 Task: Find connections with filter location Arjona with filter topic #staysafewith filter profile language Potuguese with filter current company Google with filter school Odisha University of Technology and Research with filter industry Public Assistance Programs with filter service category Business Law with filter keywords title Delivery Driver
Action: Mouse moved to (658, 90)
Screenshot: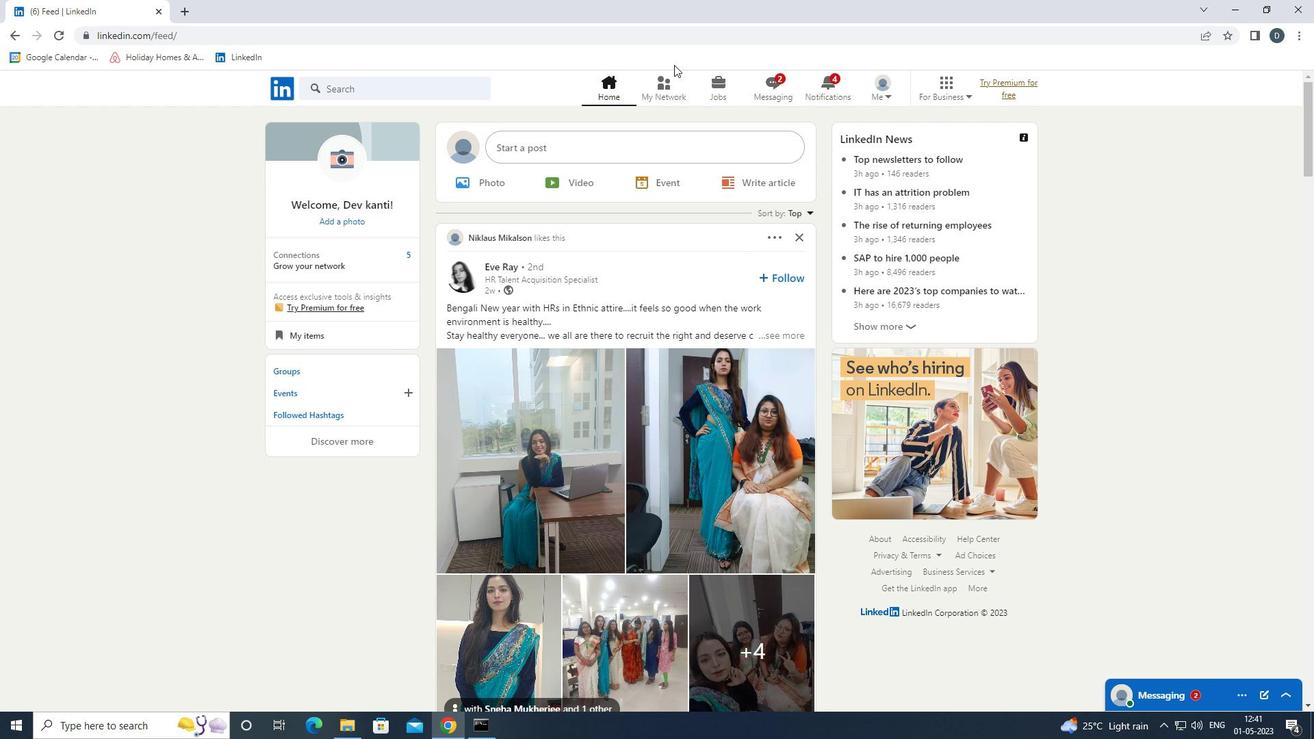 
Action: Mouse pressed left at (658, 90)
Screenshot: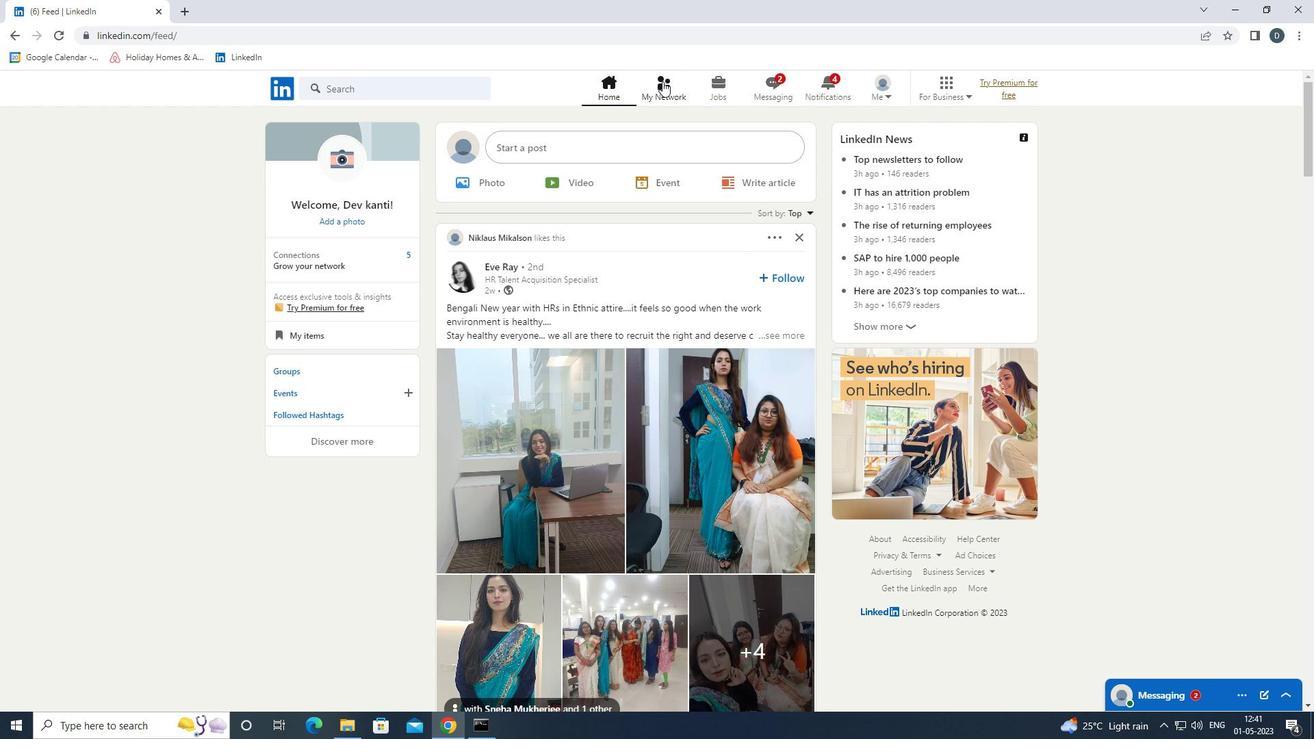 
Action: Mouse moved to (448, 163)
Screenshot: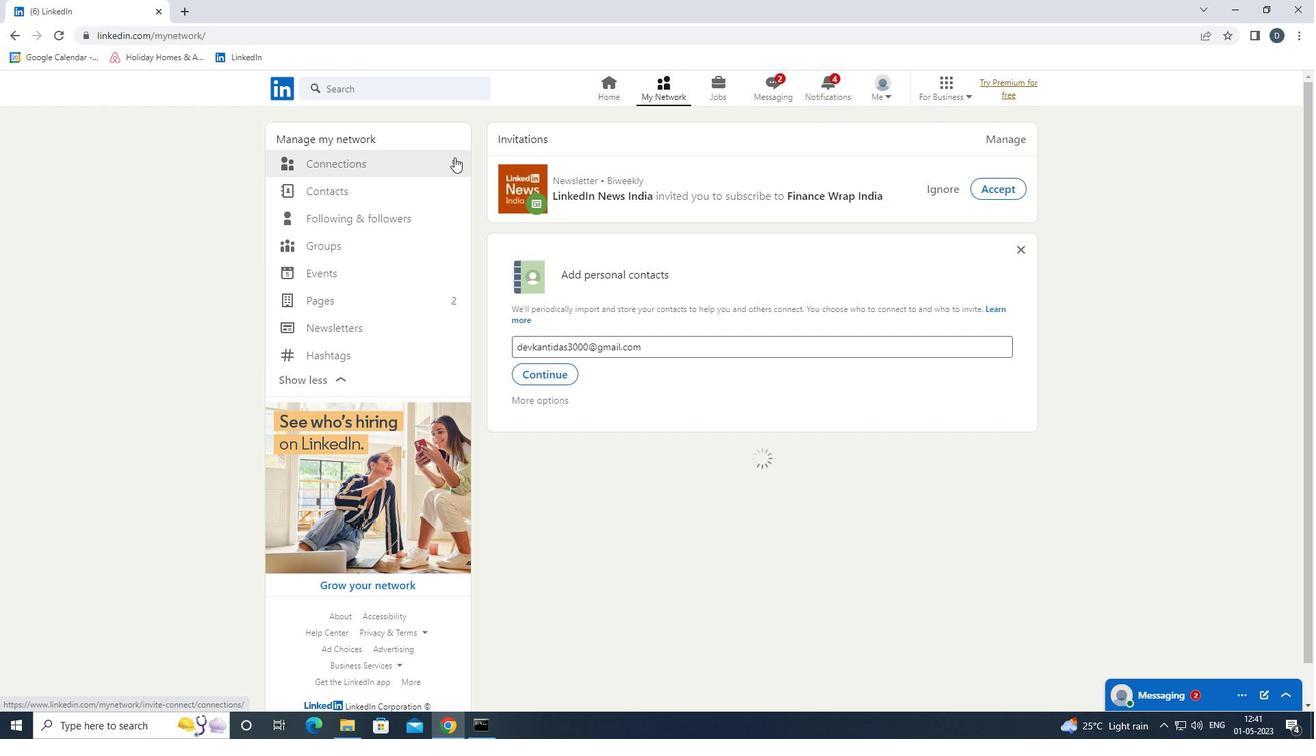 
Action: Mouse pressed left at (448, 163)
Screenshot: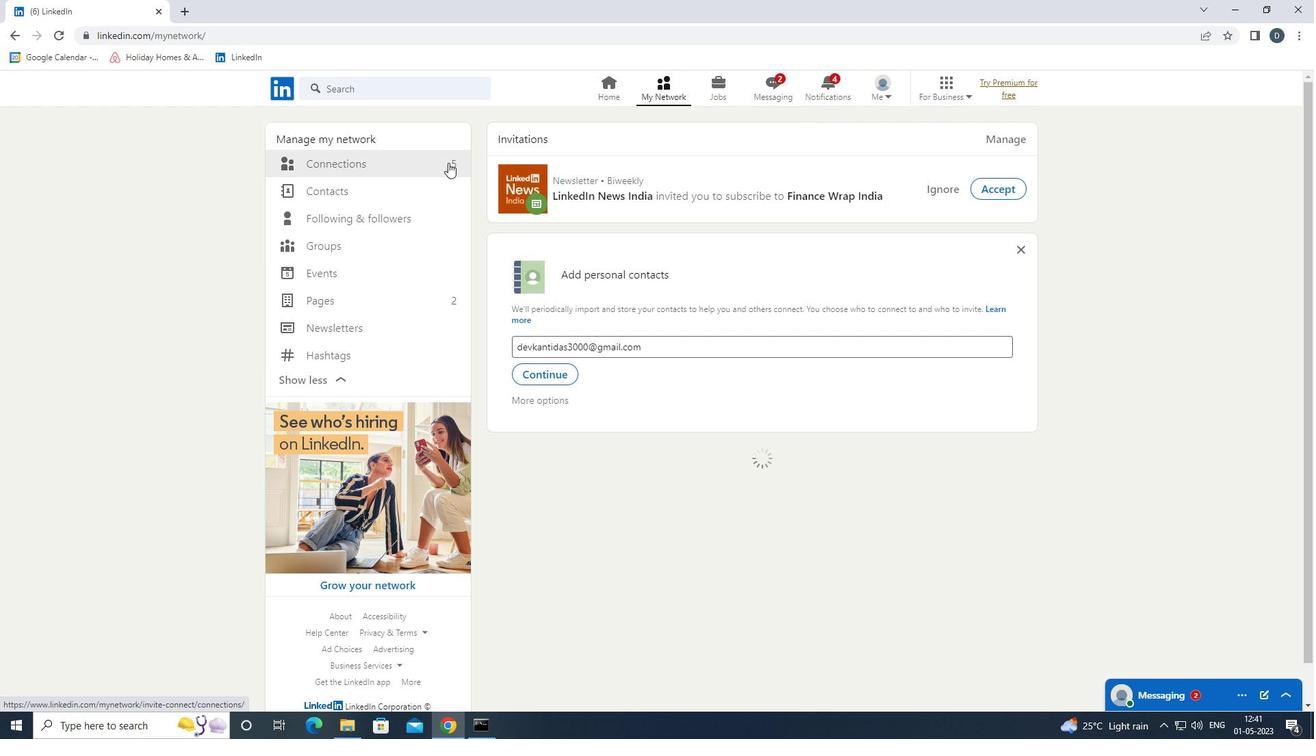 
Action: Mouse moved to (728, 163)
Screenshot: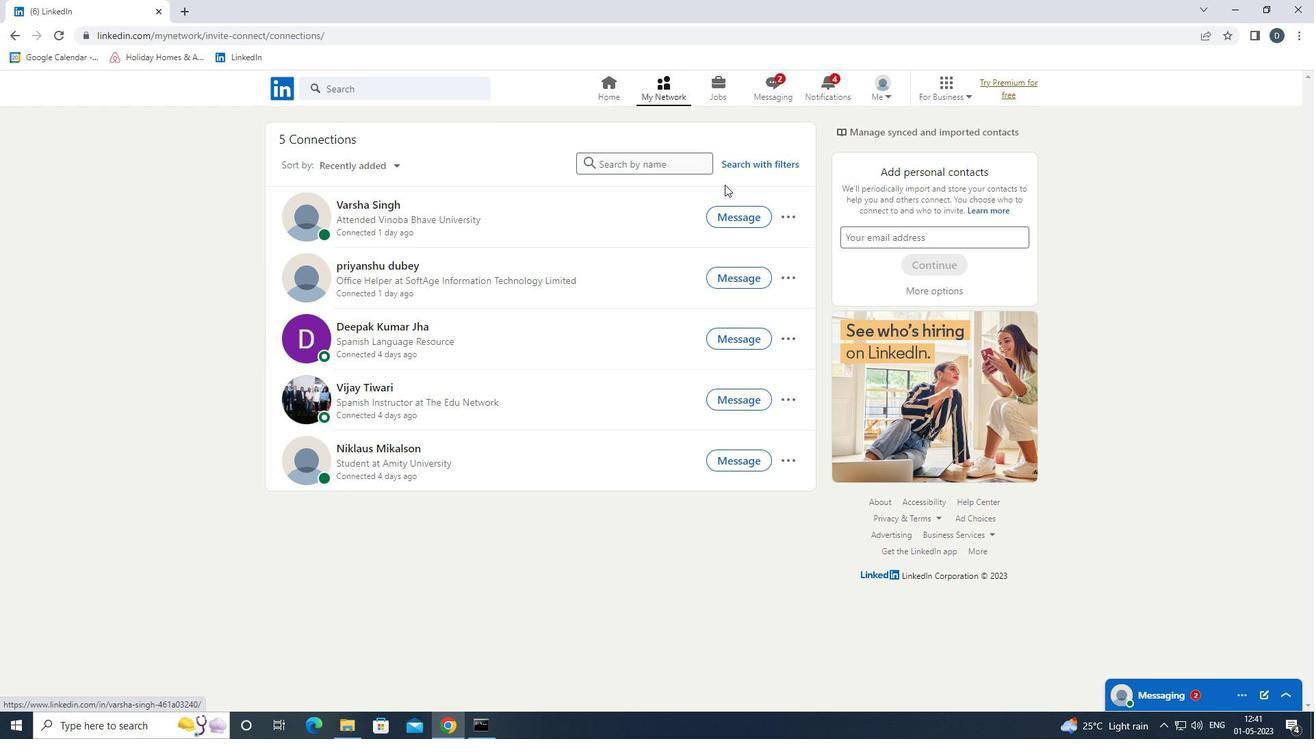 
Action: Mouse pressed left at (728, 163)
Screenshot: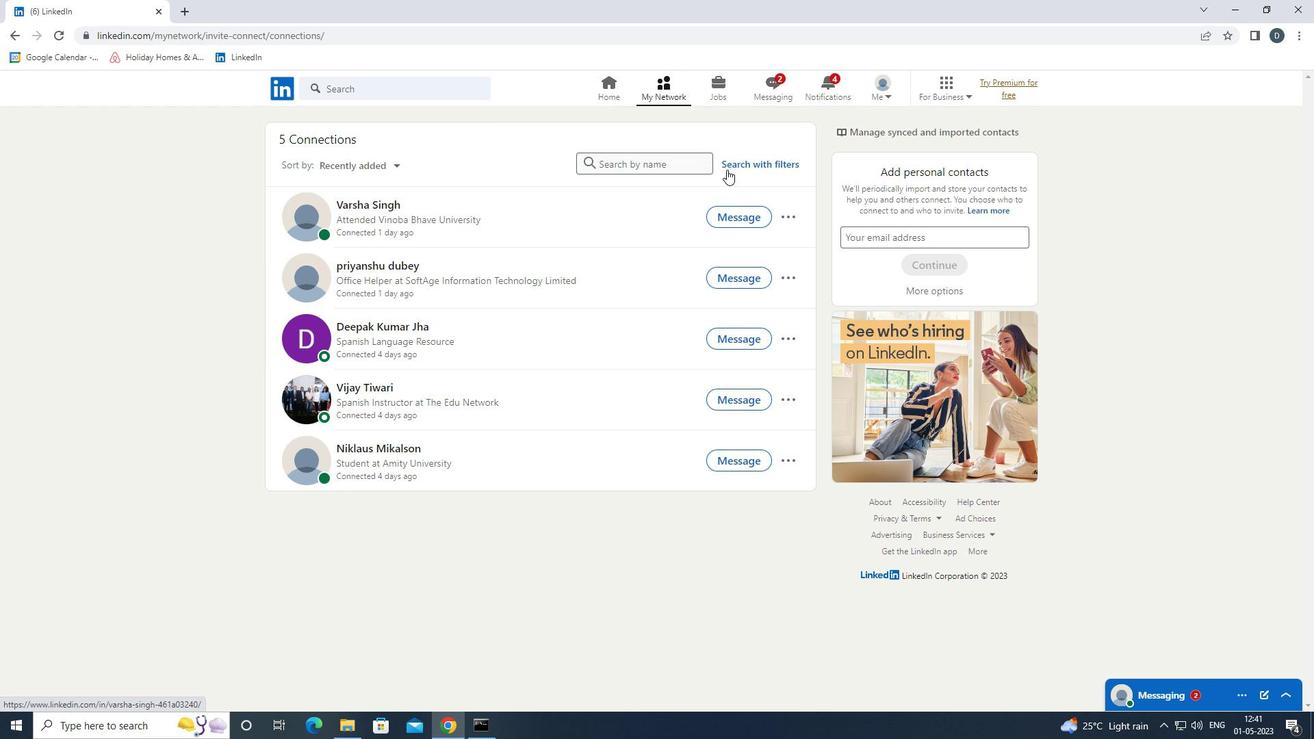 
Action: Mouse moved to (699, 126)
Screenshot: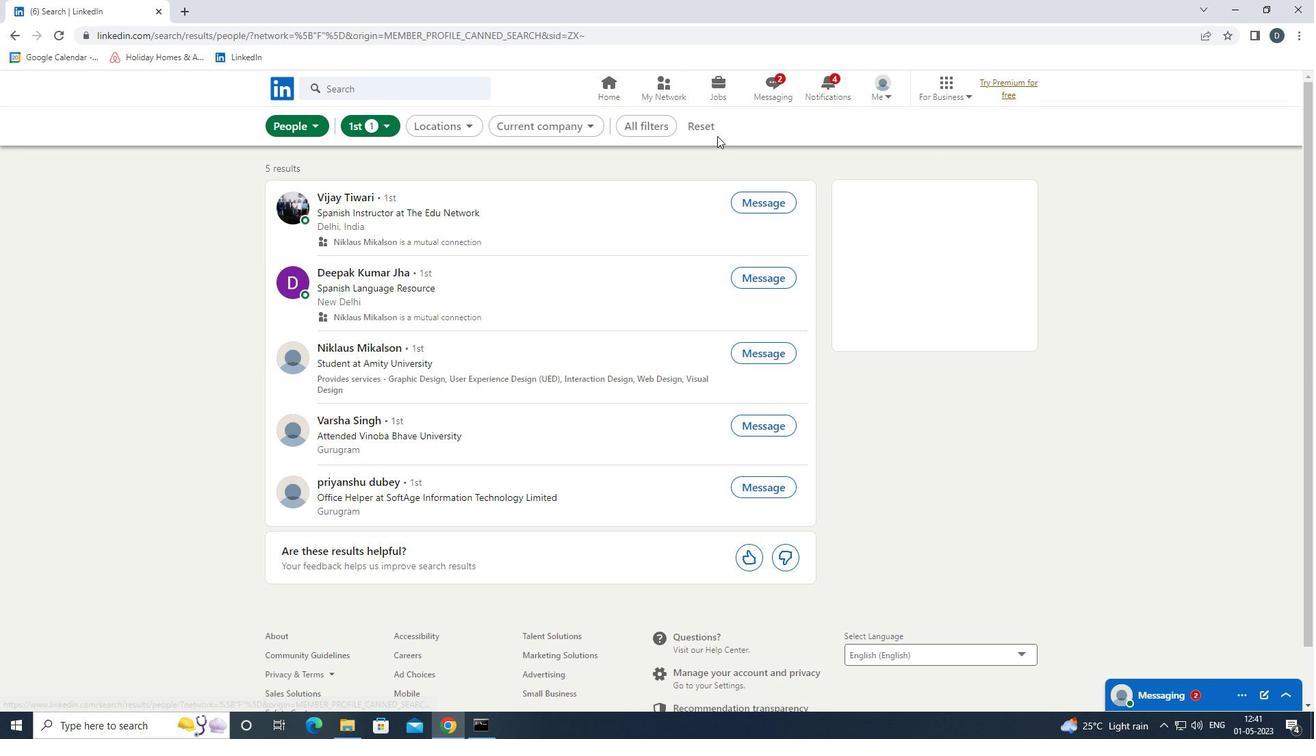 
Action: Mouse pressed left at (699, 126)
Screenshot: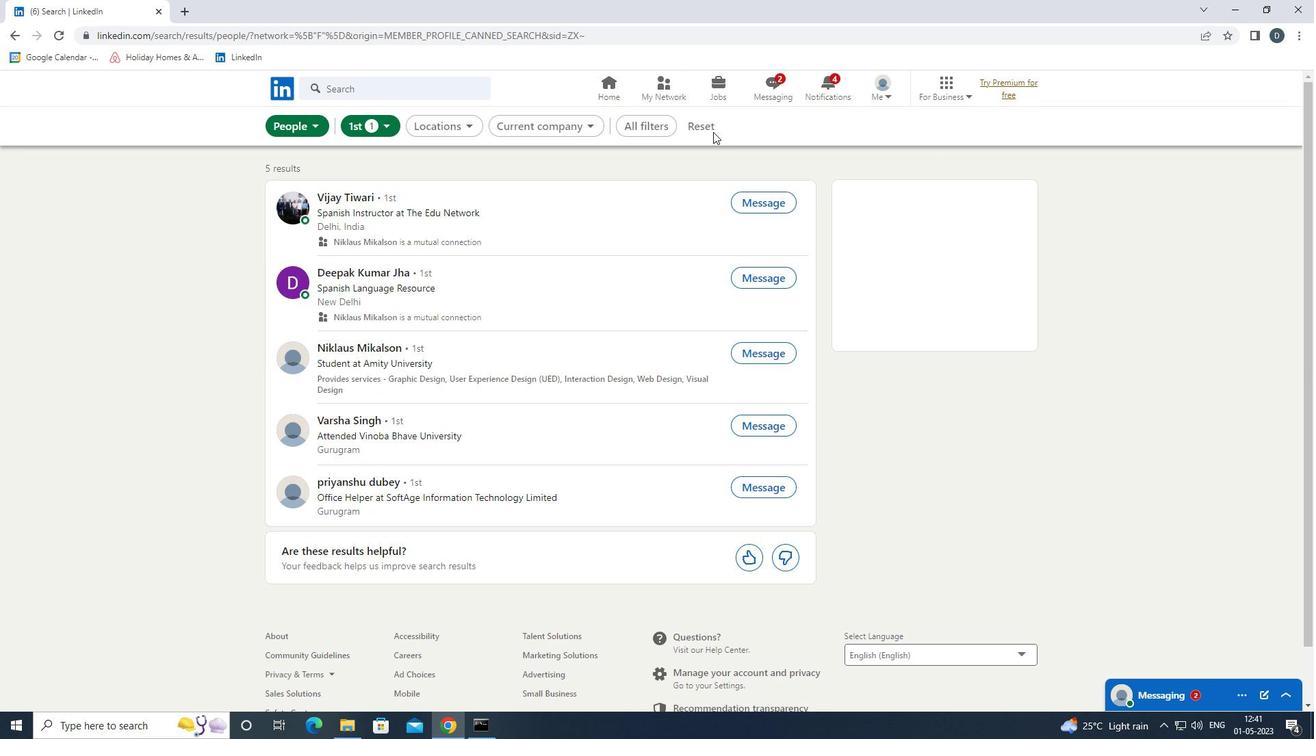
Action: Mouse moved to (683, 124)
Screenshot: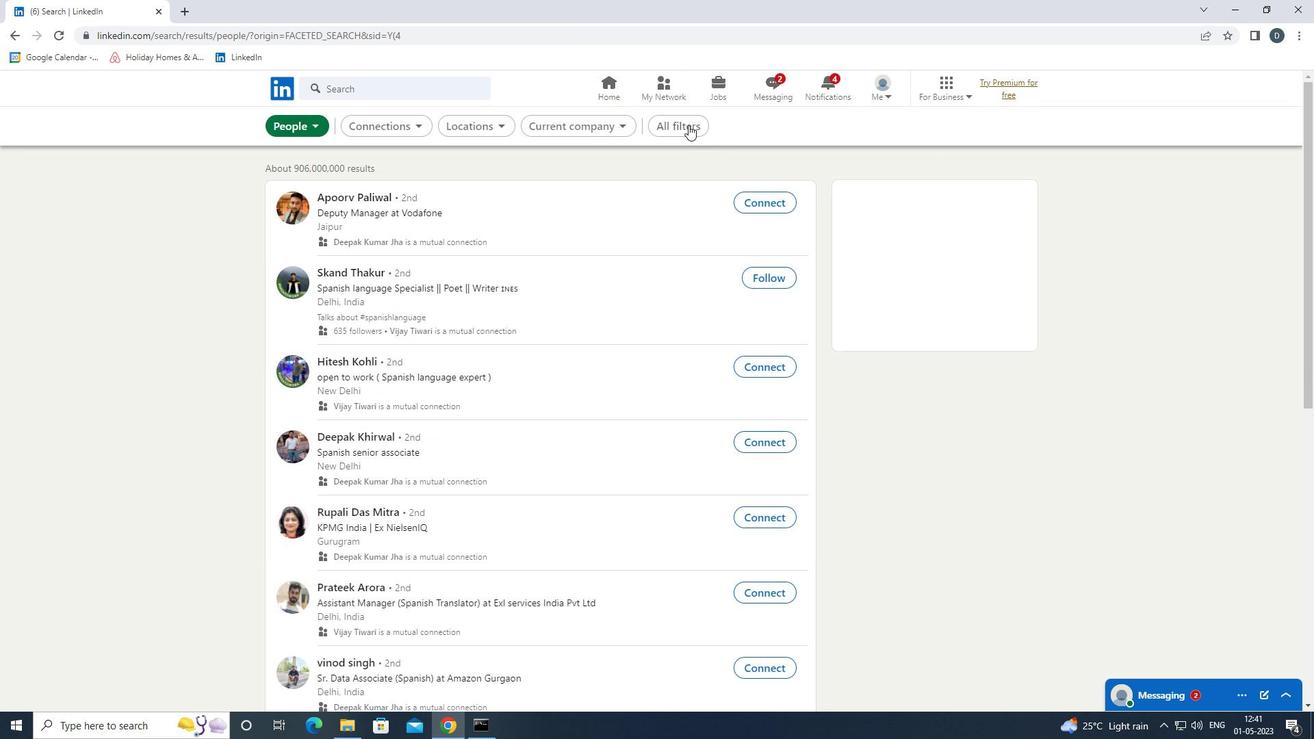 
Action: Mouse pressed left at (683, 124)
Screenshot: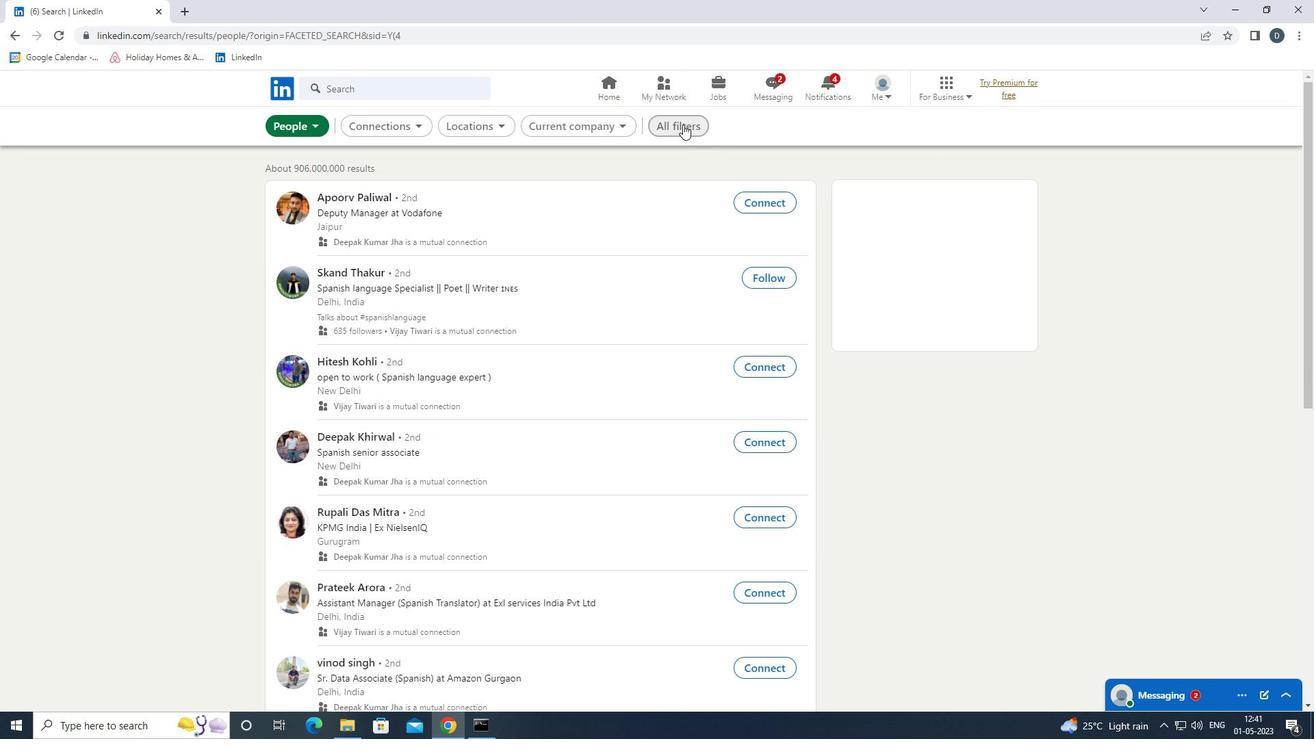 
Action: Mouse moved to (1135, 523)
Screenshot: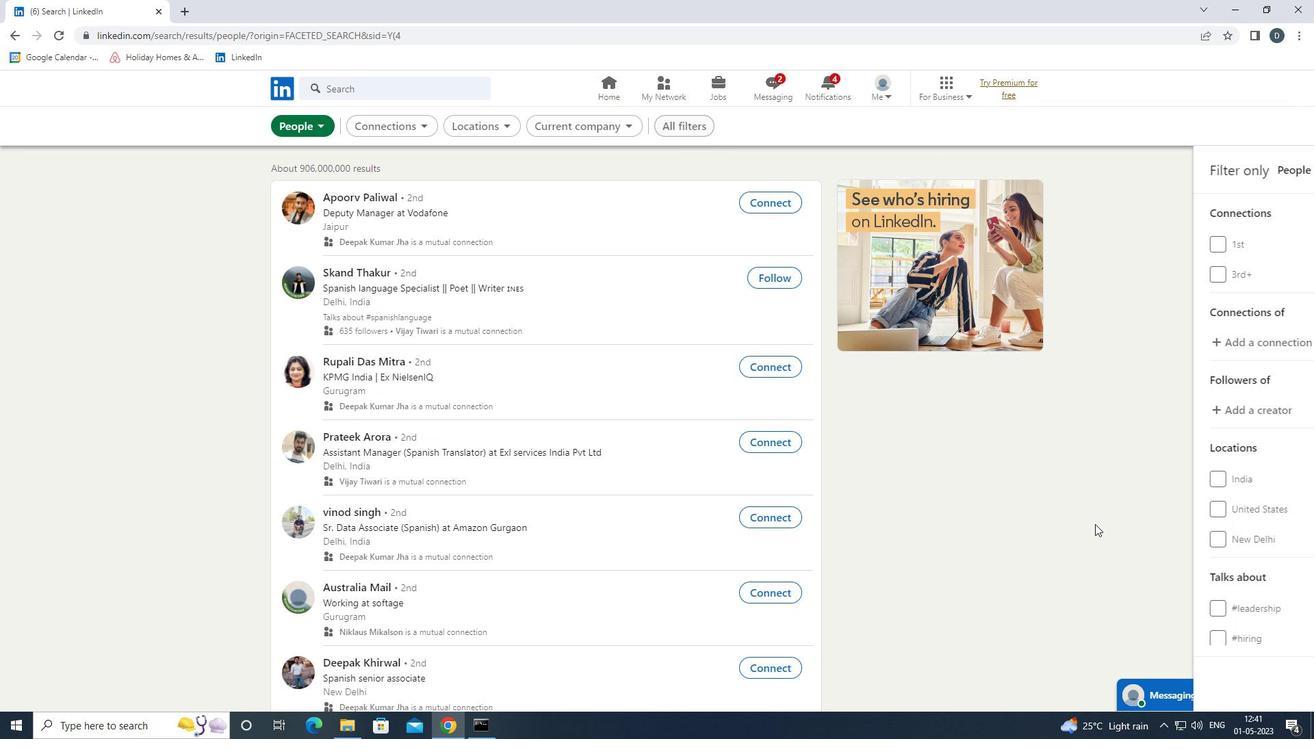 
Action: Mouse scrolled (1135, 523) with delta (0, 0)
Screenshot: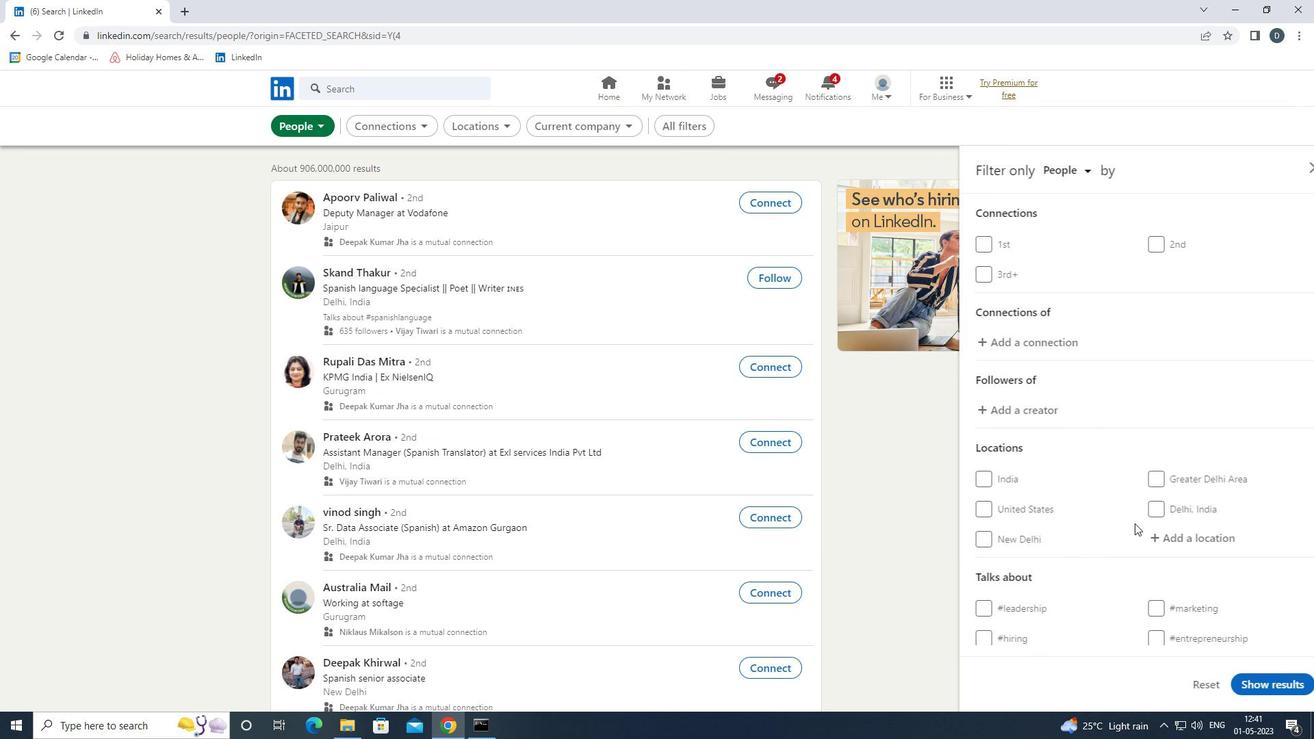 
Action: Mouse scrolled (1135, 523) with delta (0, 0)
Screenshot: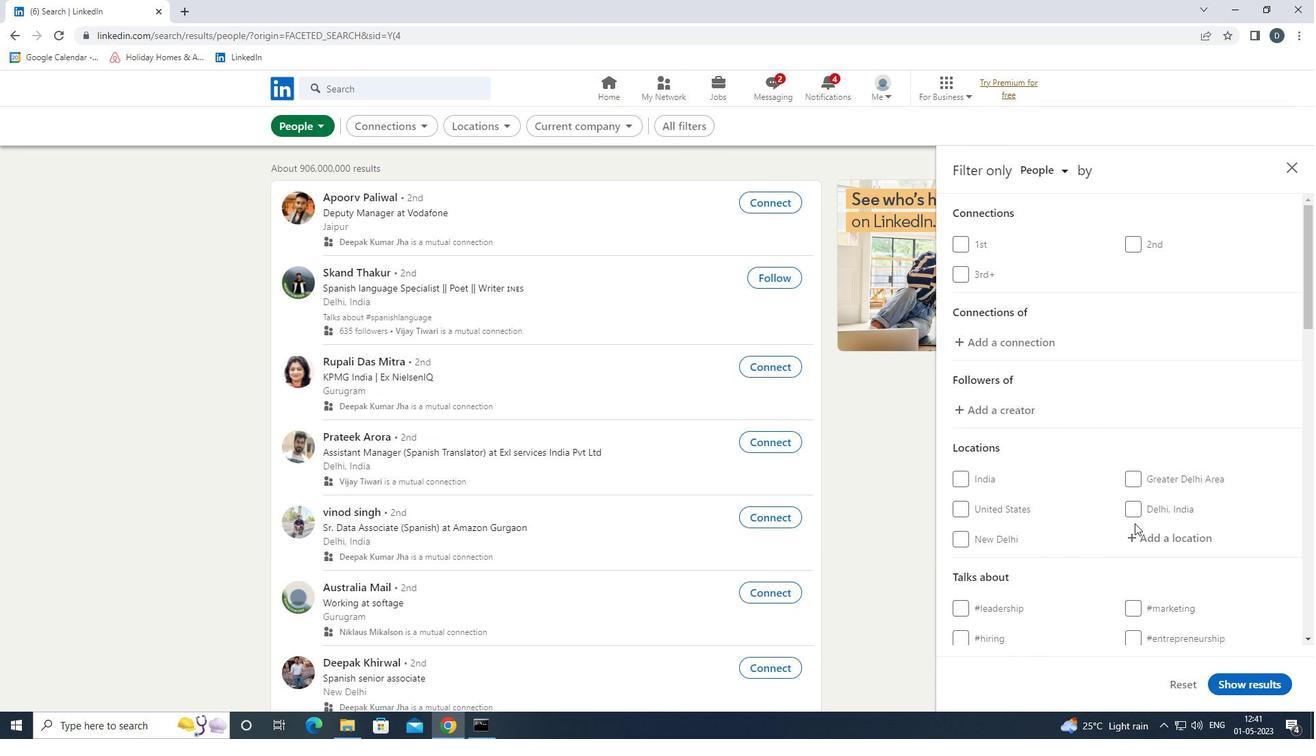 
Action: Mouse moved to (1147, 408)
Screenshot: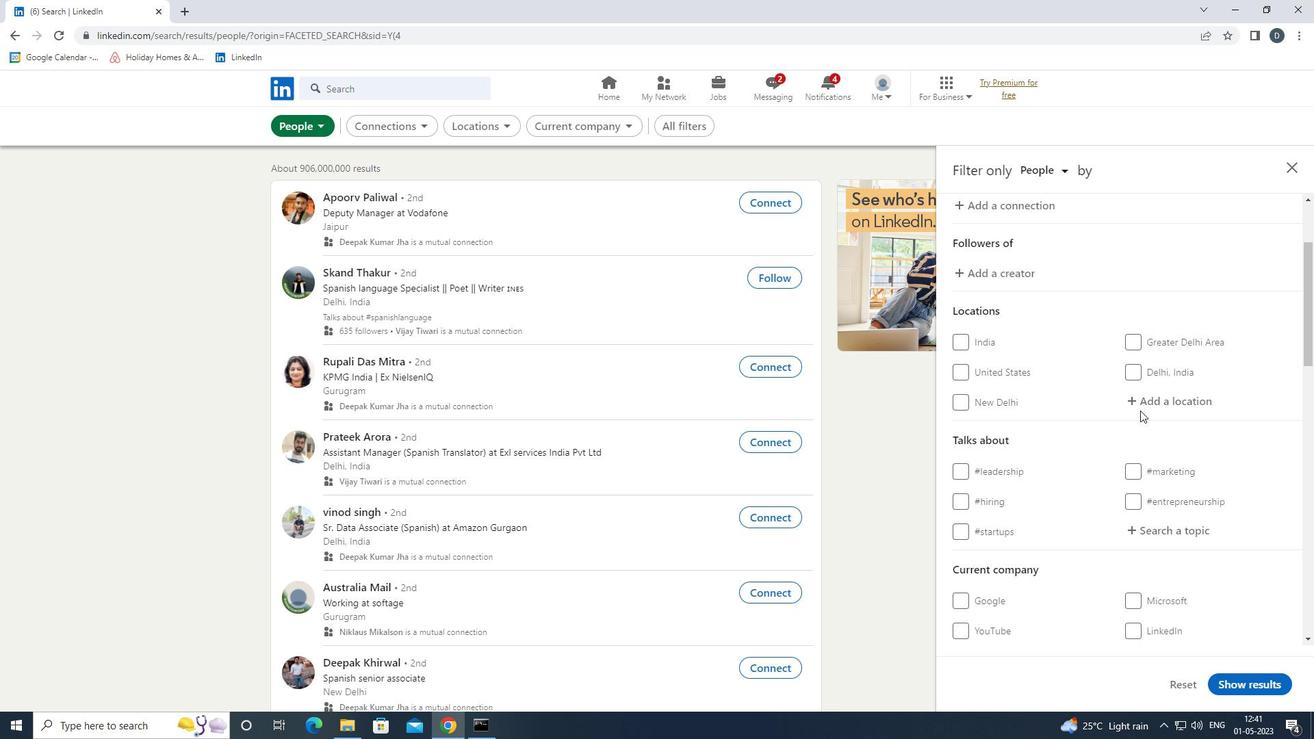 
Action: Mouse pressed left at (1147, 408)
Screenshot: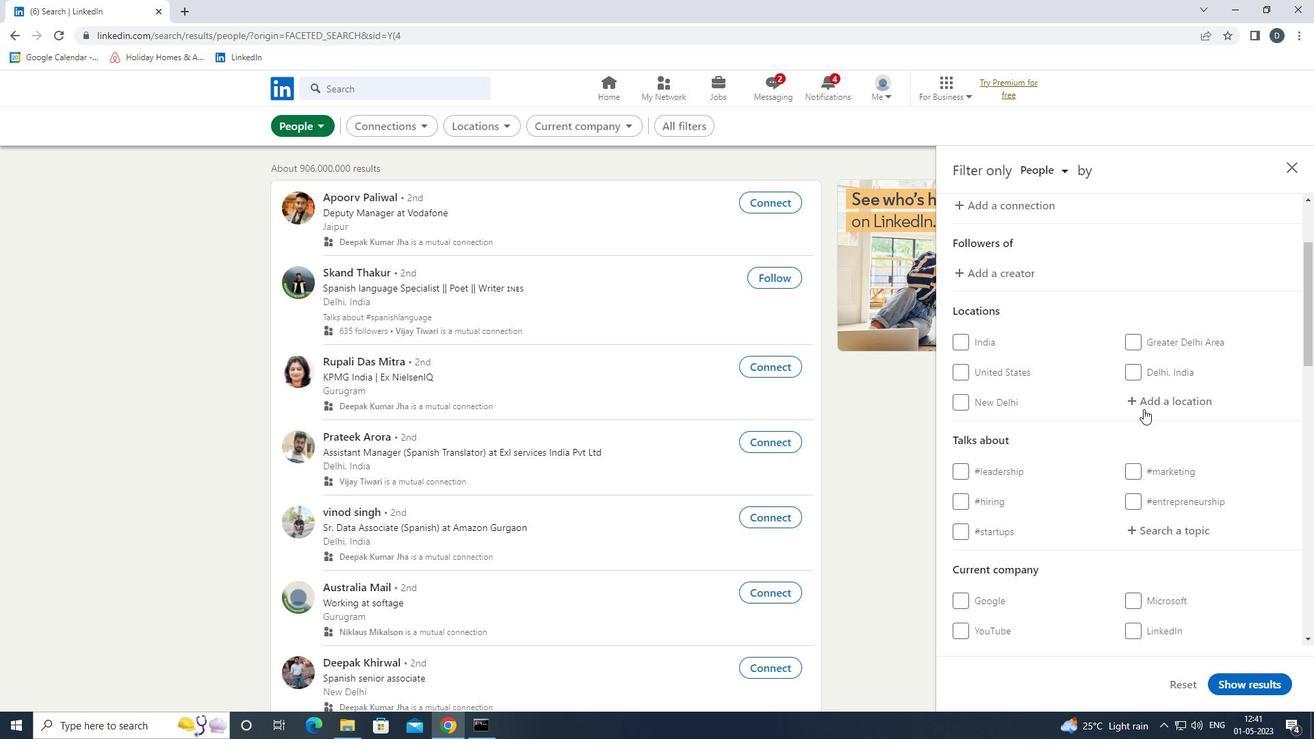 
Action: Mouse moved to (400, 595)
Screenshot: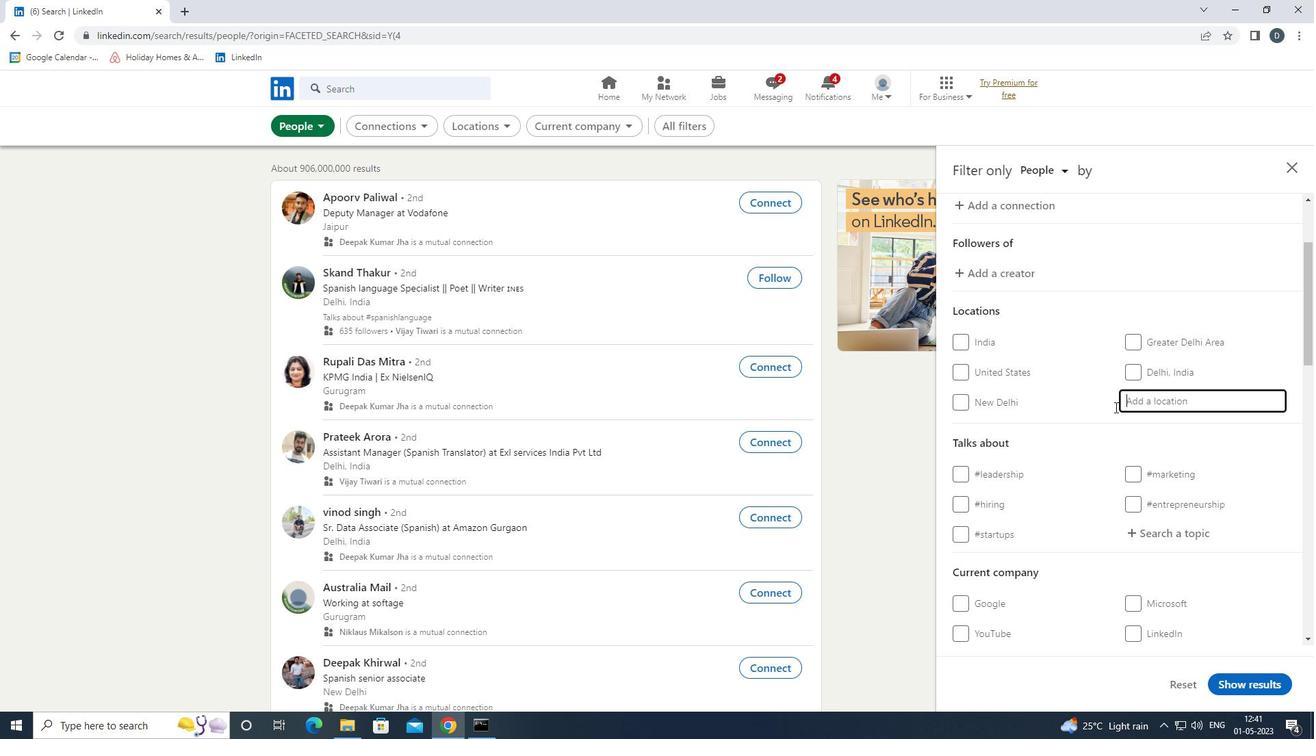 
Action: Key pressed <Key.shift>ARJONA<Key.enter>
Screenshot: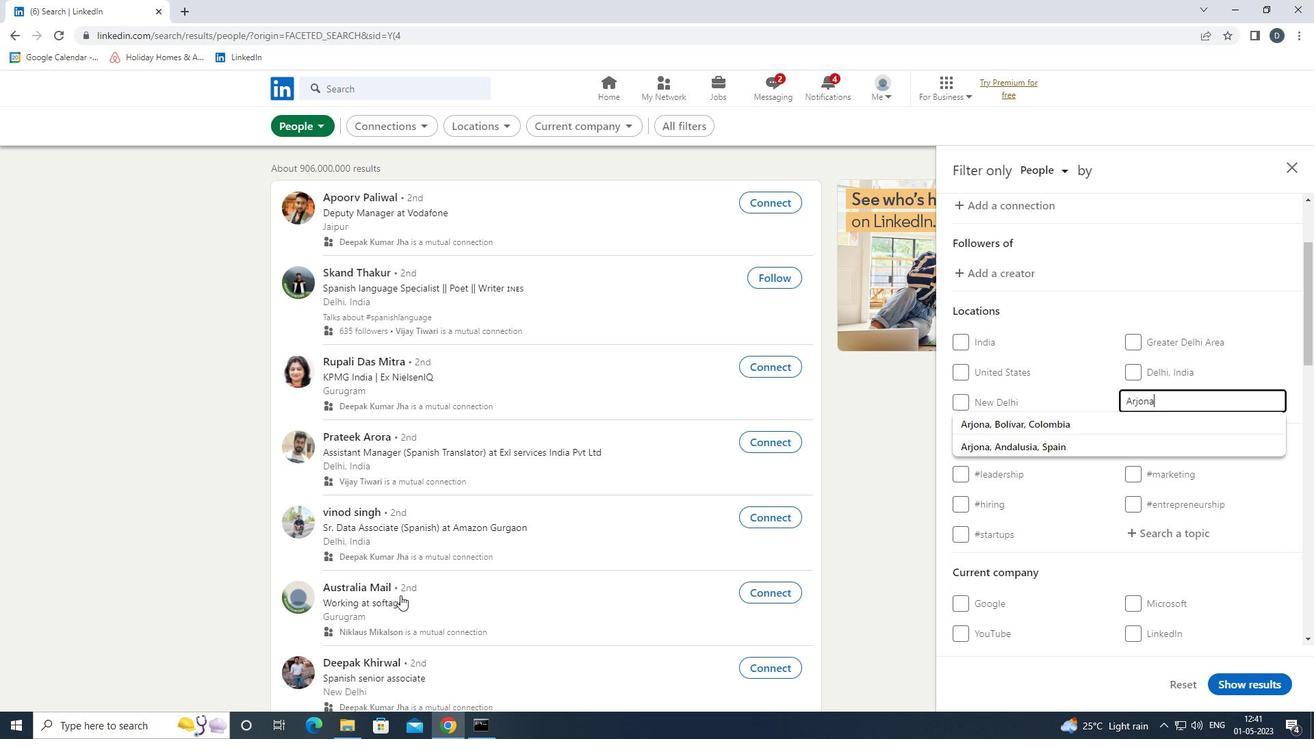 
Action: Mouse moved to (420, 591)
Screenshot: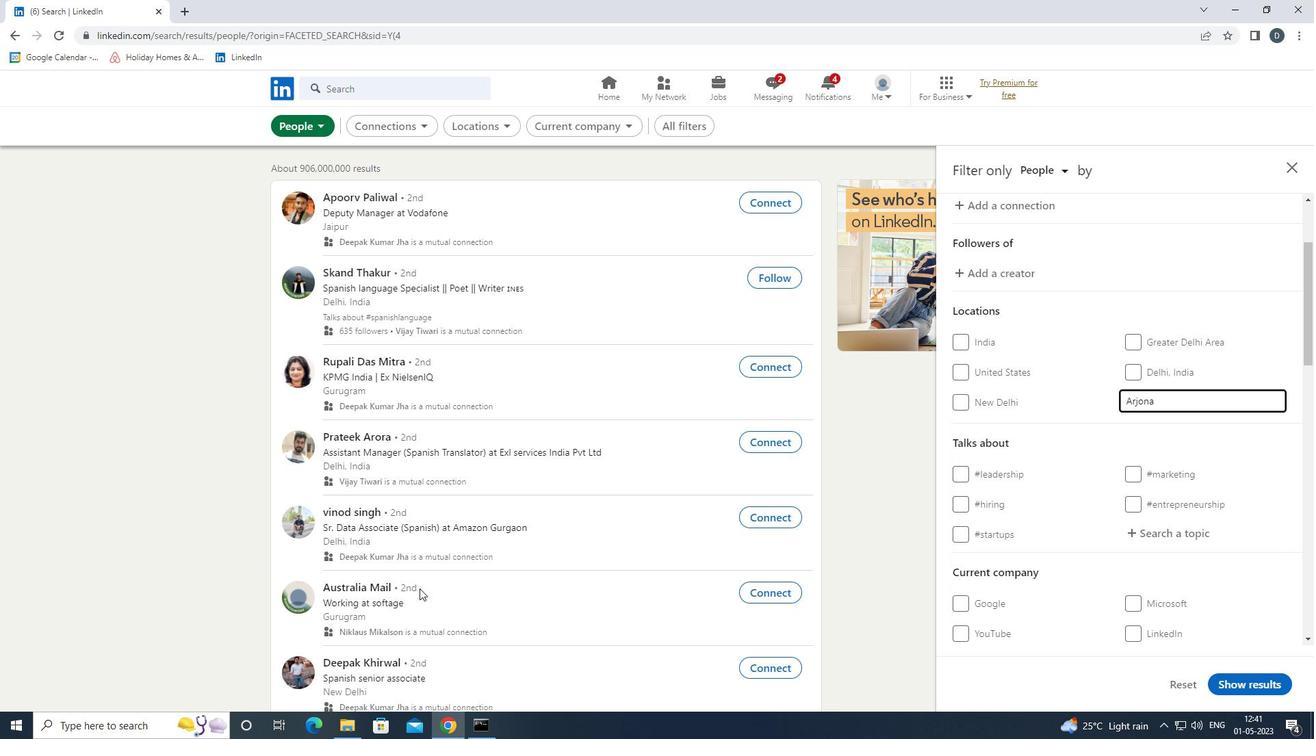 
Action: Mouse scrolled (420, 590) with delta (0, 0)
Screenshot: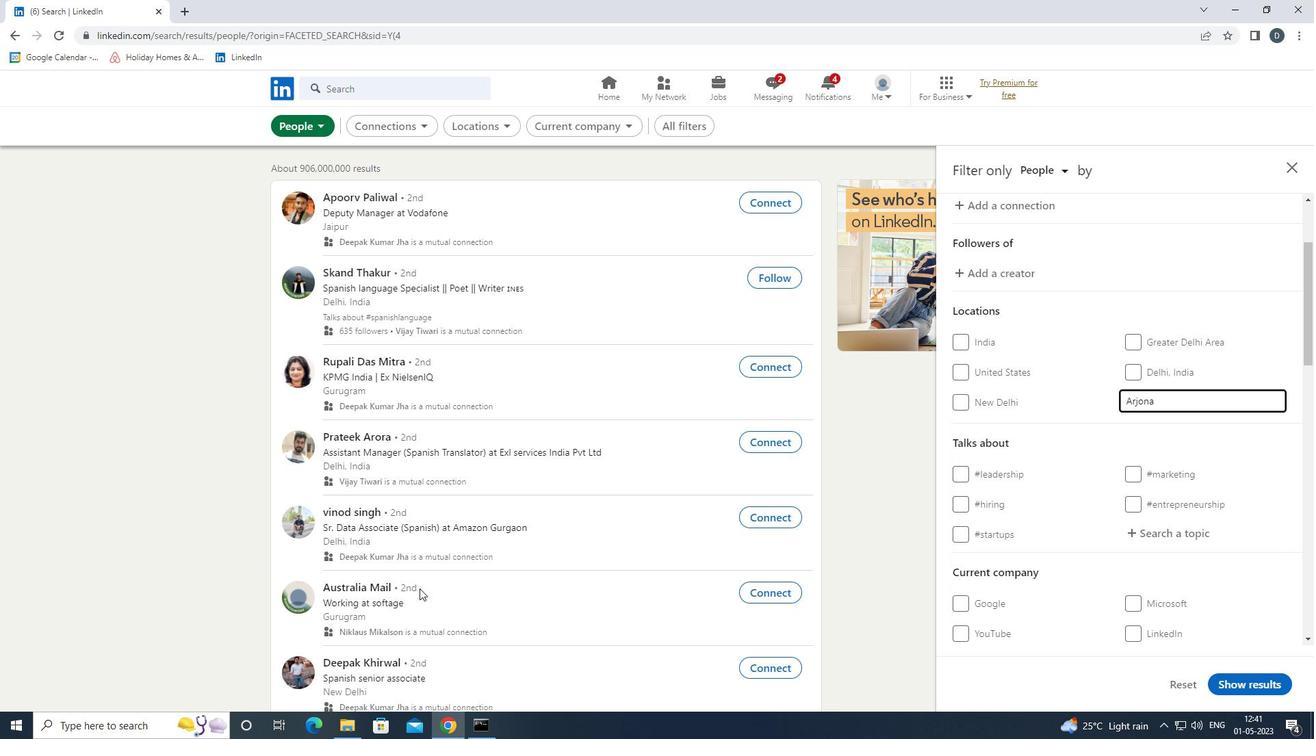 
Action: Mouse moved to (420, 592)
Screenshot: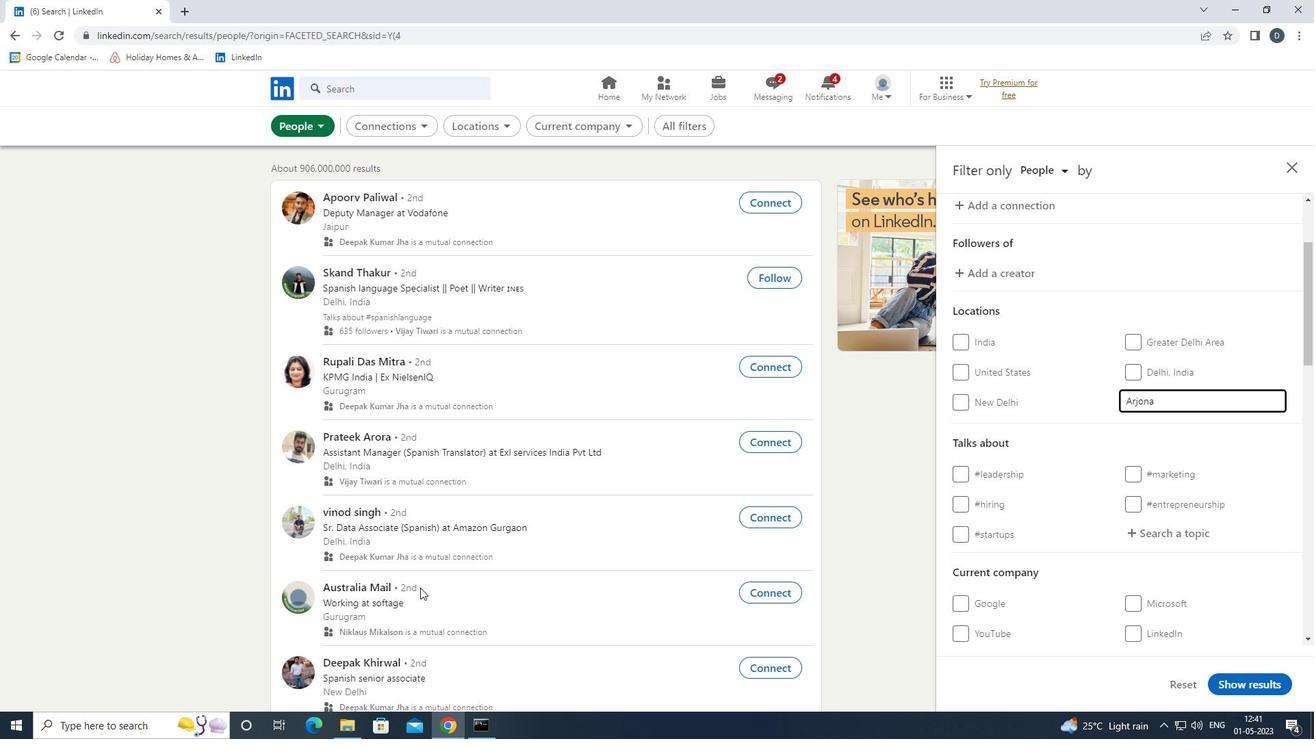 
Action: Mouse scrolled (420, 591) with delta (0, 0)
Screenshot: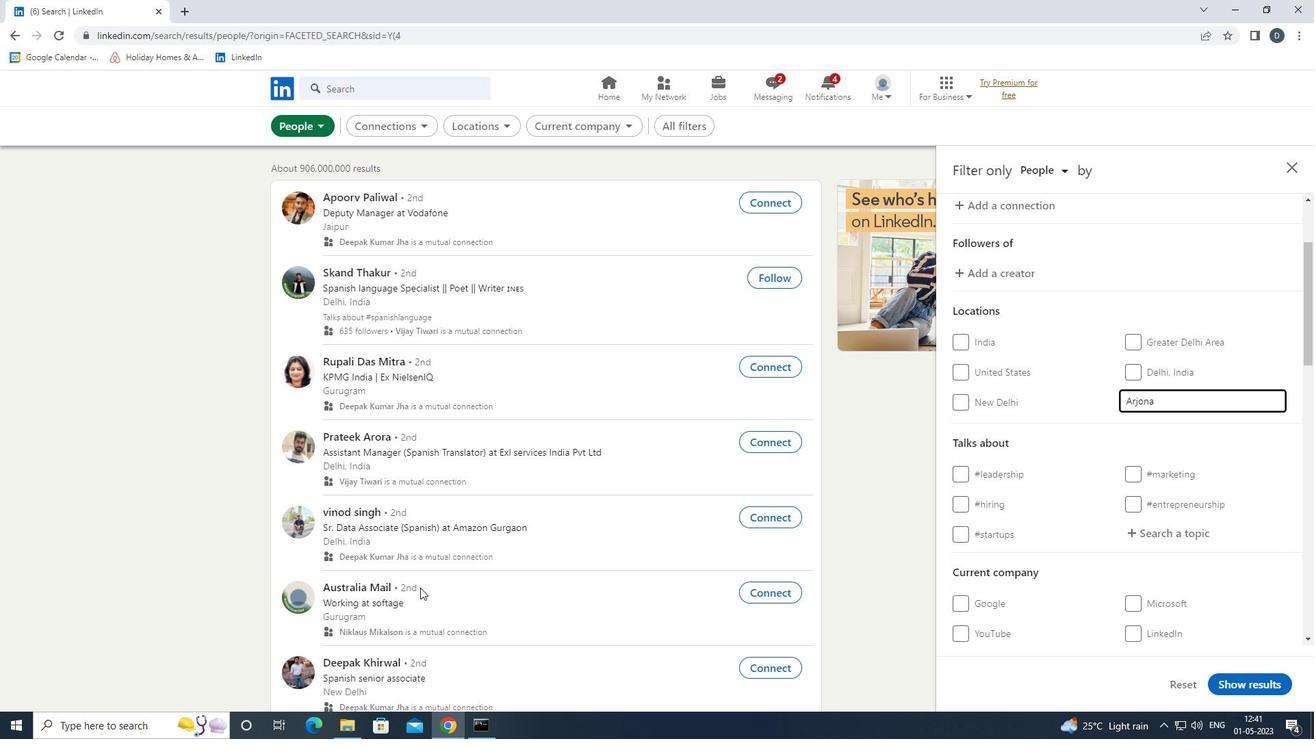 
Action: Mouse scrolled (420, 591) with delta (0, 0)
Screenshot: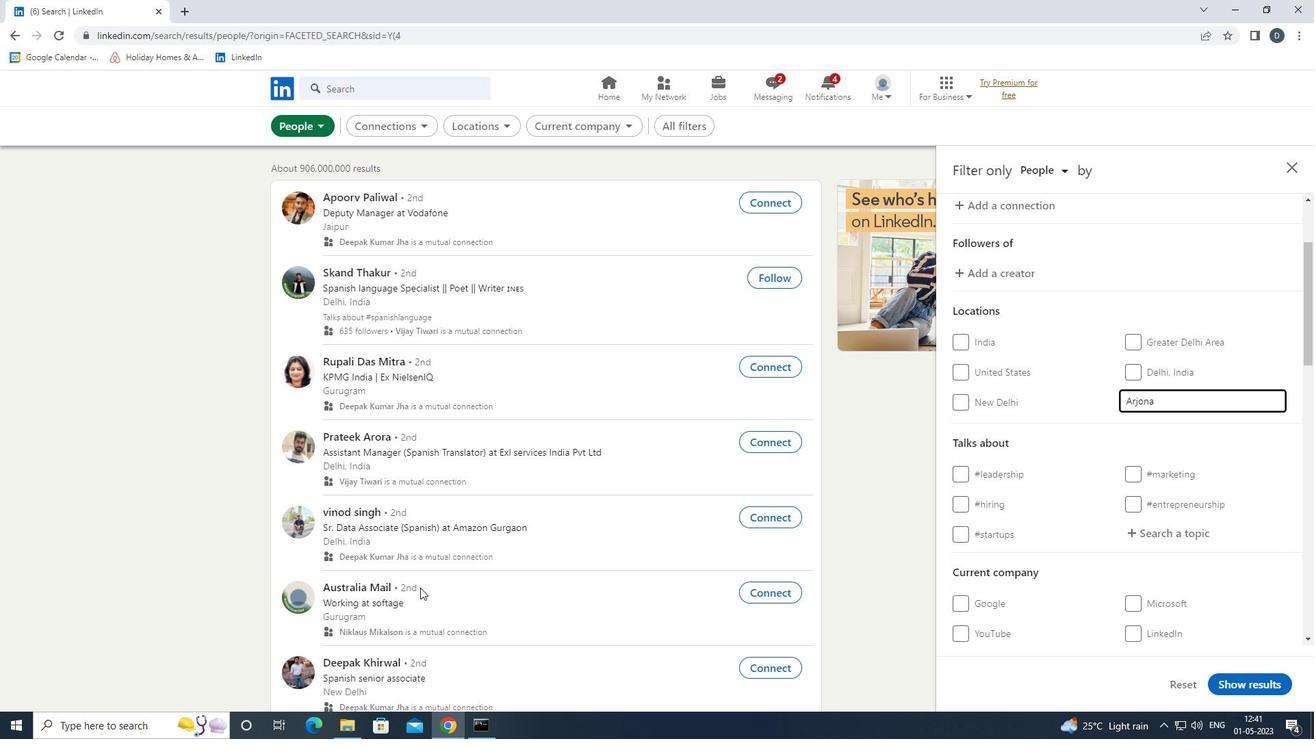 
Action: Mouse moved to (1245, 423)
Screenshot: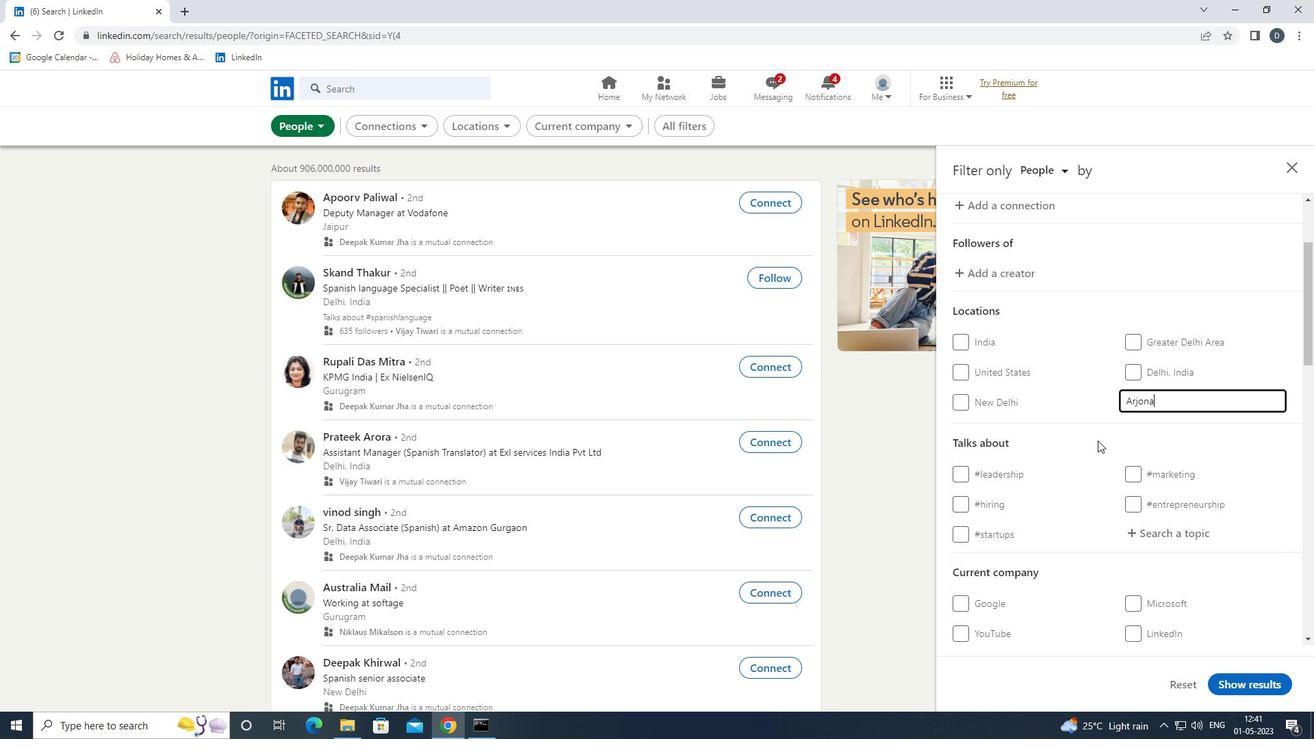 
Action: Mouse scrolled (1245, 423) with delta (0, 0)
Screenshot: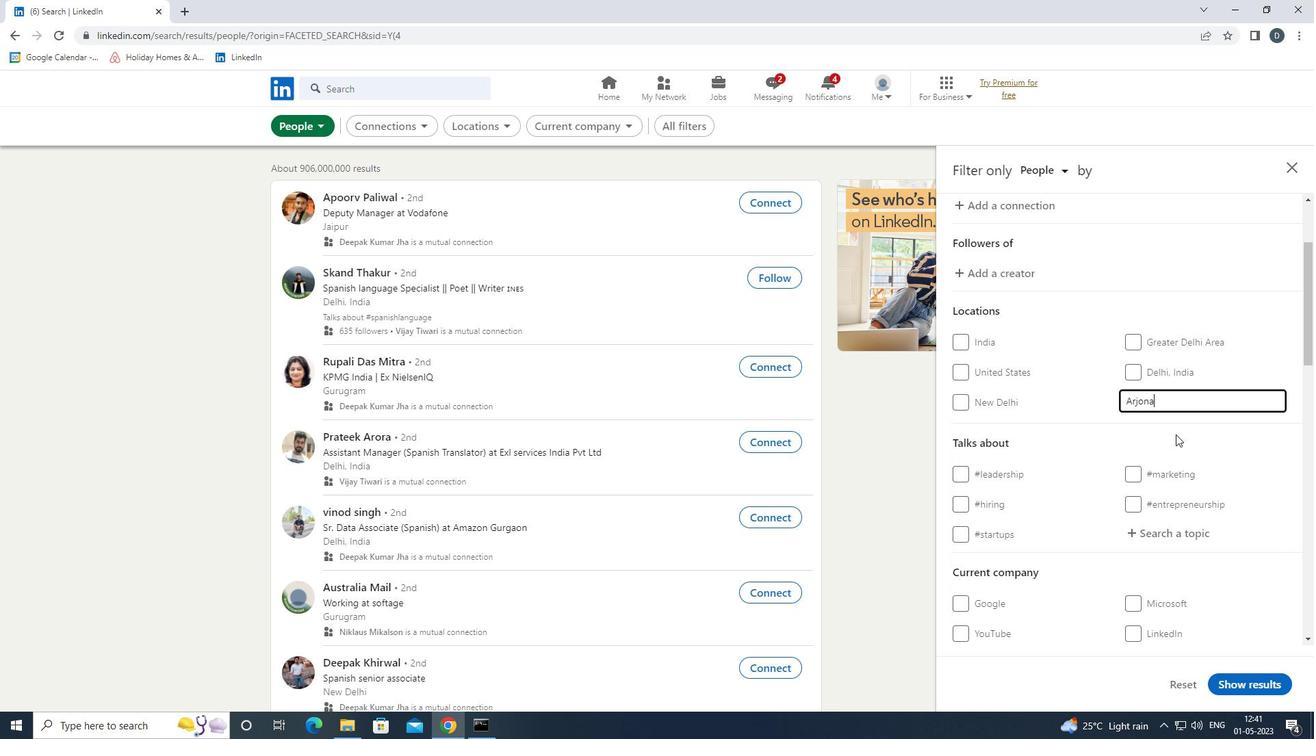 
Action: Mouse moved to (1244, 423)
Screenshot: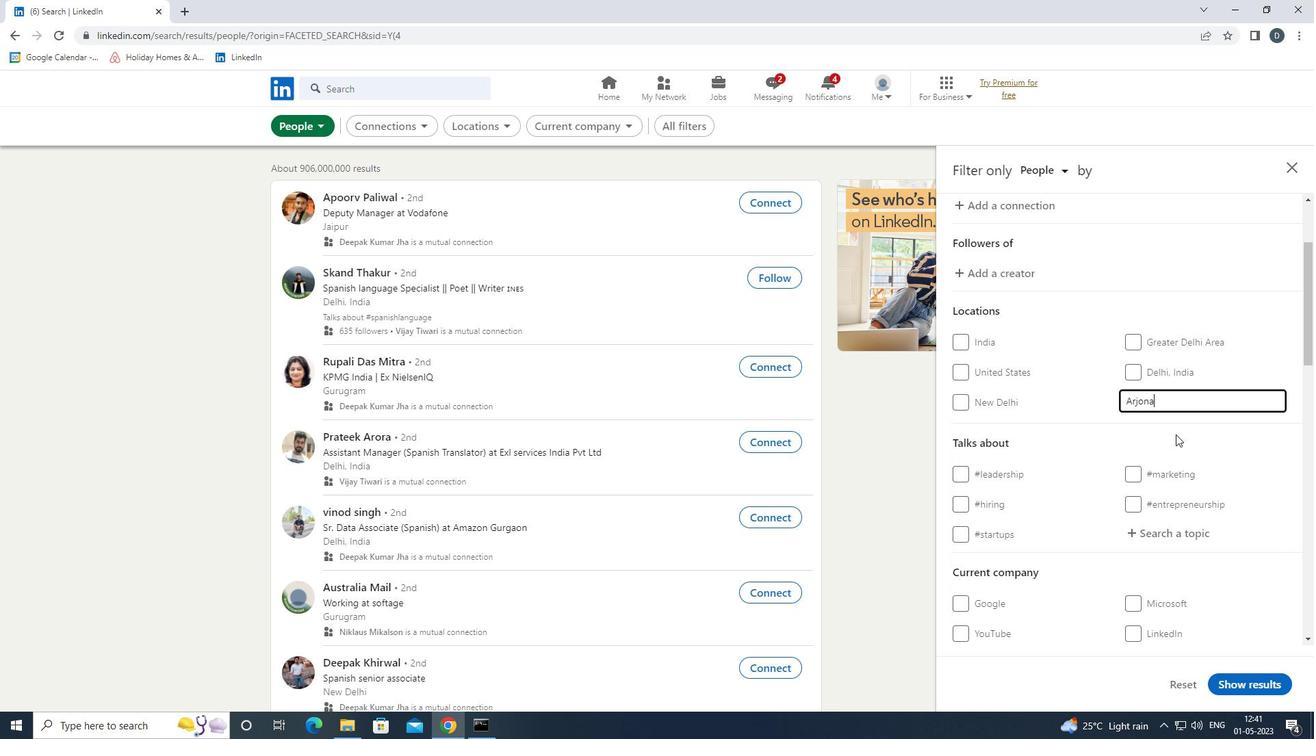 
Action: Mouse scrolled (1244, 423) with delta (0, 0)
Screenshot: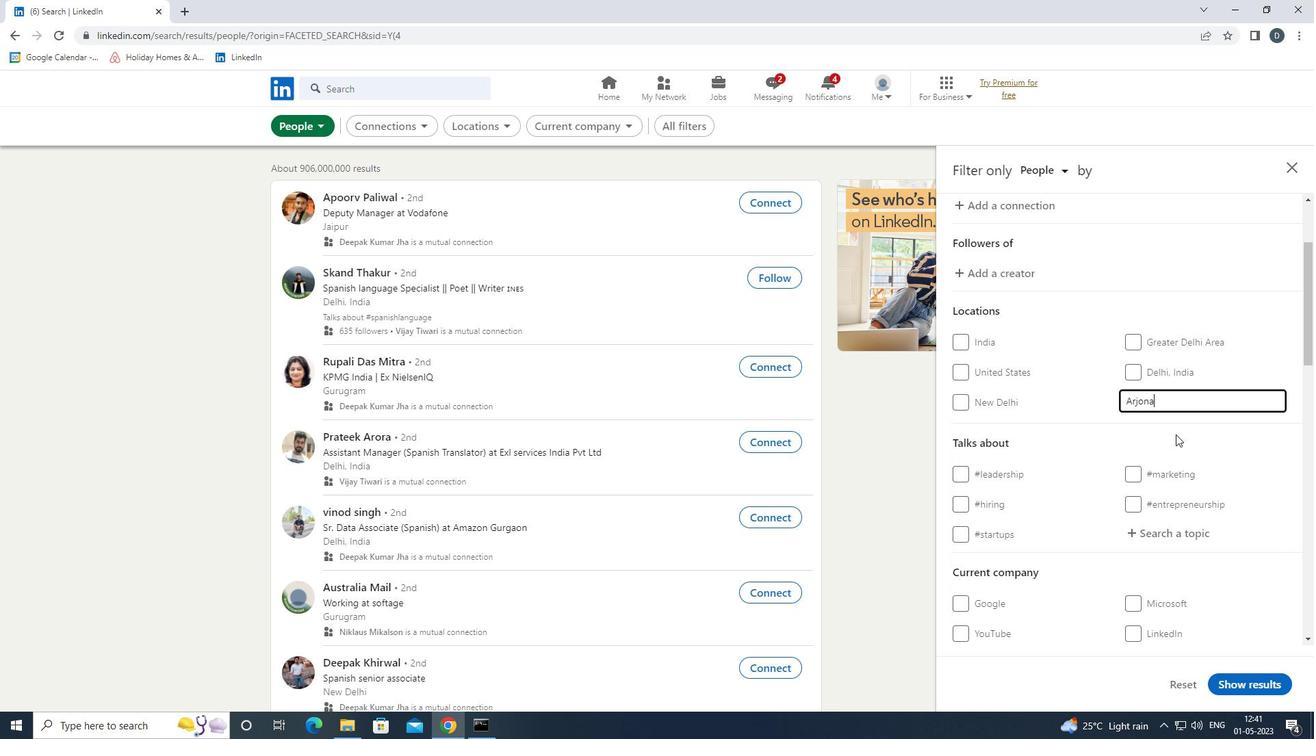 
Action: Mouse moved to (1183, 389)
Screenshot: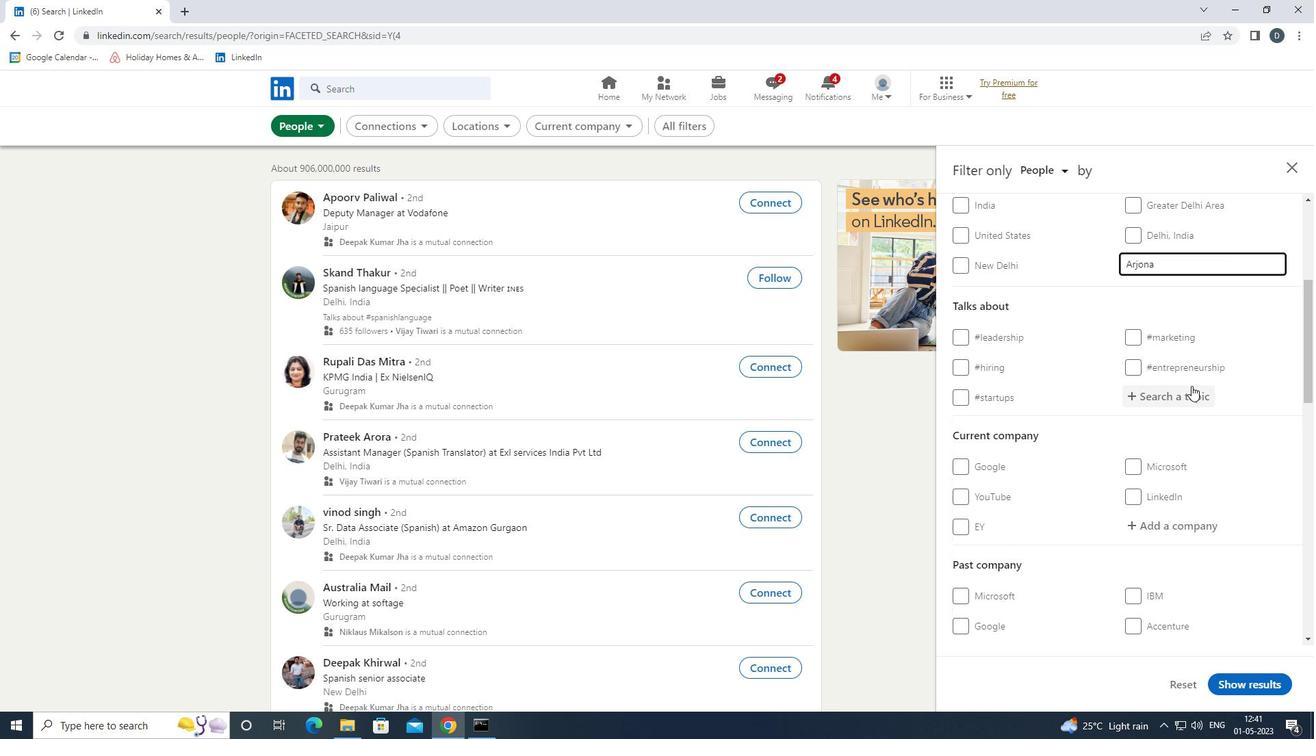 
Action: Mouse pressed left at (1183, 389)
Screenshot: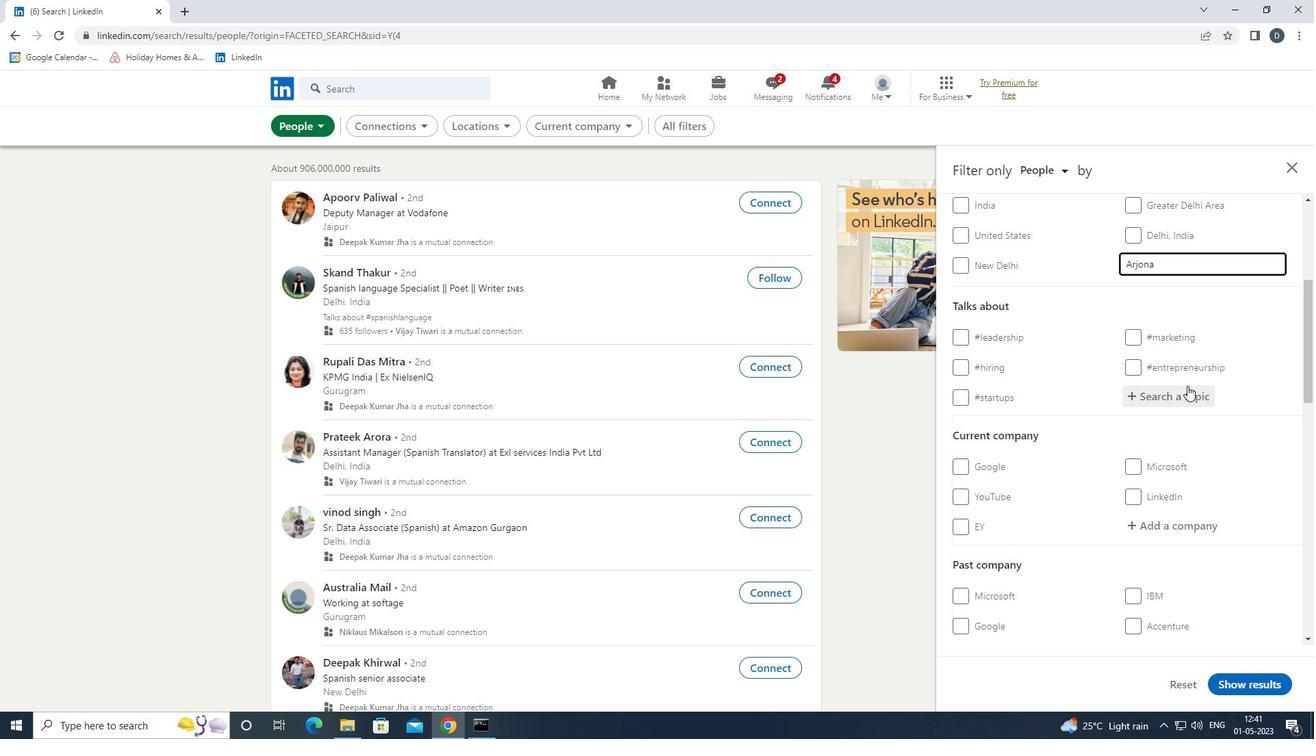 
Action: Mouse moved to (1034, 436)
Screenshot: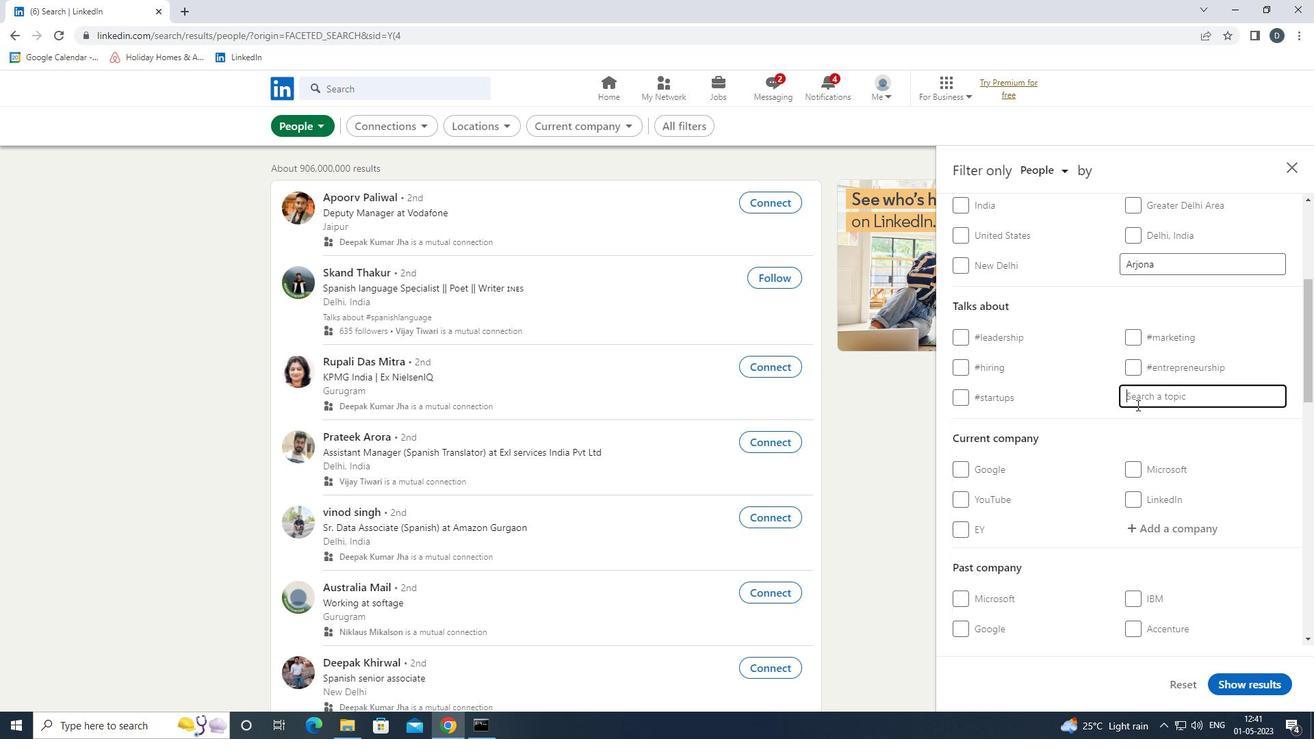 
Action: Key pressed <Key.shift><Key.shift><Key.shift><Key.shift><Key.shift><Key.shift><Key.shift><Key.shift><Key.shift><Key.shift>#STAYSAFE
Screenshot: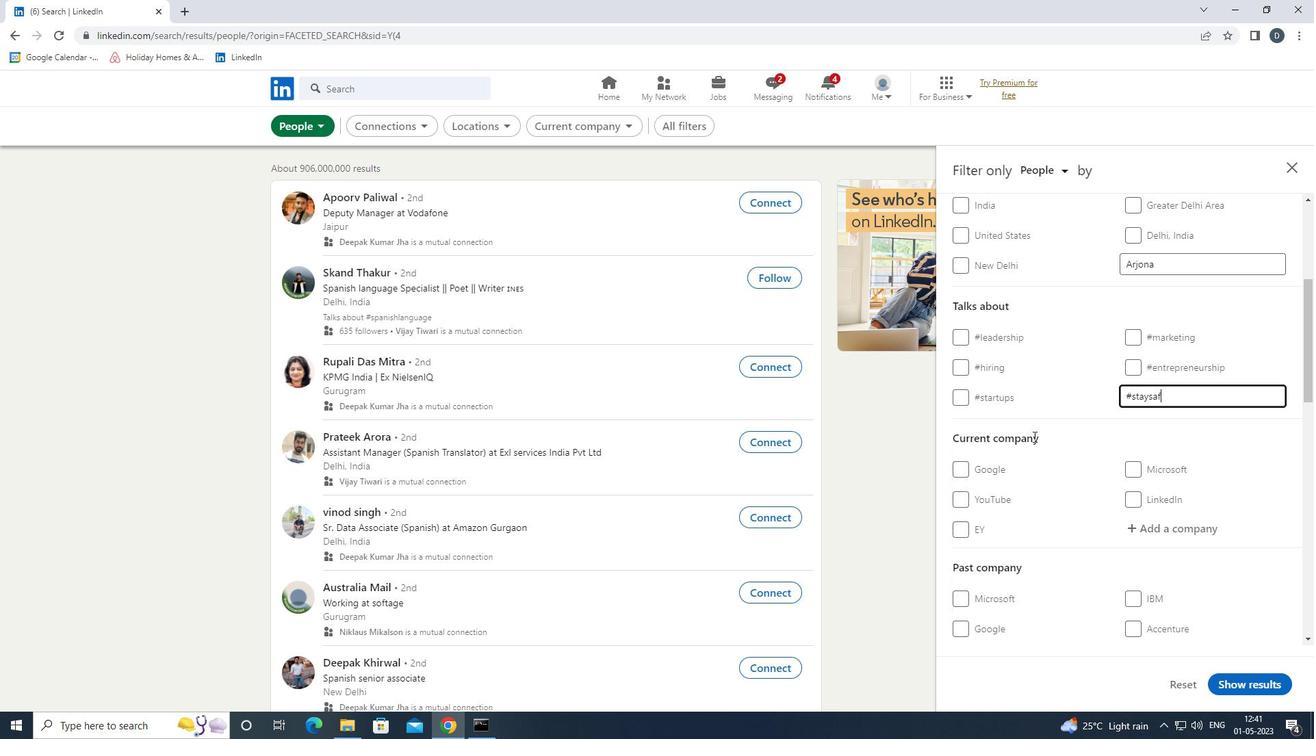 
Action: Mouse moved to (1199, 409)
Screenshot: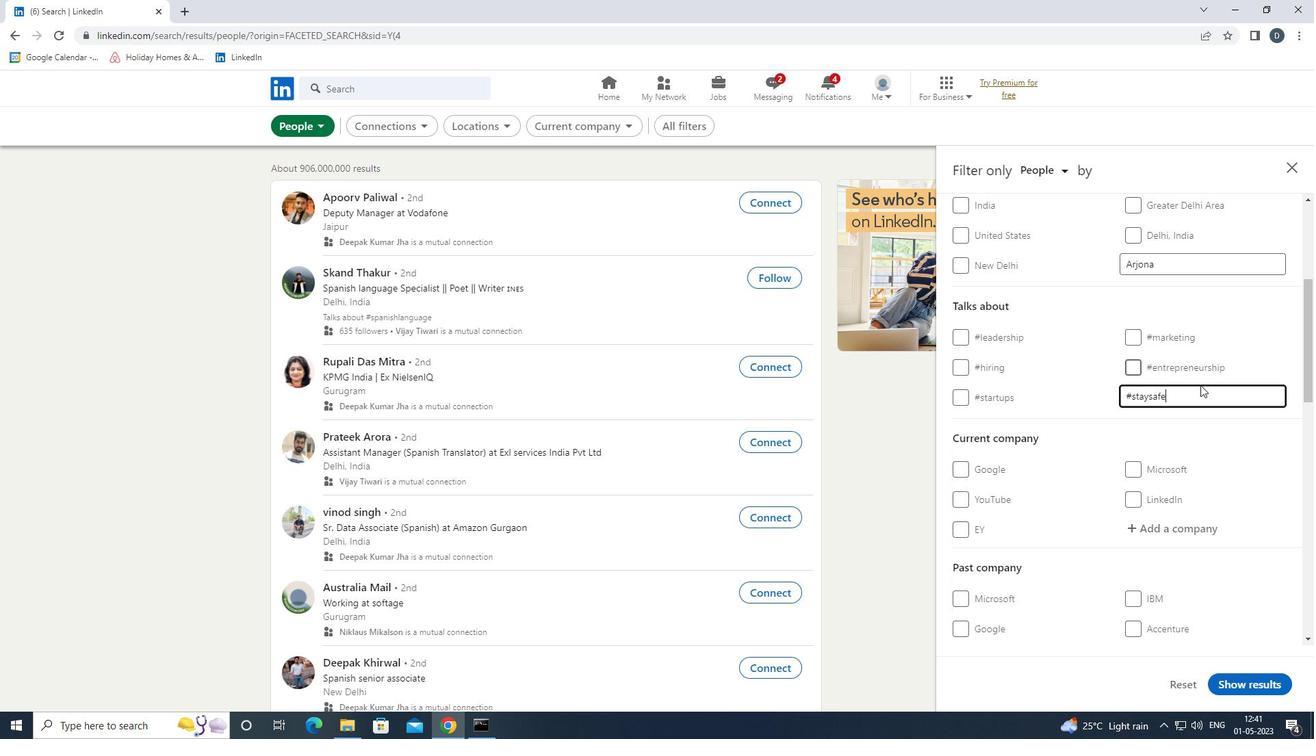
Action: Mouse scrolled (1199, 408) with delta (0, 0)
Screenshot: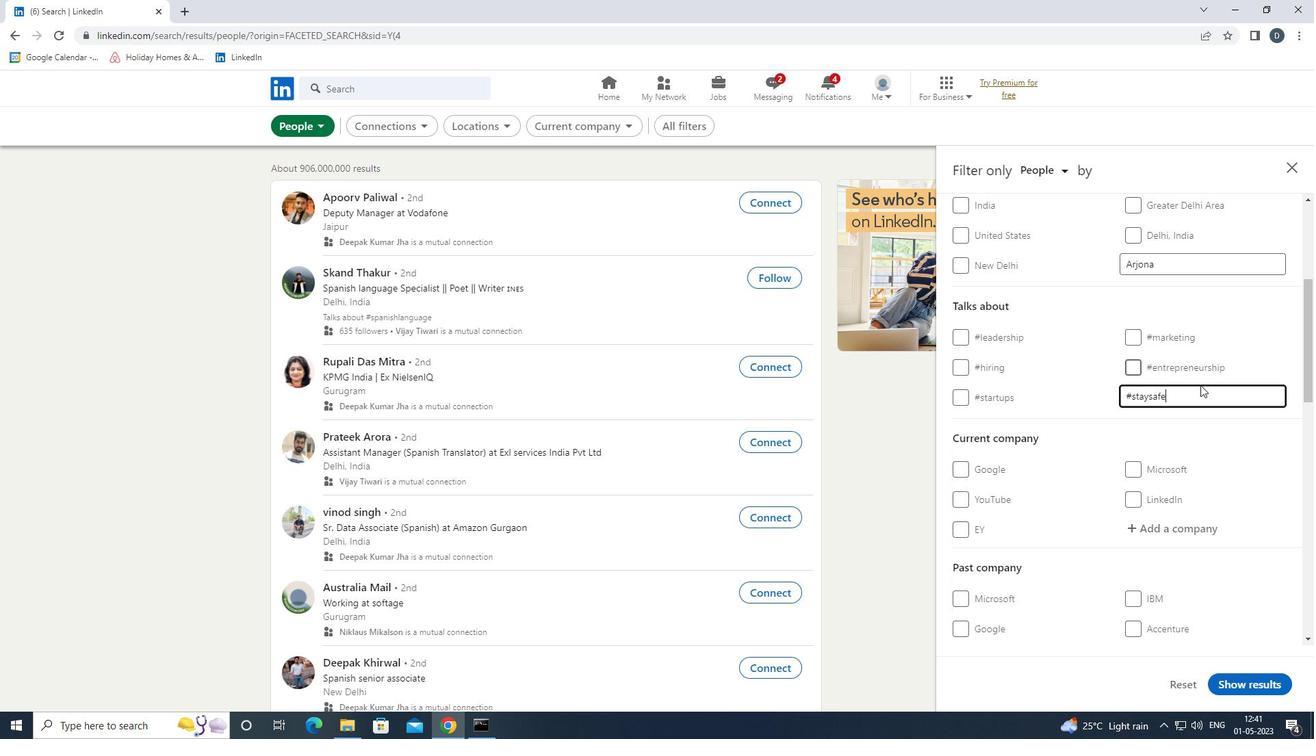 
Action: Mouse moved to (1199, 409)
Screenshot: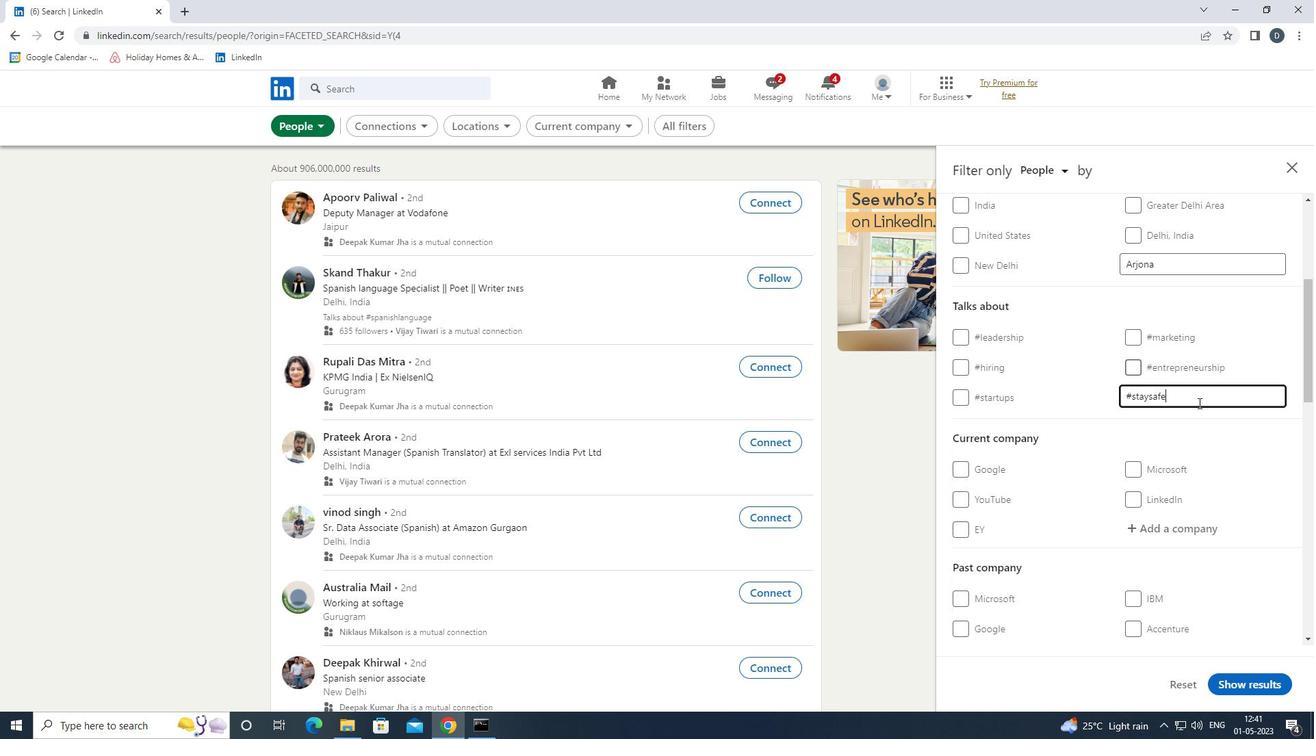 
Action: Mouse scrolled (1199, 408) with delta (0, 0)
Screenshot: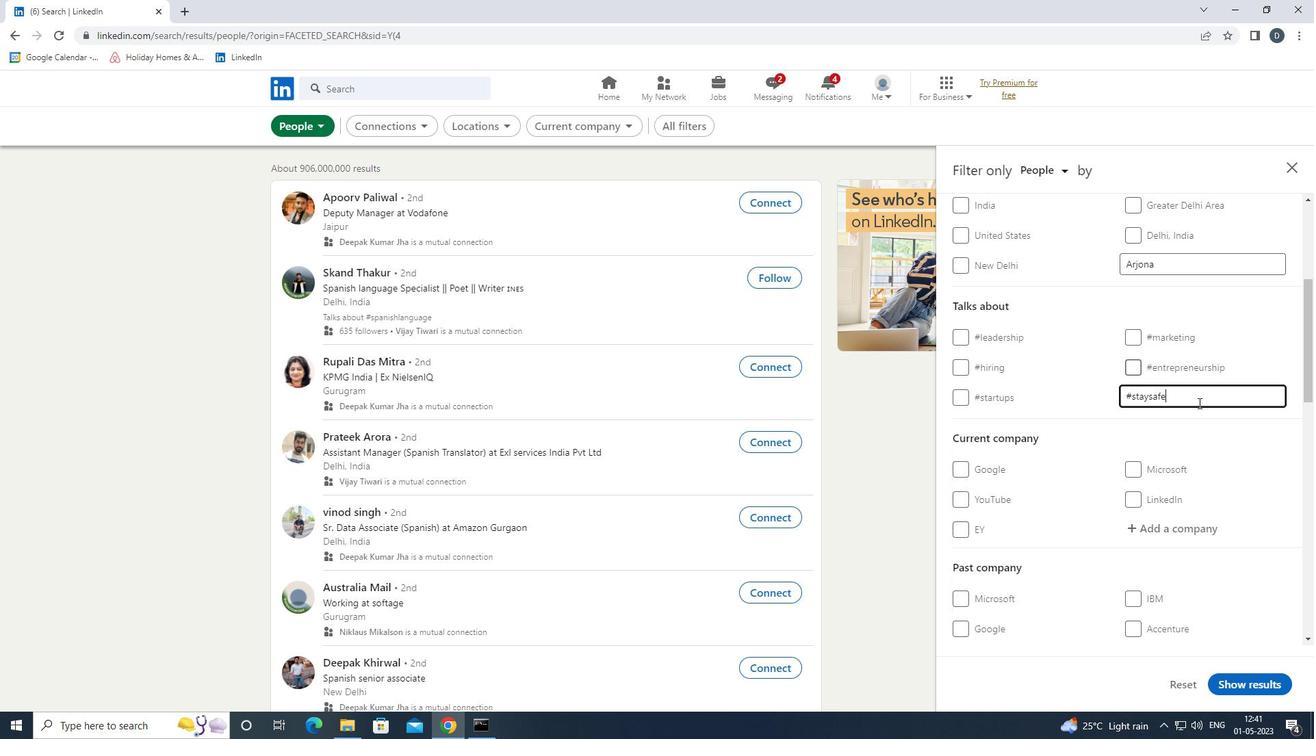 
Action: Mouse moved to (1199, 410)
Screenshot: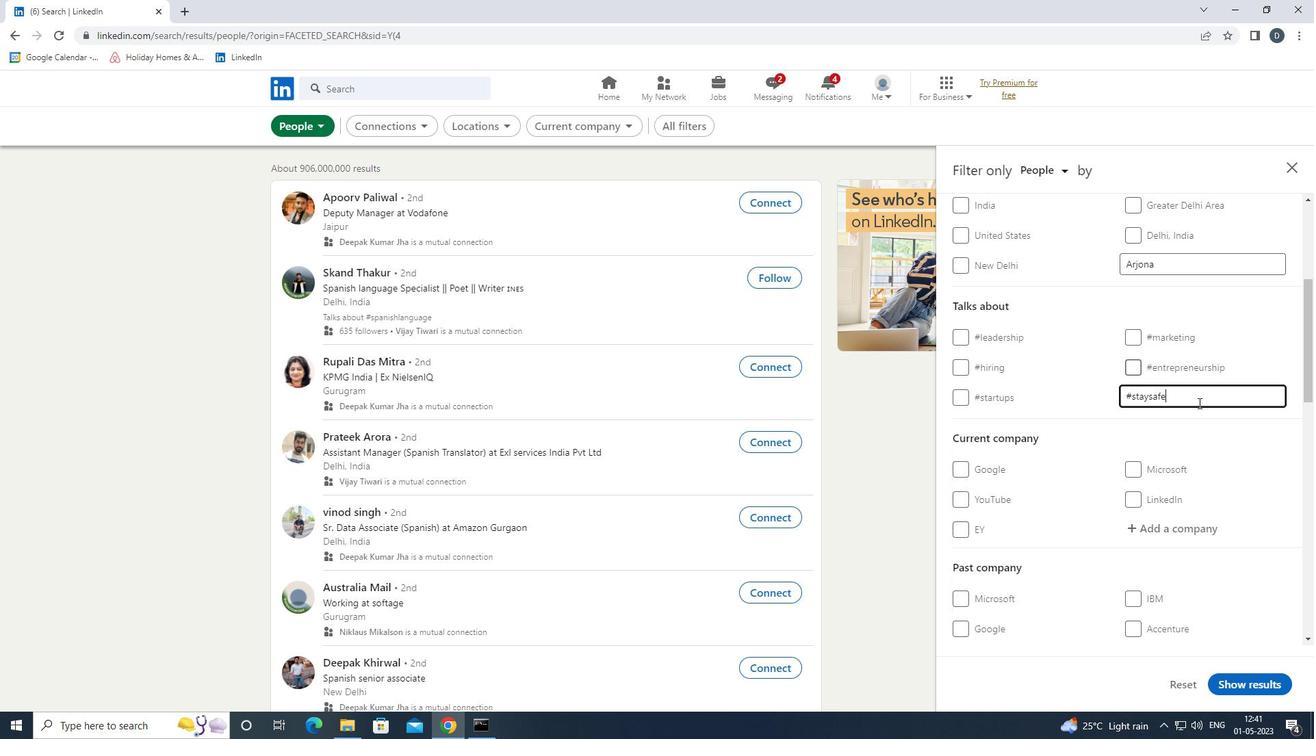 
Action: Mouse scrolled (1199, 409) with delta (0, 0)
Screenshot: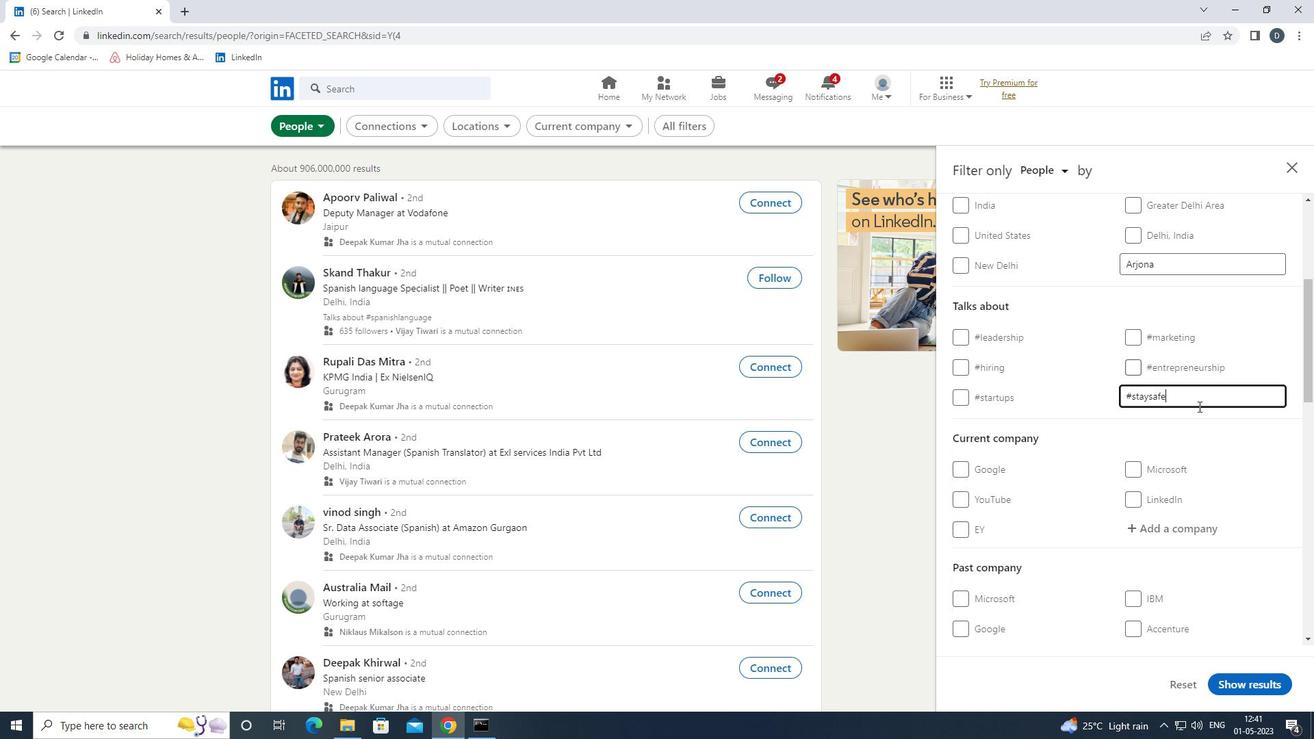 
Action: Mouse moved to (1186, 387)
Screenshot: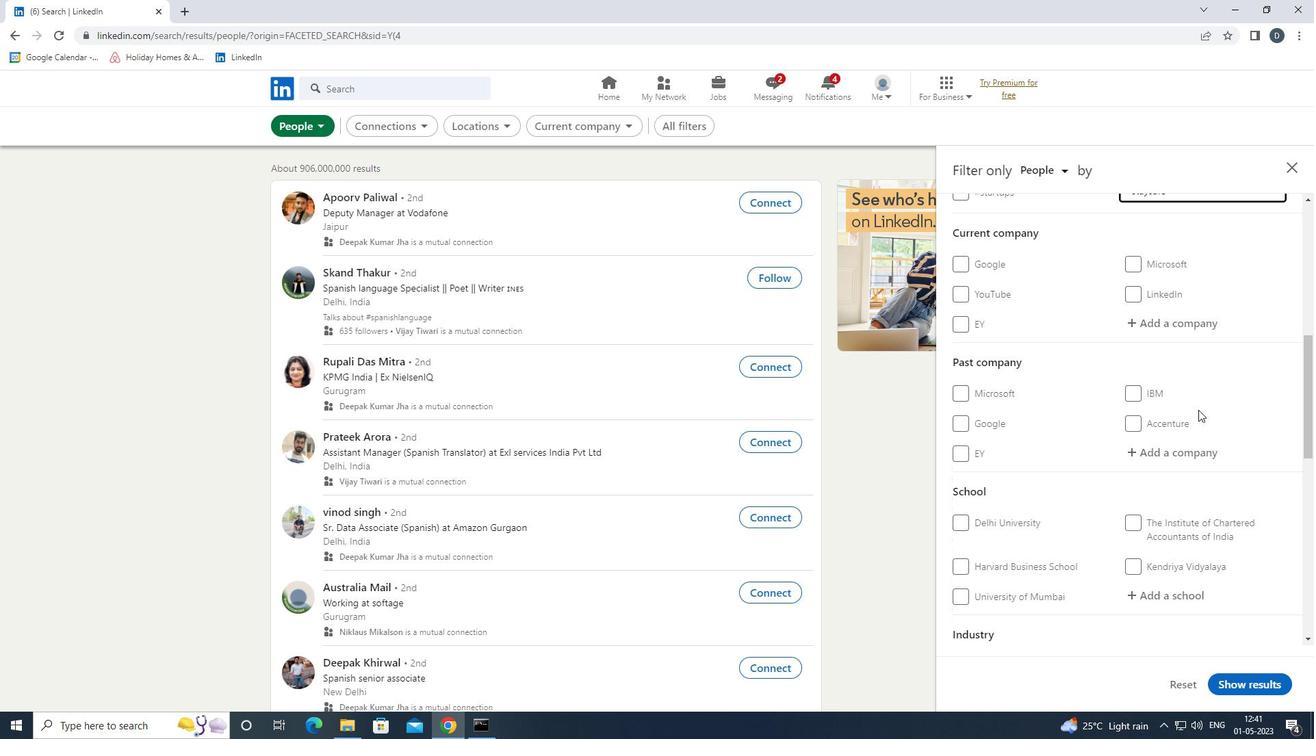 
Action: Mouse scrolled (1186, 386) with delta (0, 0)
Screenshot: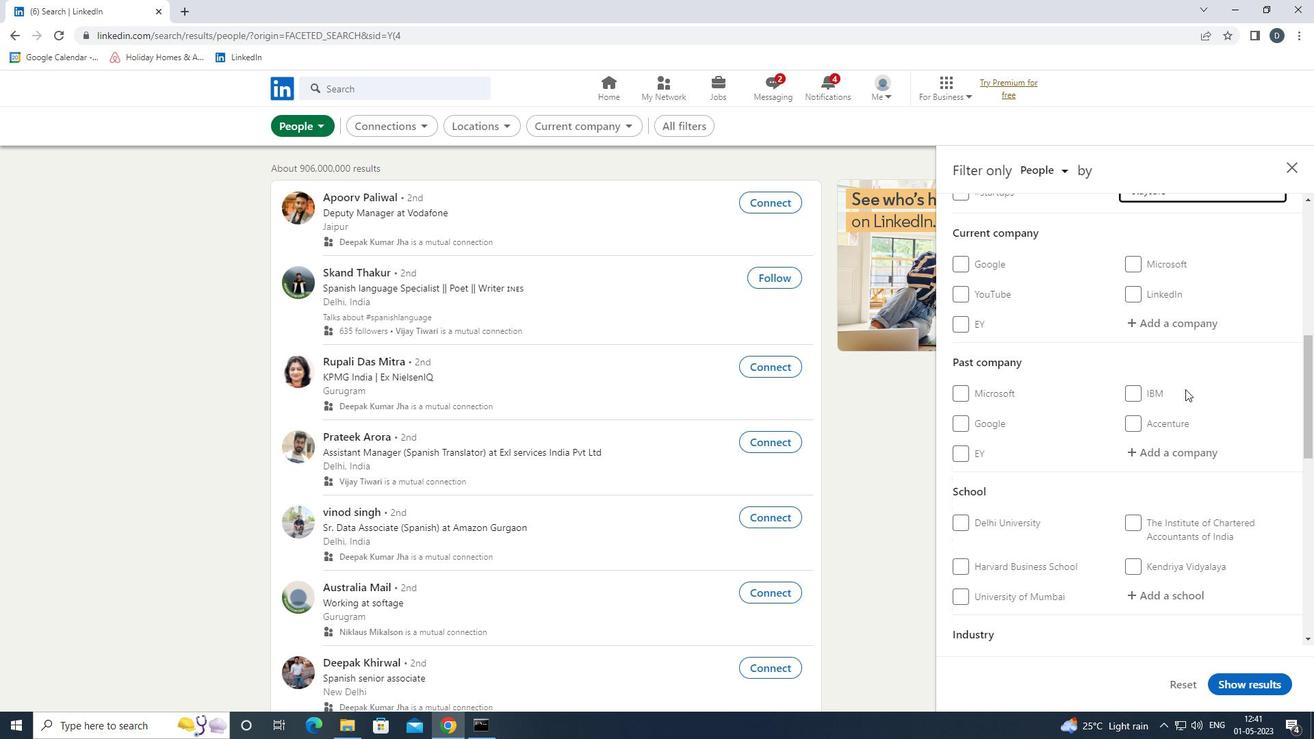 
Action: Mouse scrolled (1186, 386) with delta (0, 0)
Screenshot: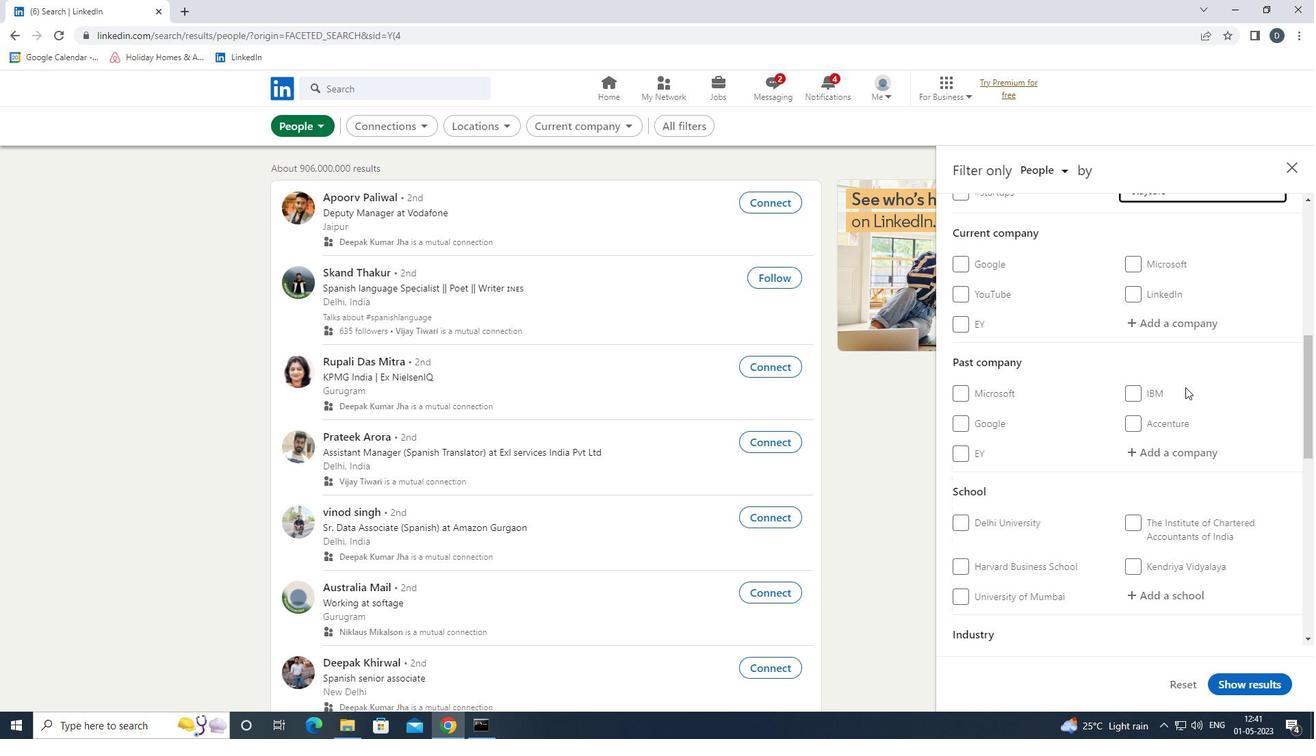 
Action: Mouse scrolled (1186, 386) with delta (0, 0)
Screenshot: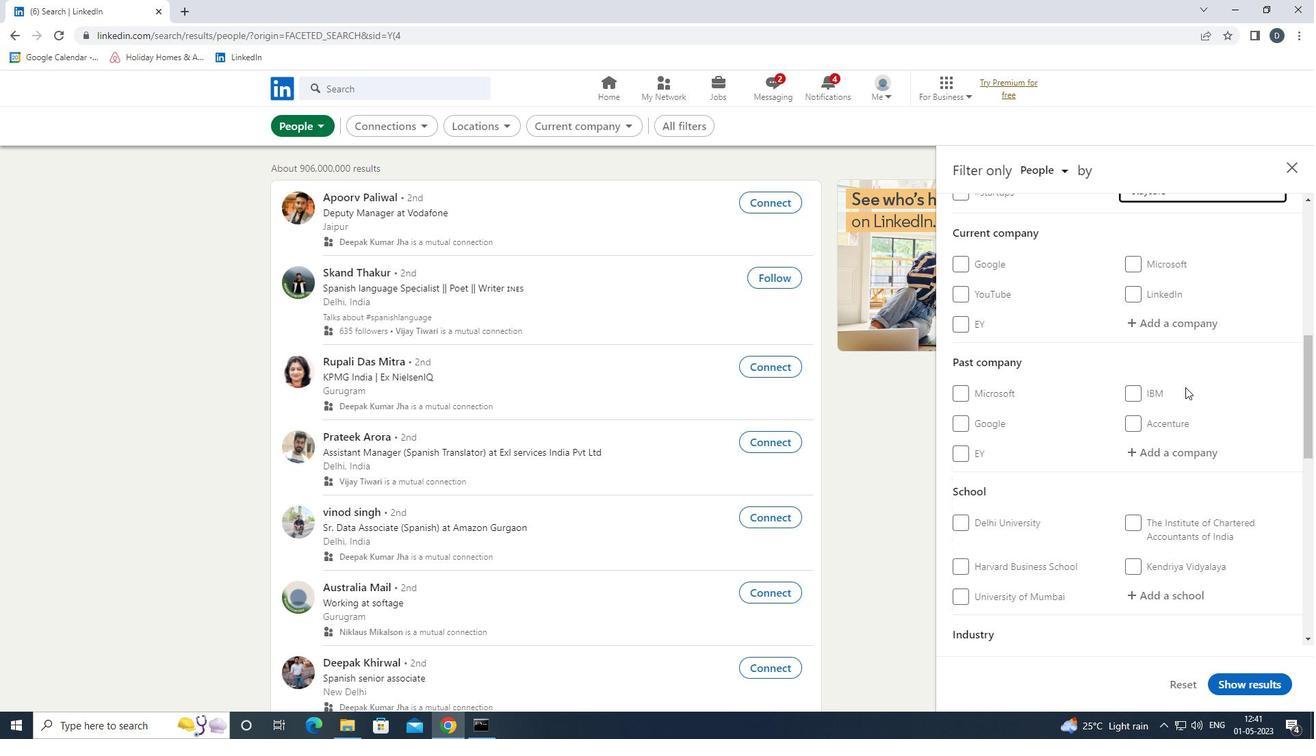 
Action: Mouse scrolled (1186, 386) with delta (0, 0)
Screenshot: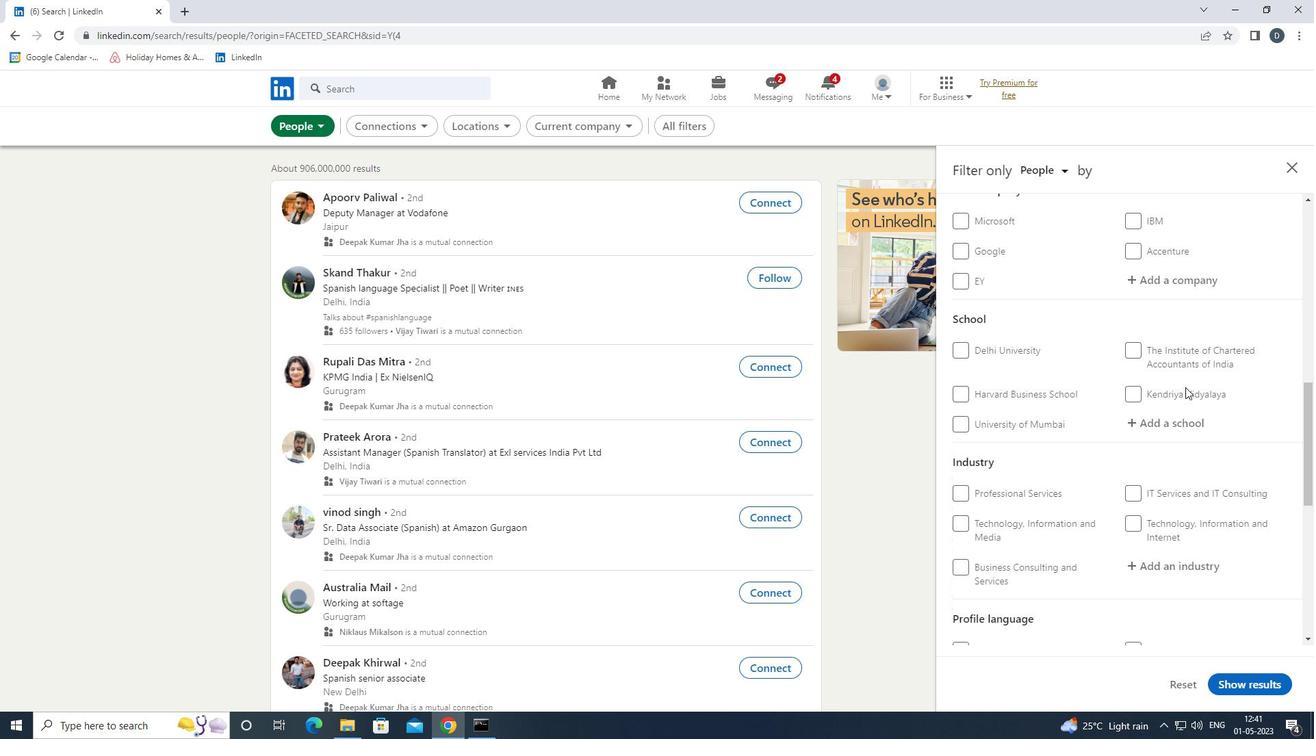 
Action: Mouse scrolled (1186, 386) with delta (0, 0)
Screenshot: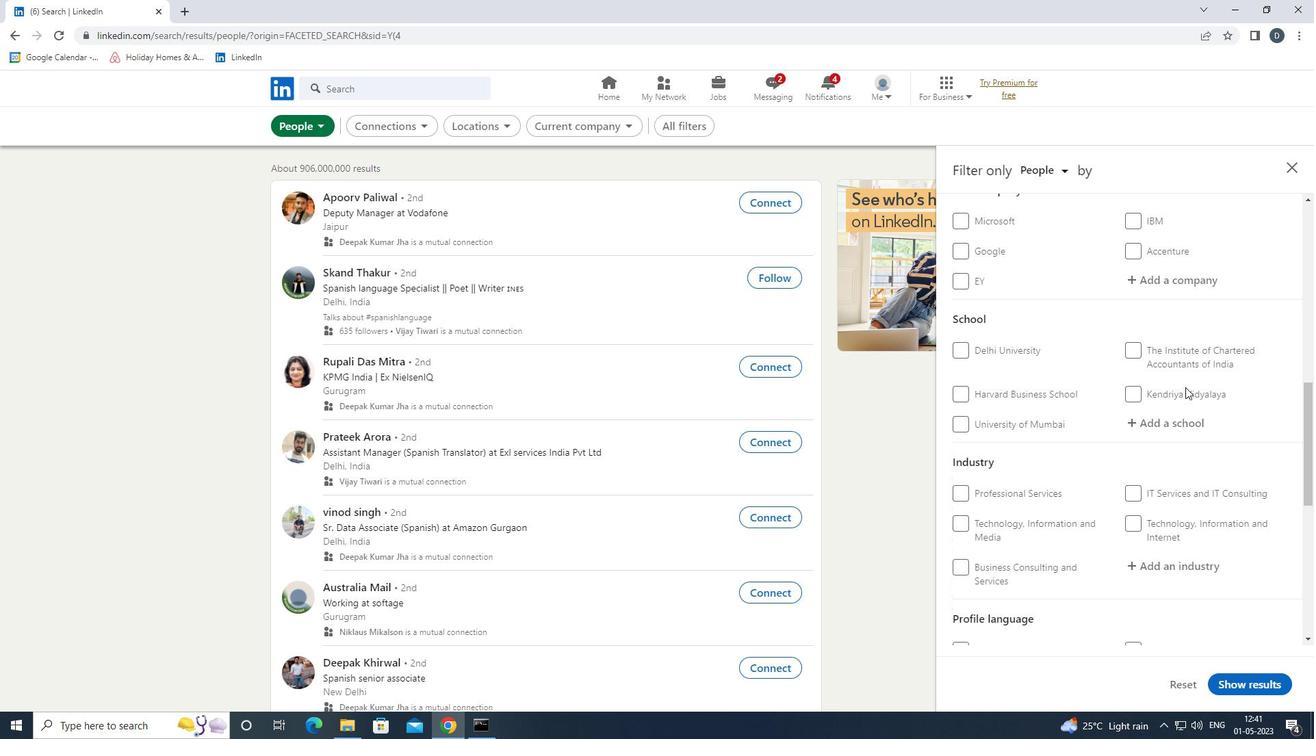 
Action: Mouse scrolled (1186, 386) with delta (0, 0)
Screenshot: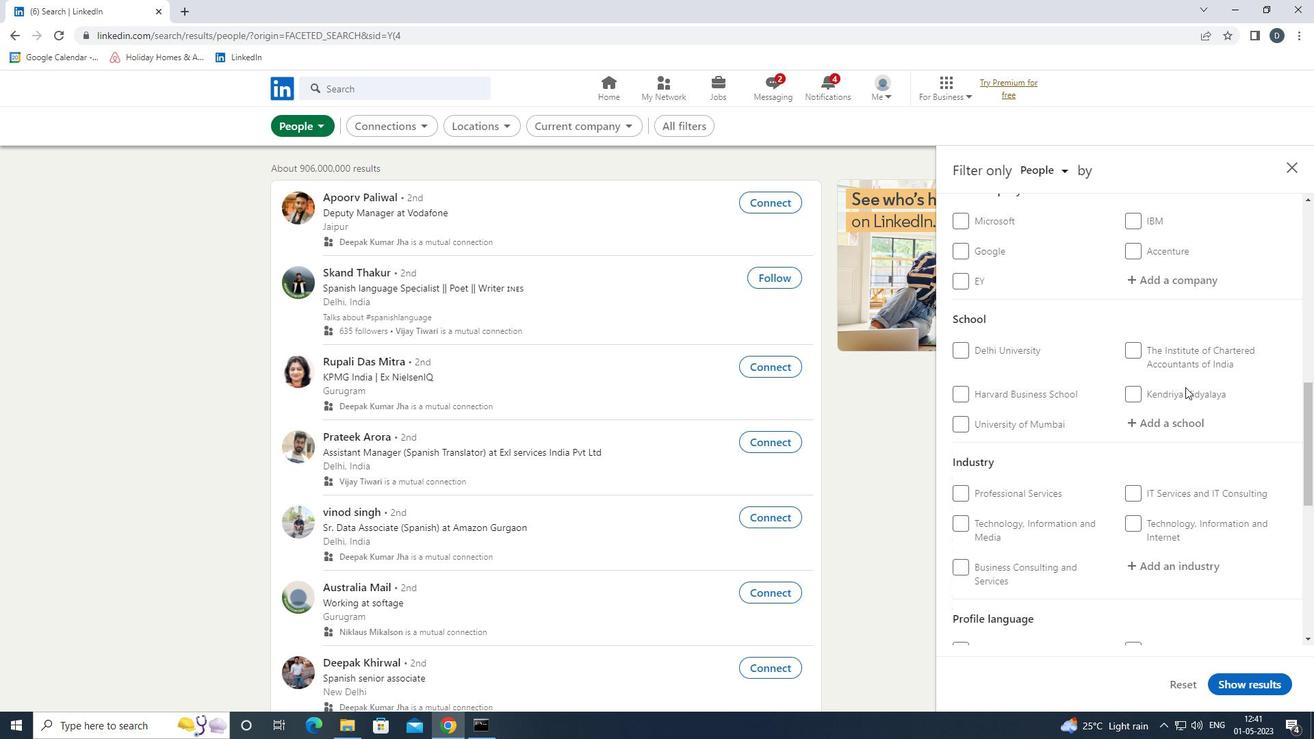 
Action: Mouse scrolled (1186, 386) with delta (0, 0)
Screenshot: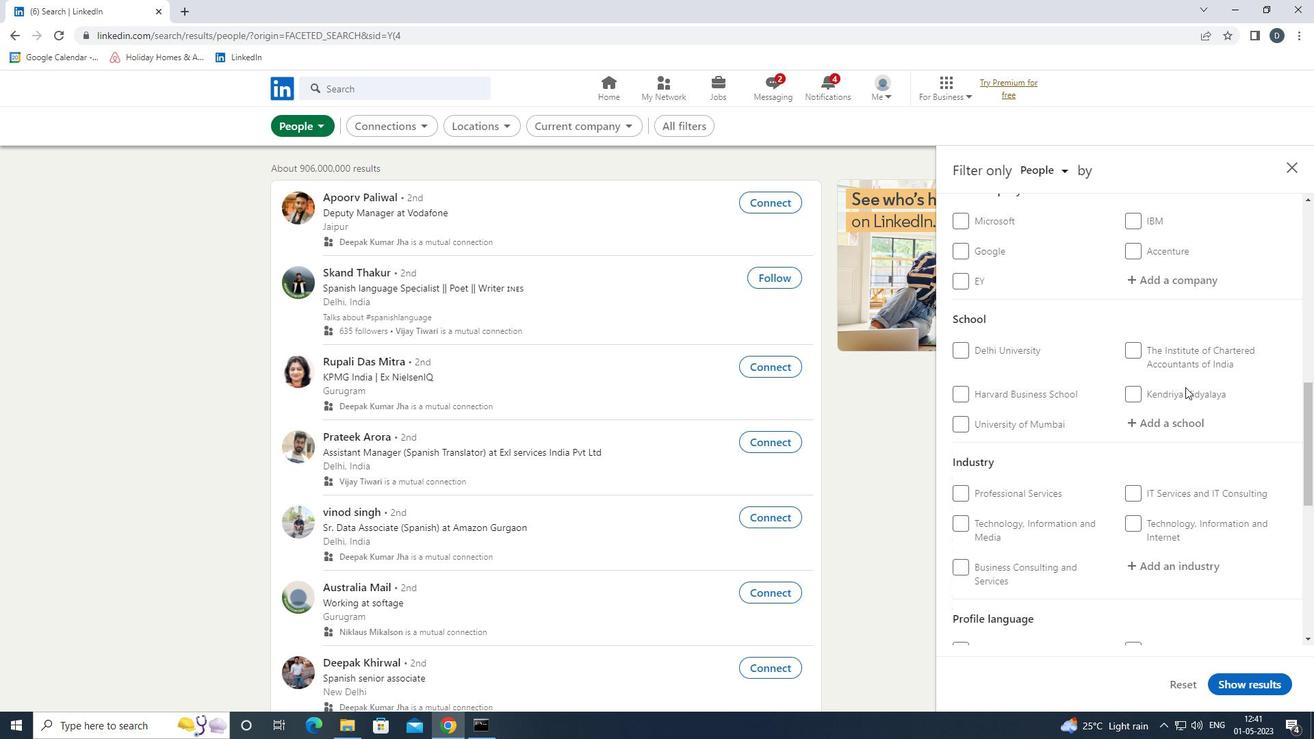
Action: Mouse moved to (1147, 370)
Screenshot: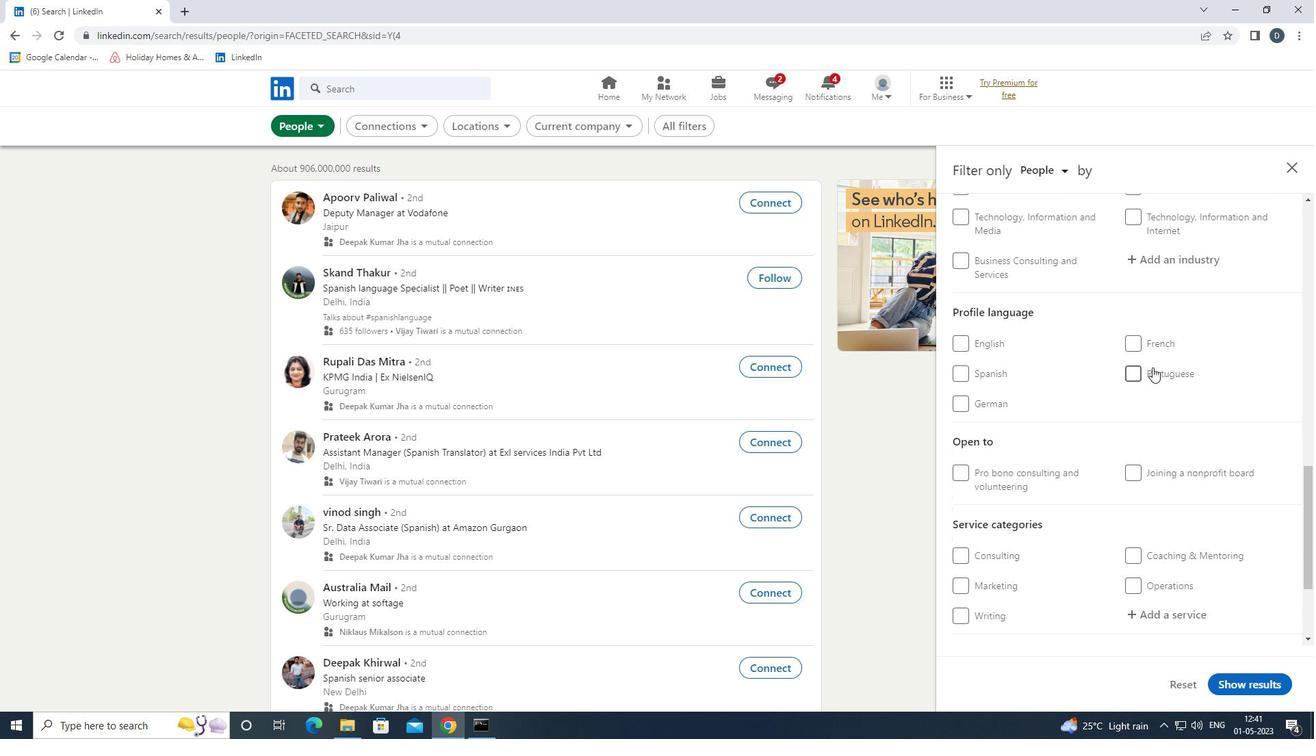 
Action: Mouse pressed left at (1147, 370)
Screenshot: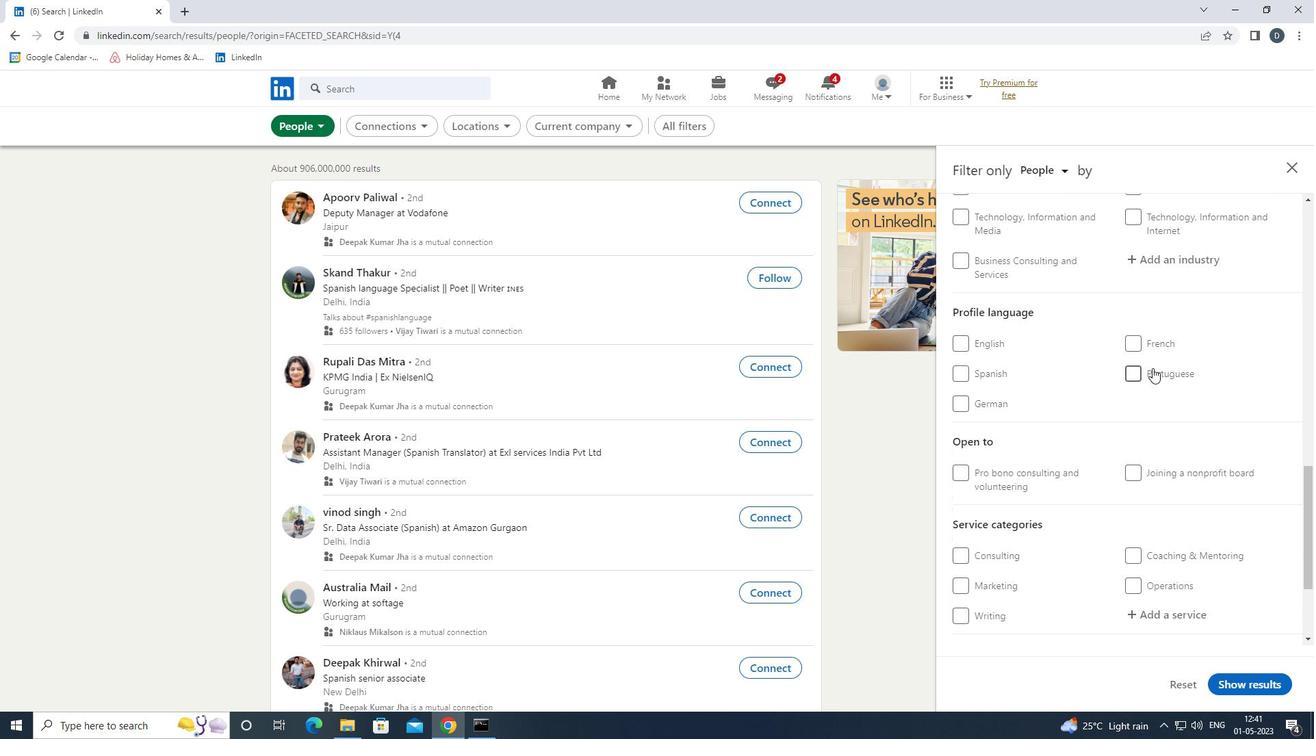 
Action: Mouse scrolled (1147, 371) with delta (0, 0)
Screenshot: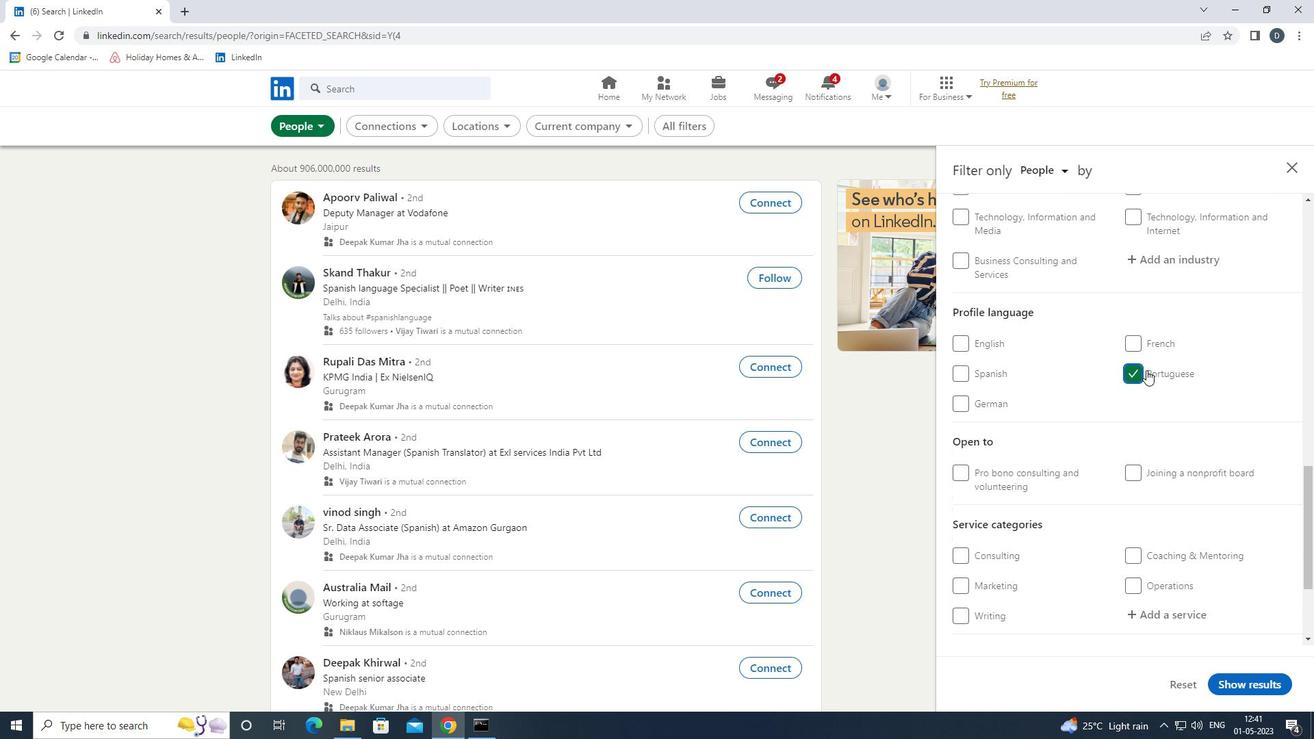 
Action: Mouse scrolled (1147, 371) with delta (0, 0)
Screenshot: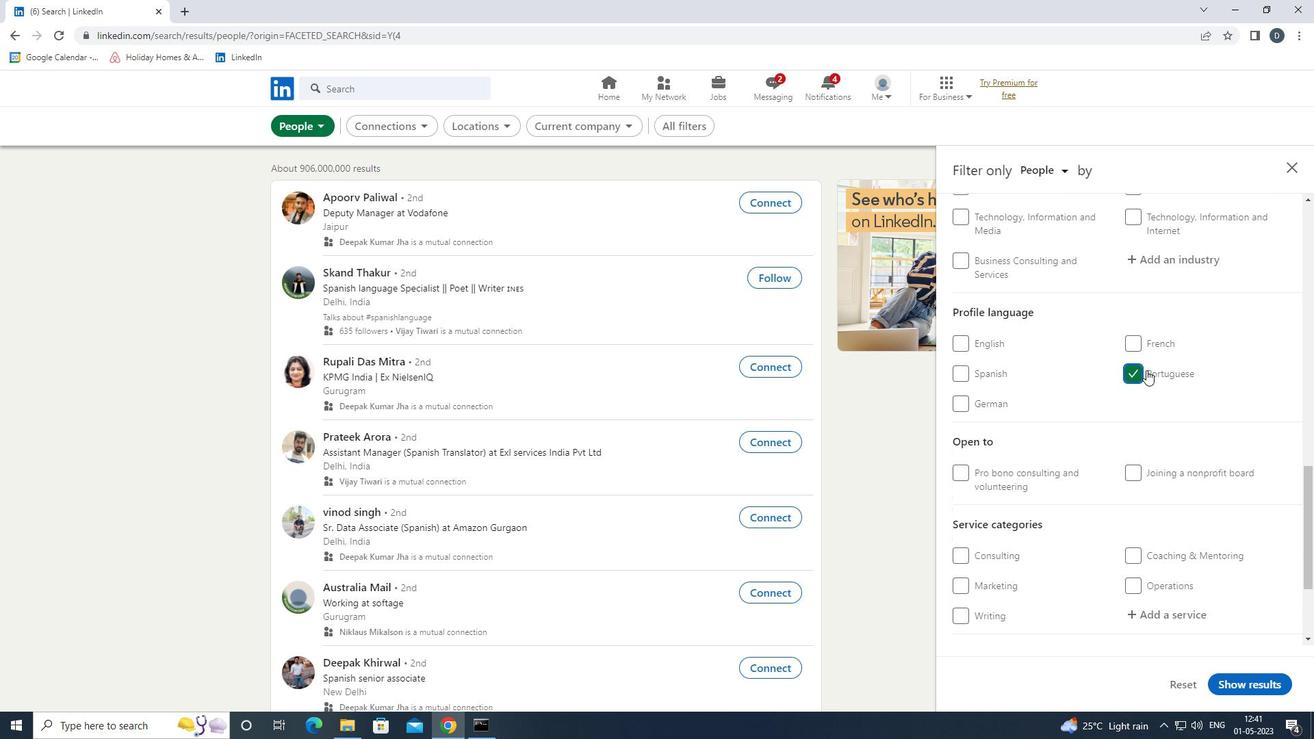 
Action: Mouse scrolled (1147, 371) with delta (0, 0)
Screenshot: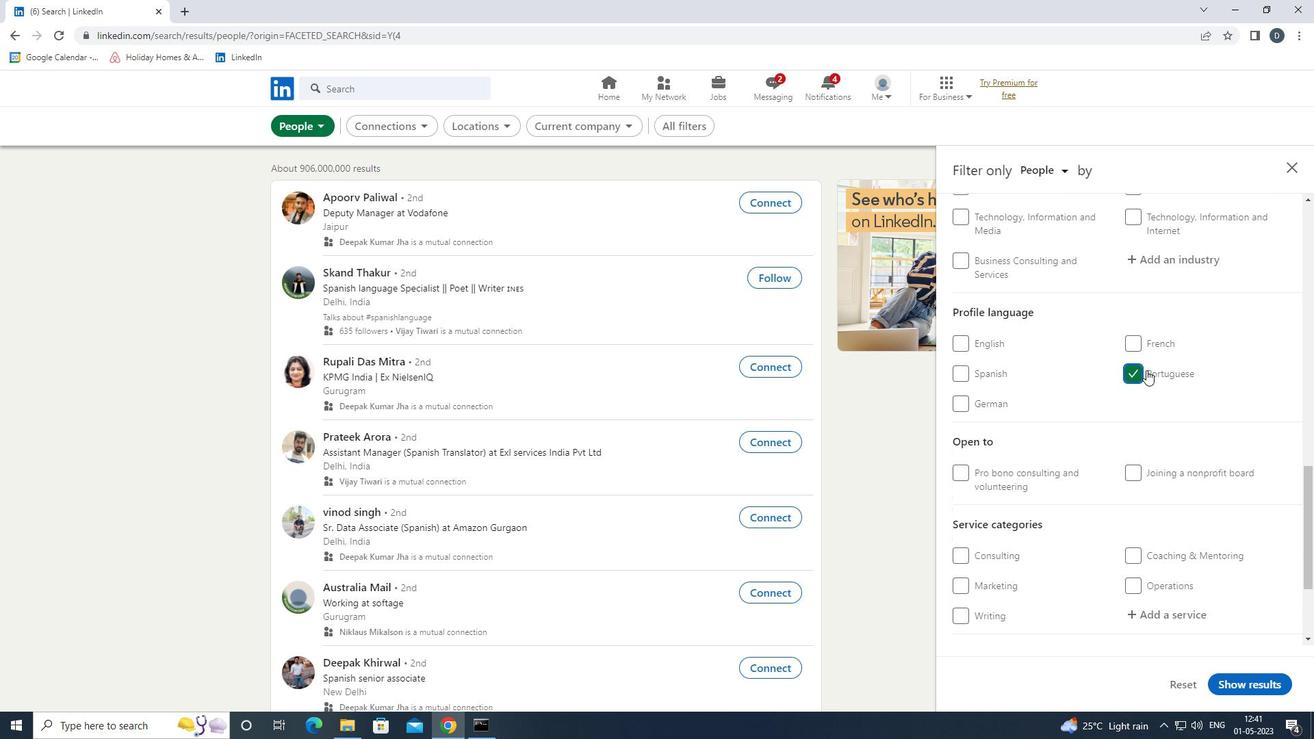 
Action: Mouse moved to (1147, 371)
Screenshot: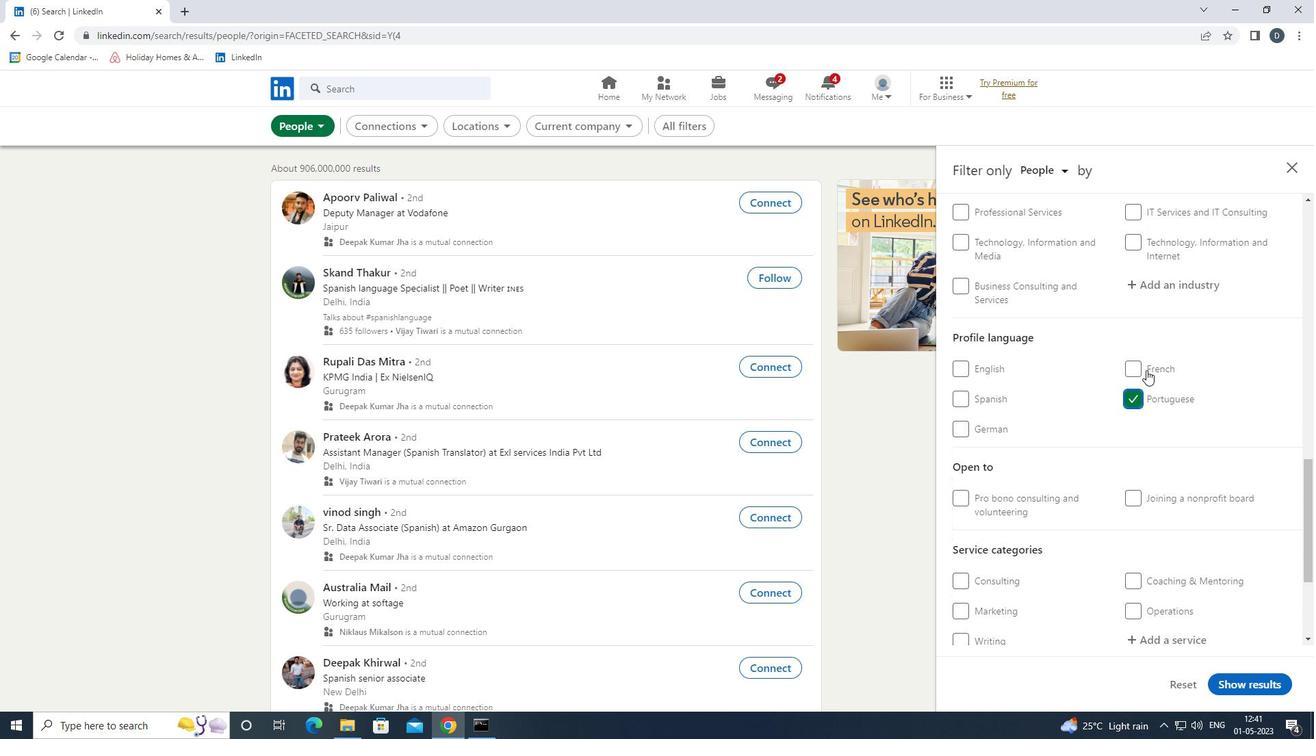 
Action: Mouse scrolled (1147, 372) with delta (0, 0)
Screenshot: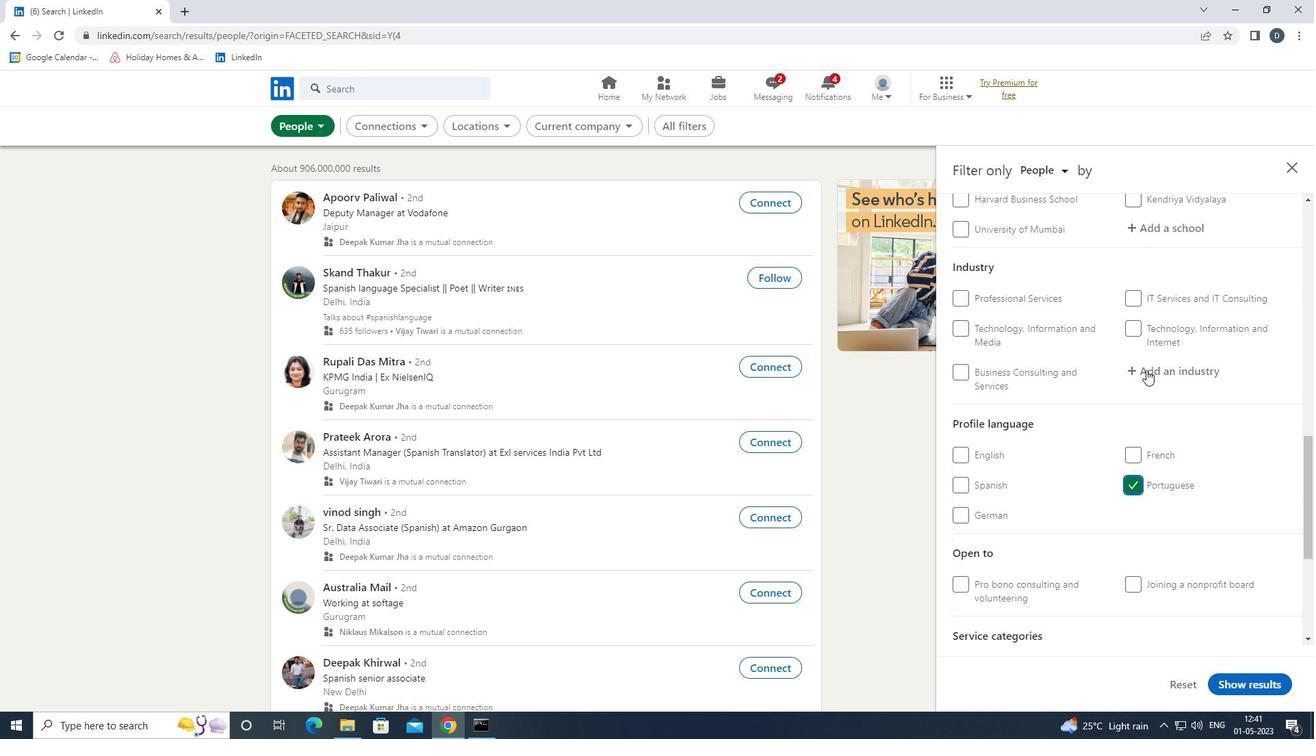 
Action: Mouse scrolled (1147, 372) with delta (0, 0)
Screenshot: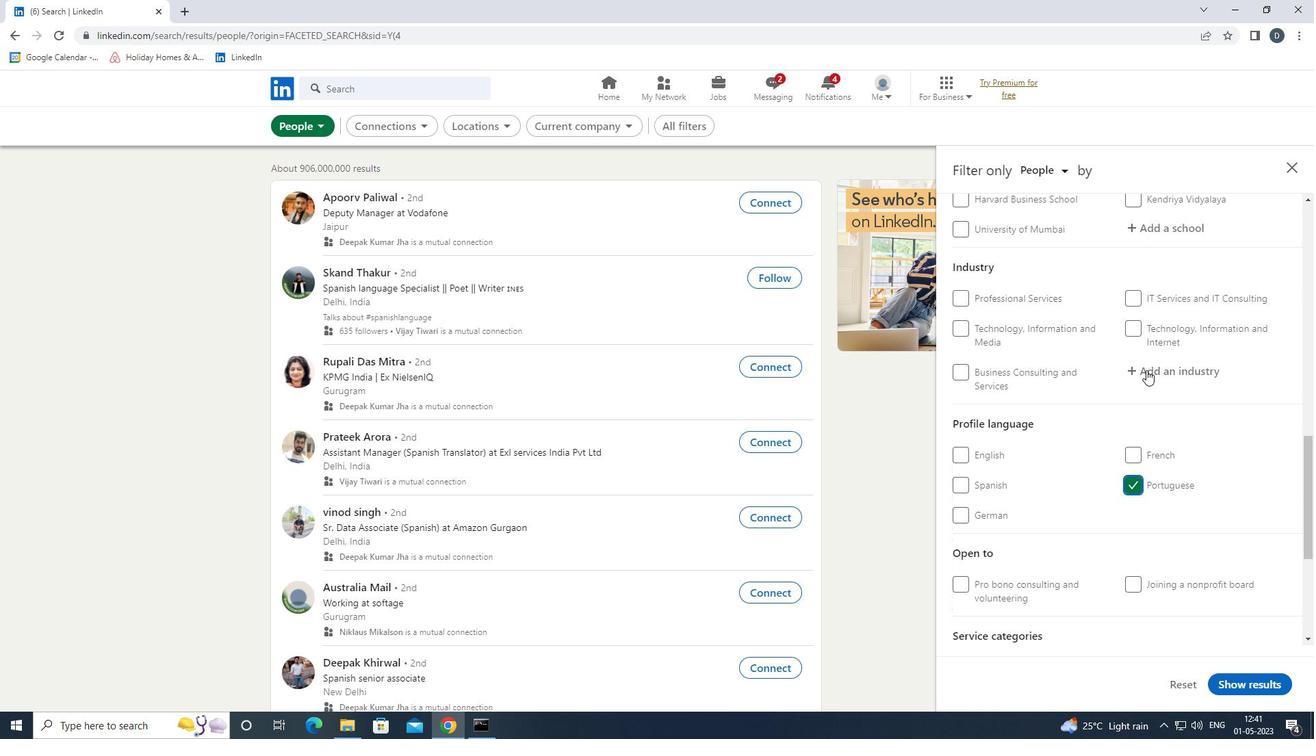 
Action: Mouse moved to (1170, 340)
Screenshot: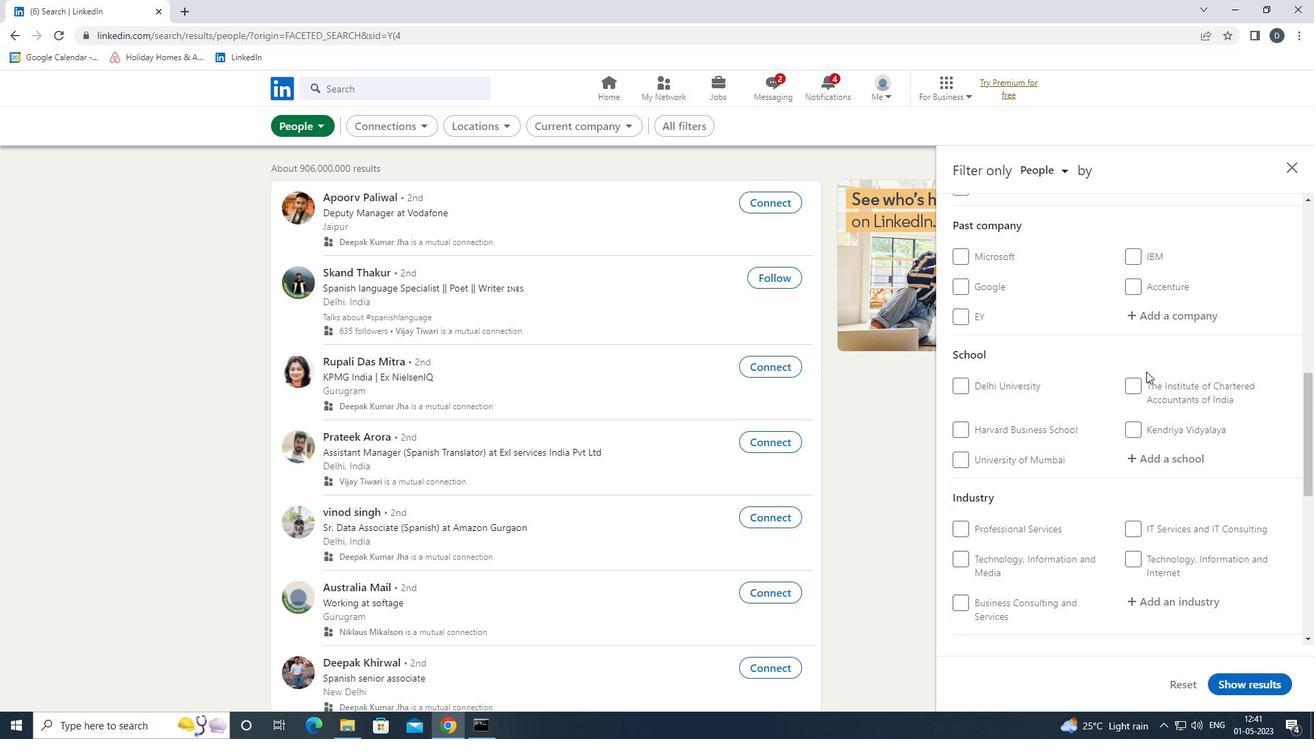 
Action: Mouse scrolled (1170, 341) with delta (0, 0)
Screenshot: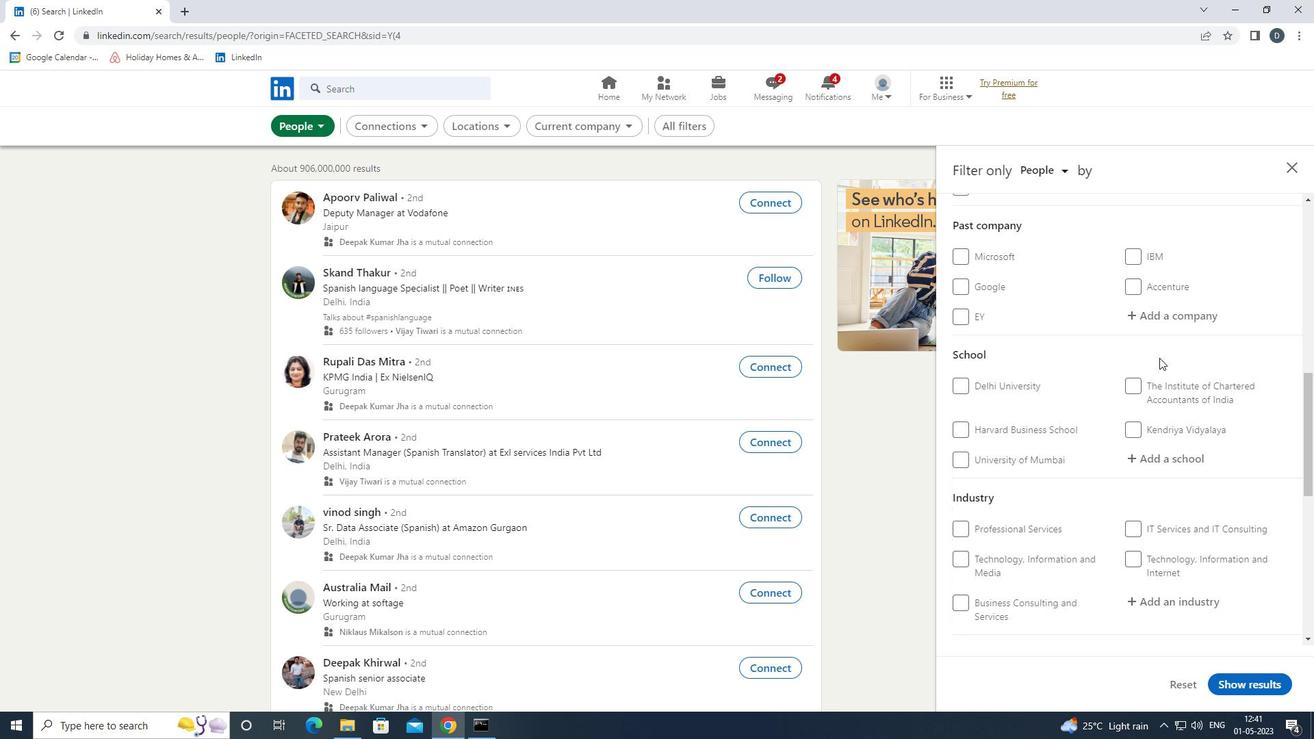 
Action: Mouse moved to (1175, 259)
Screenshot: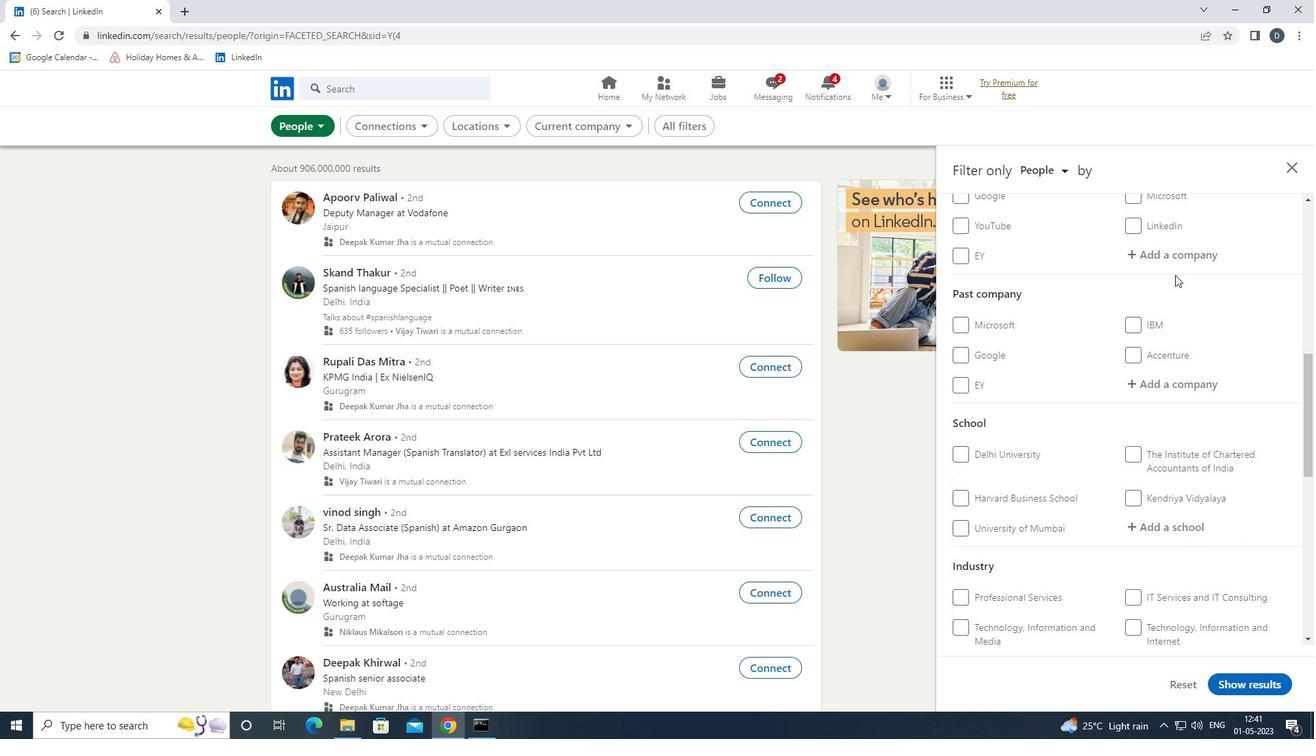 
Action: Mouse pressed left at (1175, 259)
Screenshot: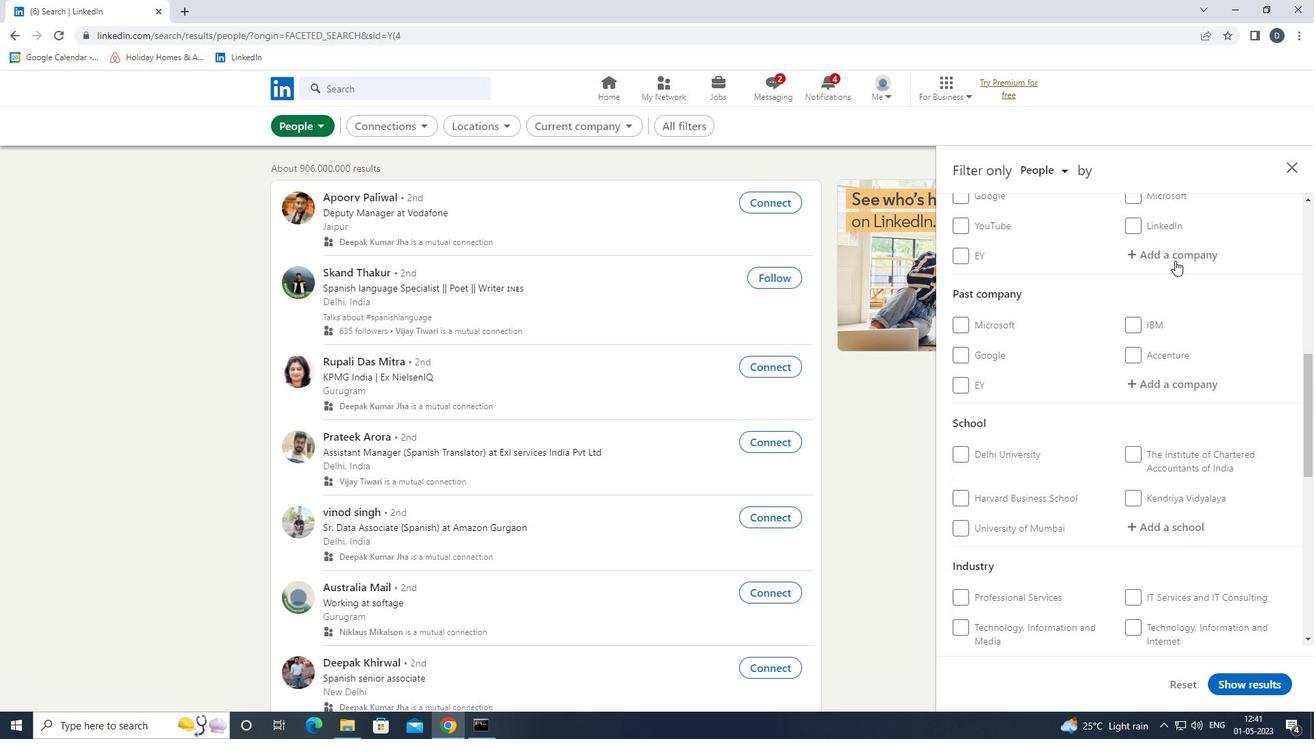 
Action: Mouse moved to (1175, 259)
Screenshot: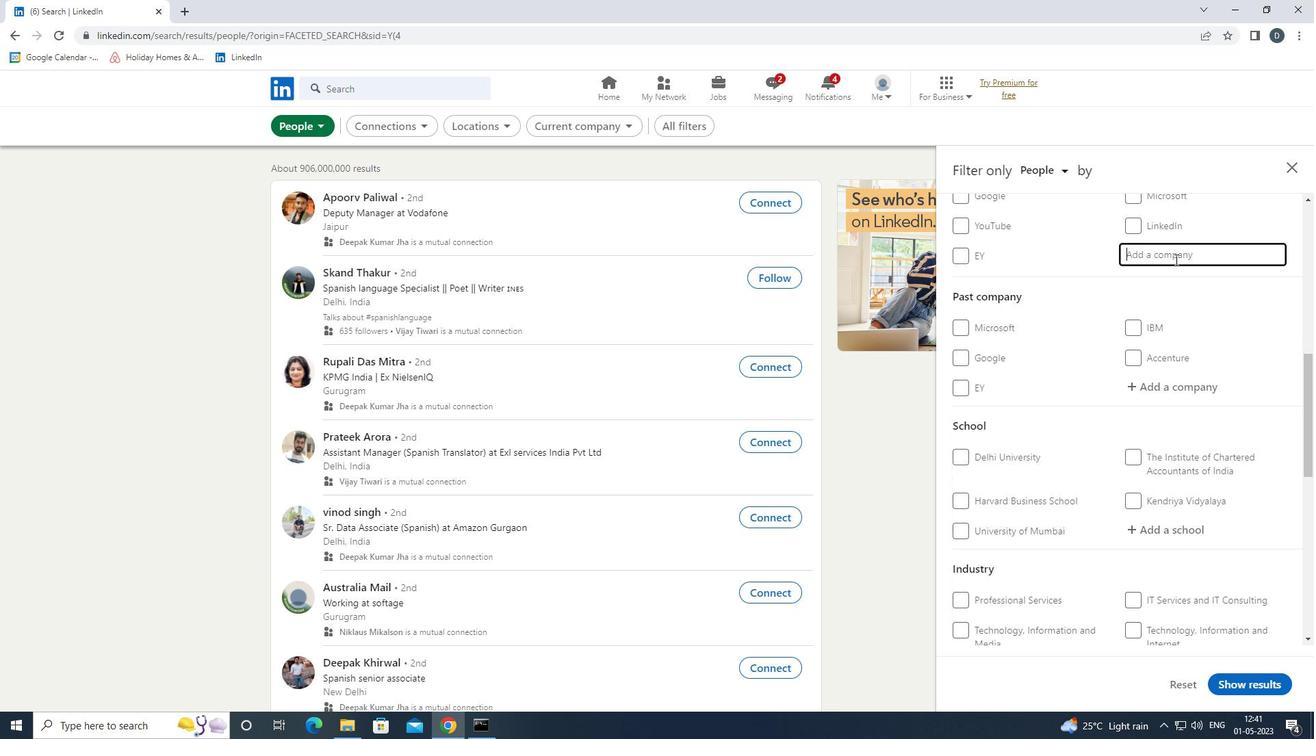 
Action: Mouse scrolled (1175, 260) with delta (0, 0)
Screenshot: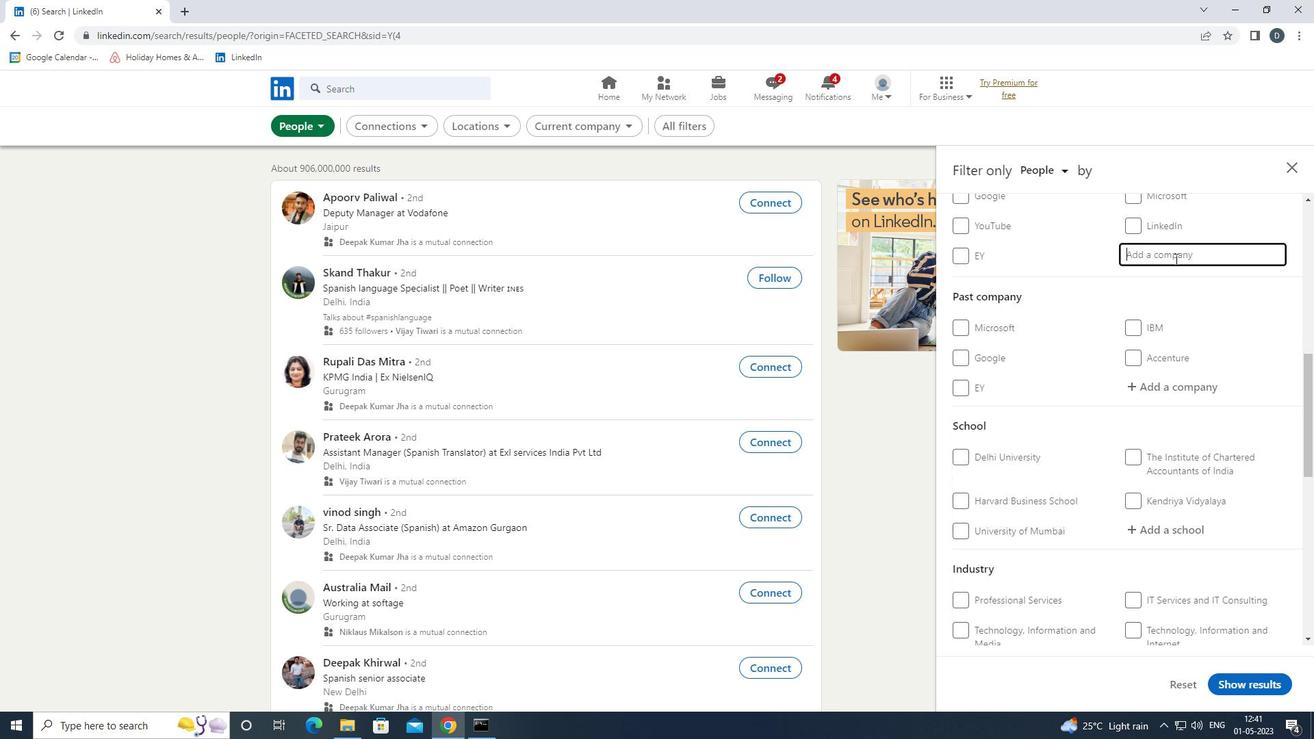 
Action: Mouse moved to (1159, 273)
Screenshot: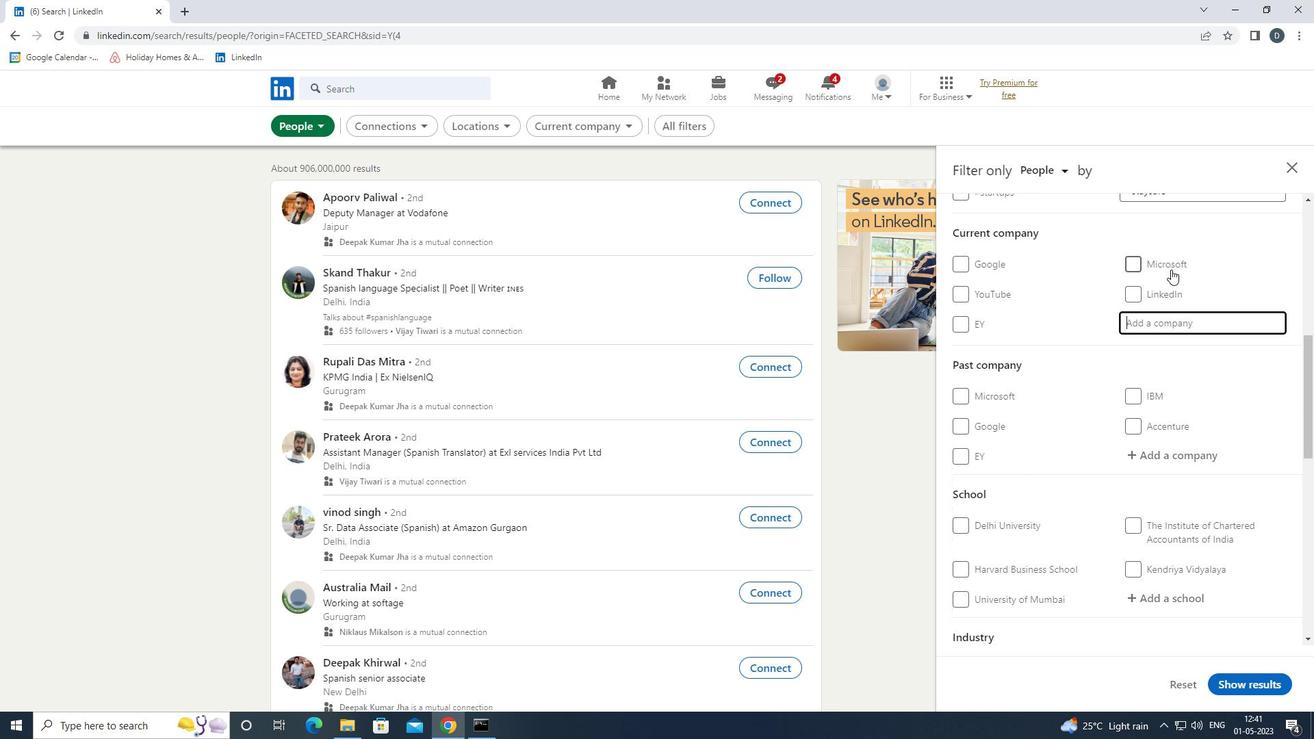 
Action: Key pressed <Key.shift>GOOGLE<Key.down><Key.enter>
Screenshot: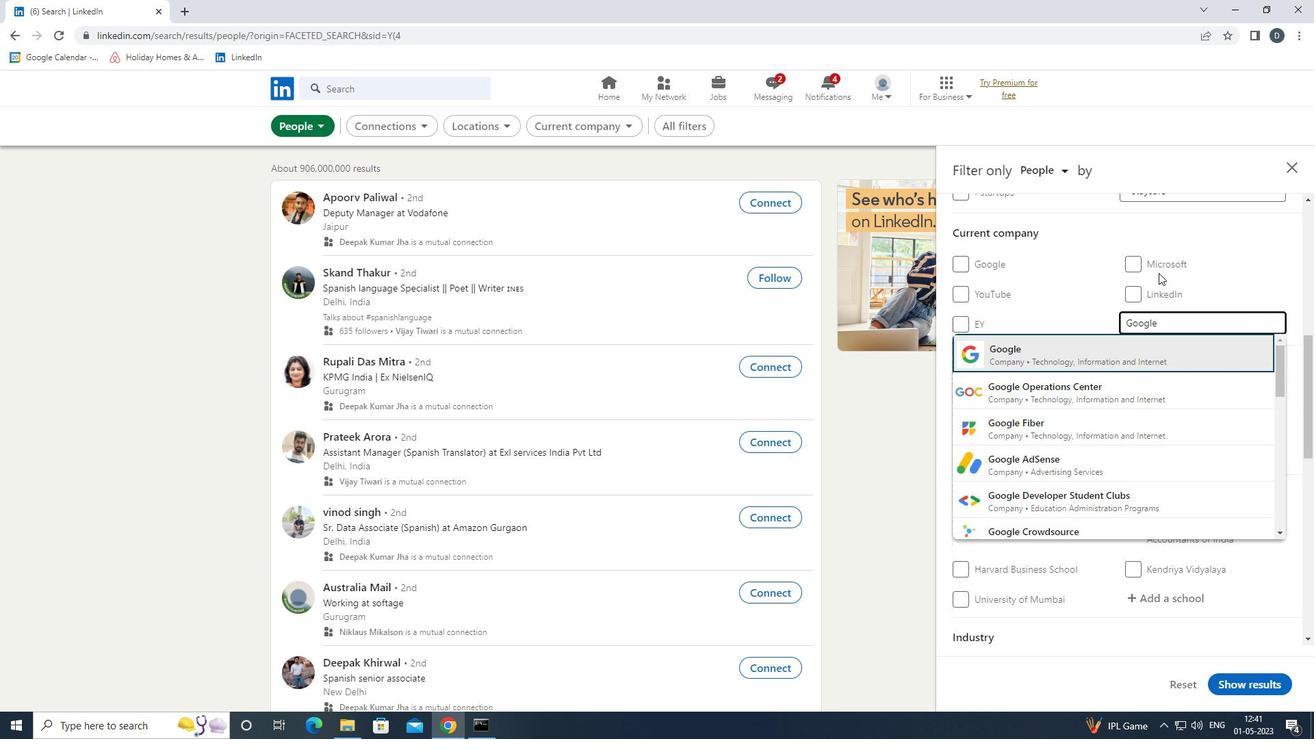 
Action: Mouse moved to (1149, 283)
Screenshot: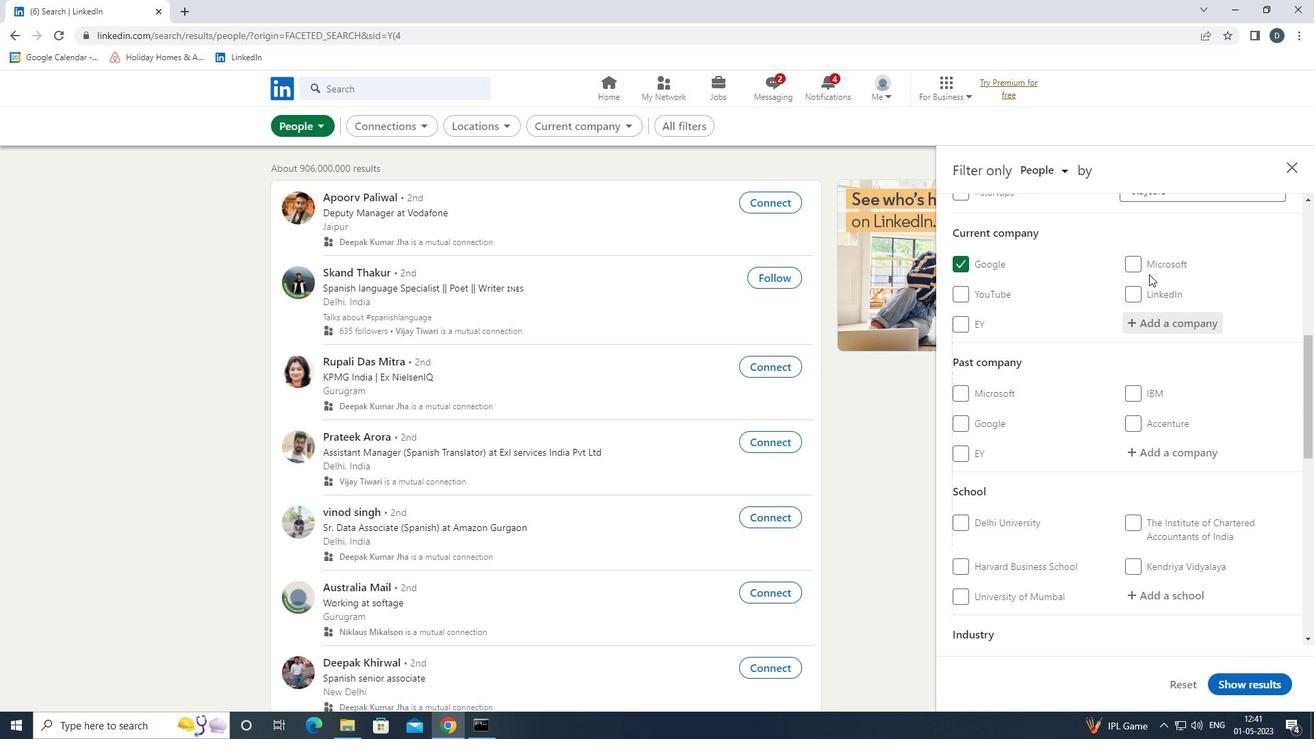 
Action: Mouse scrolled (1149, 282) with delta (0, 0)
Screenshot: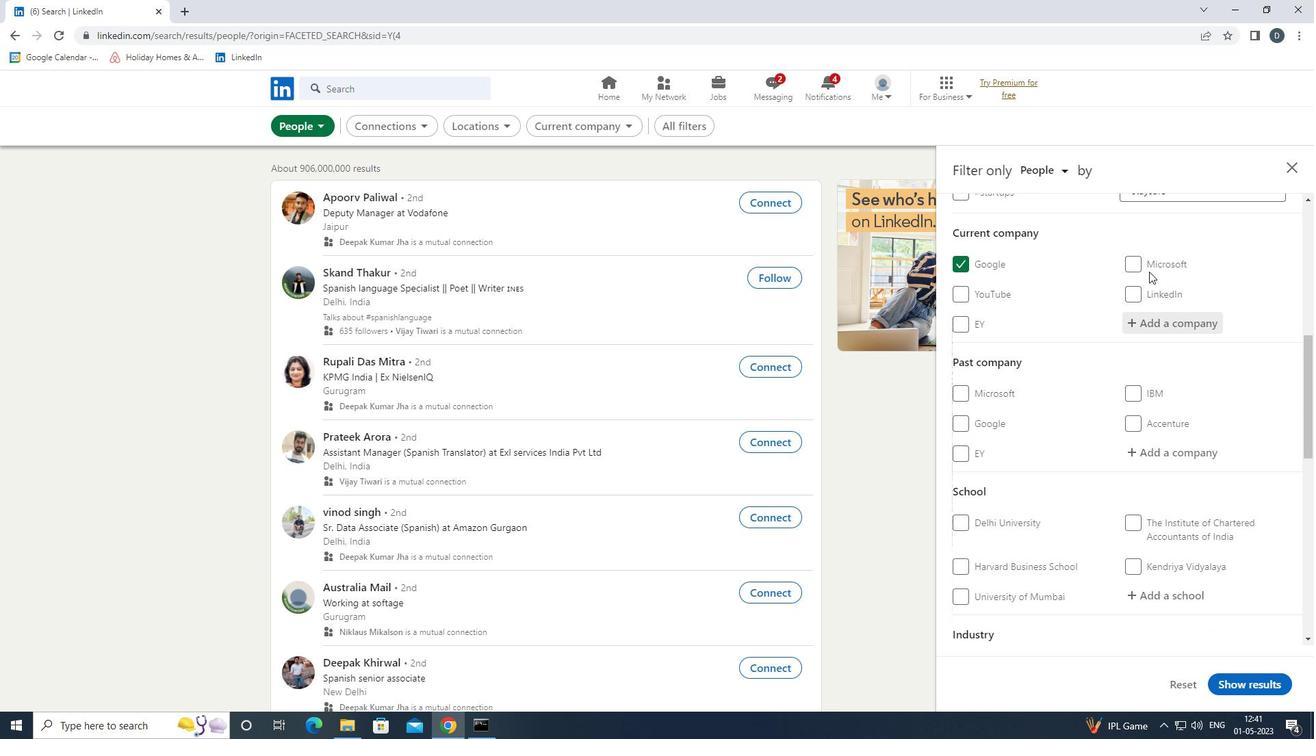 
Action: Mouse moved to (1151, 289)
Screenshot: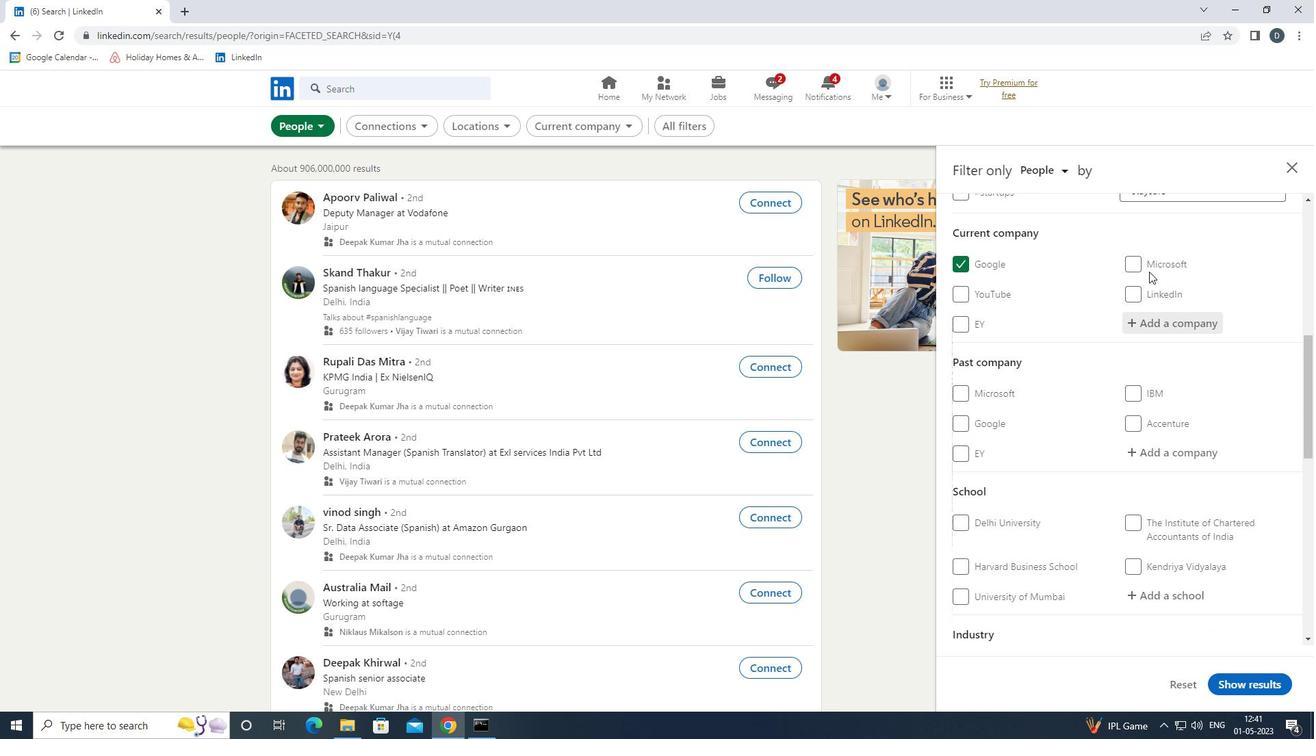 
Action: Mouse scrolled (1151, 288) with delta (0, 0)
Screenshot: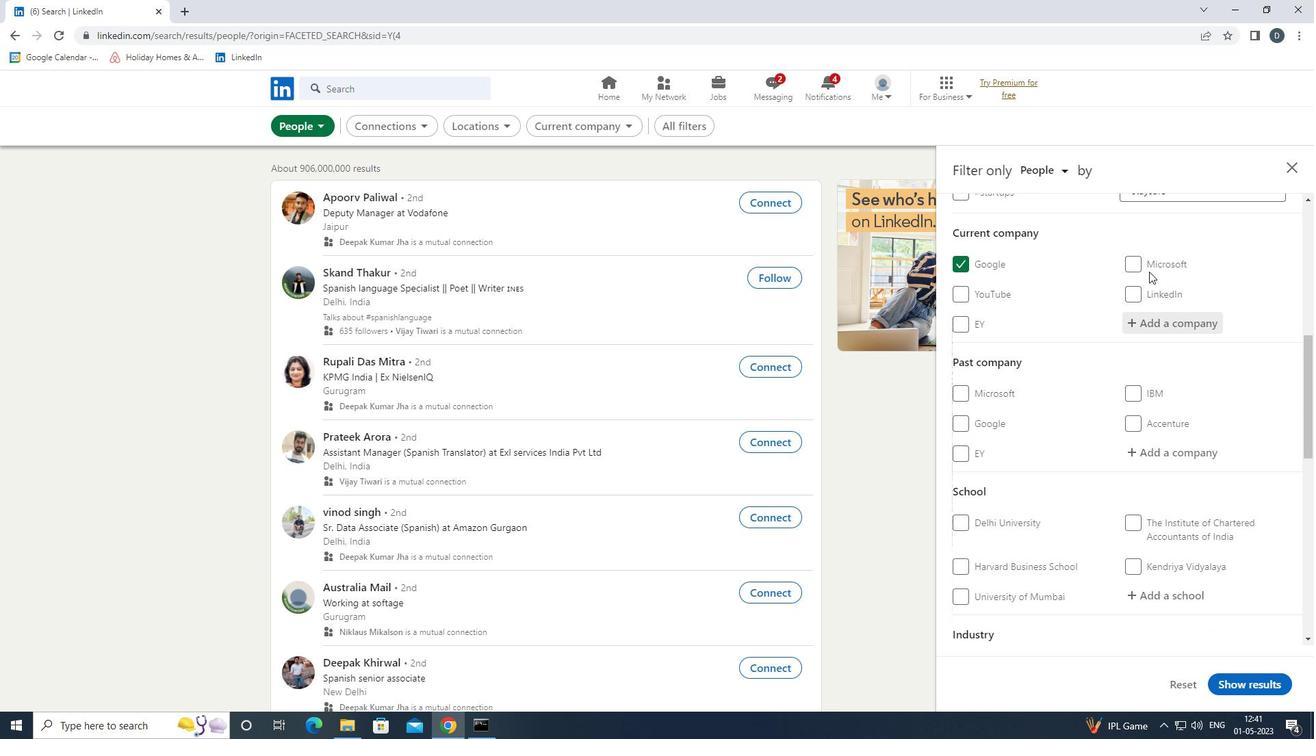 
Action: Mouse moved to (1151, 290)
Screenshot: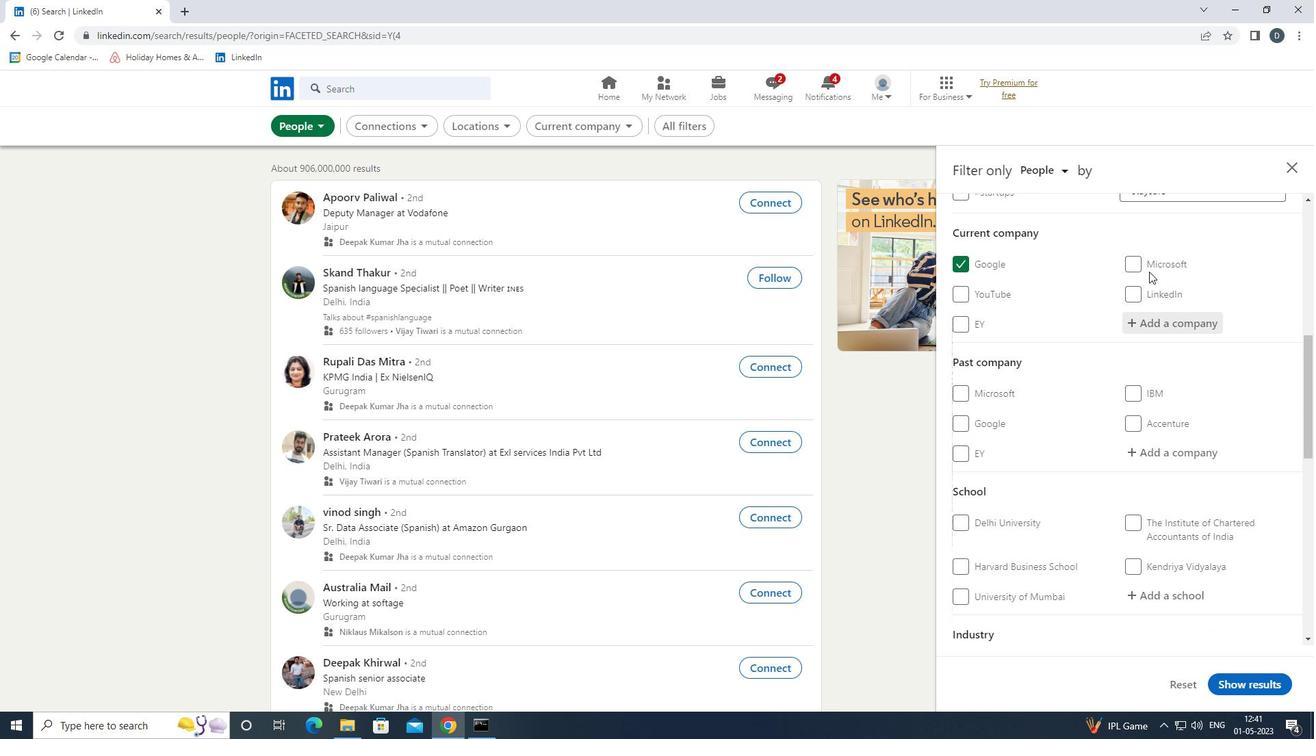 
Action: Mouse scrolled (1151, 289) with delta (0, 0)
Screenshot: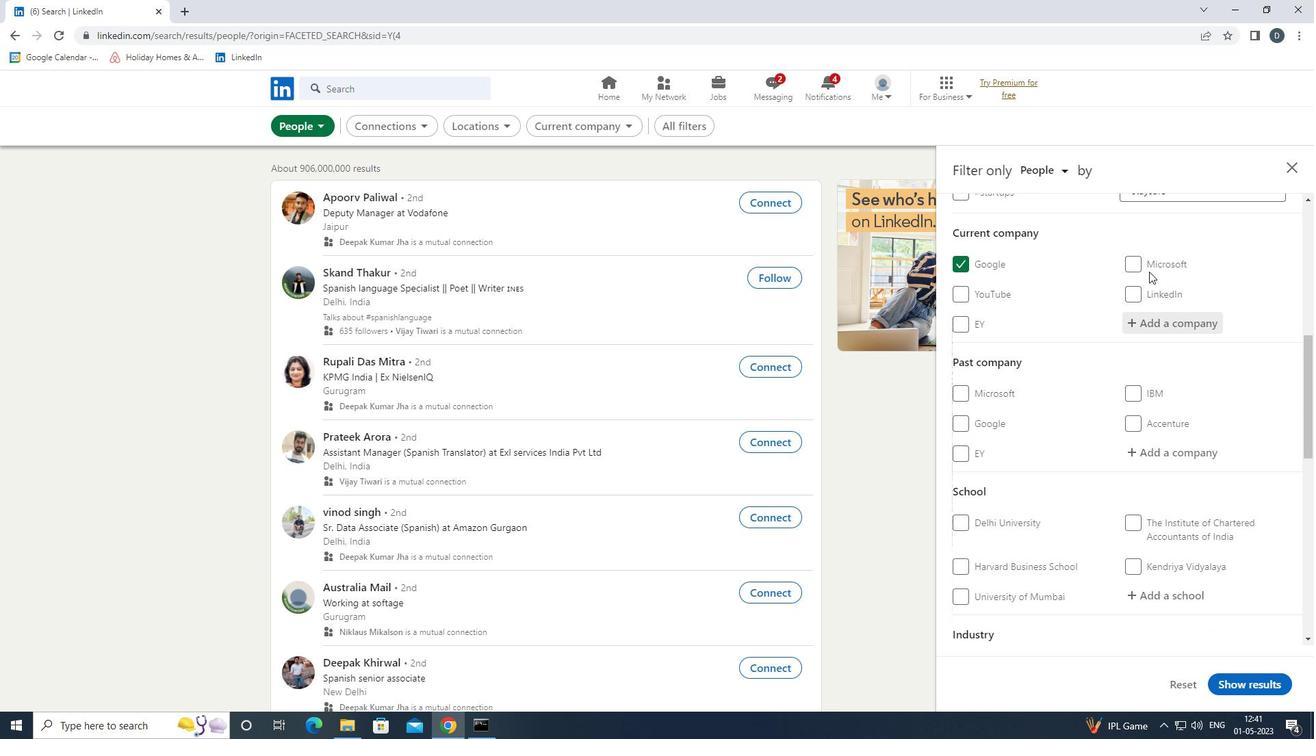 
Action: Mouse moved to (1179, 402)
Screenshot: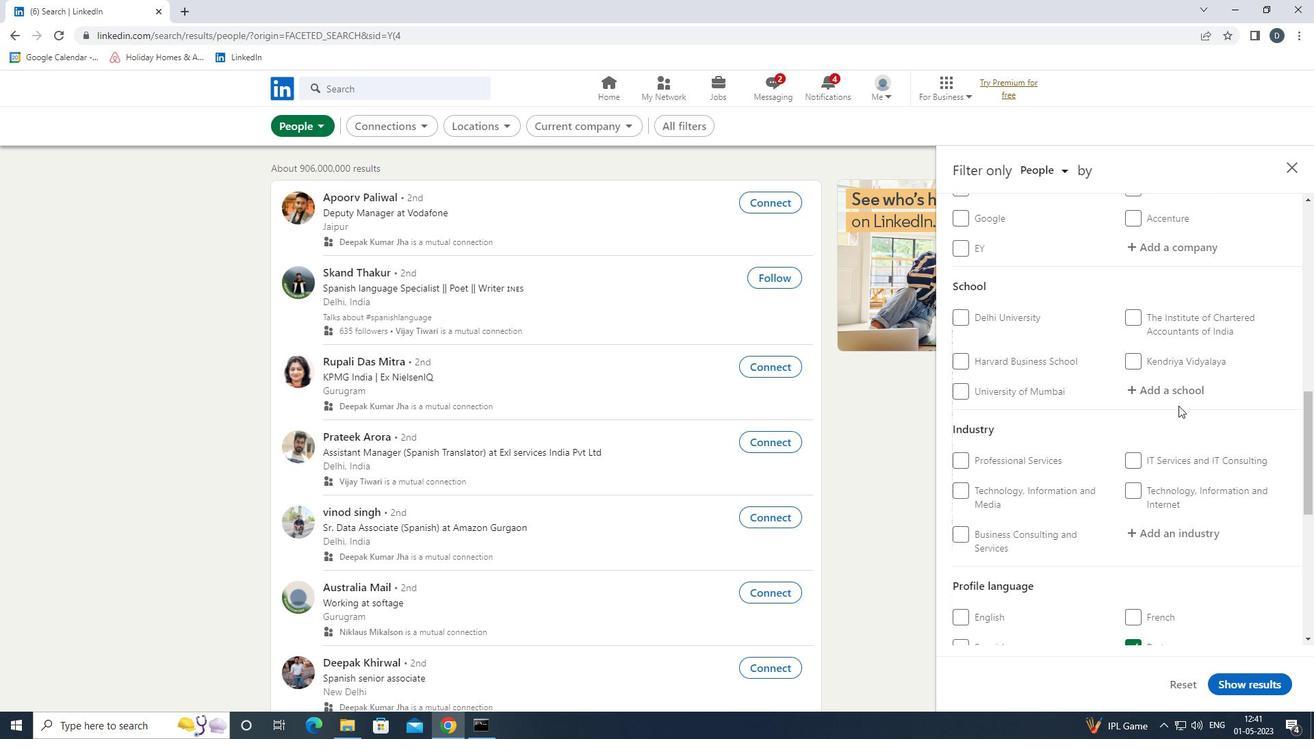
Action: Mouse pressed left at (1179, 402)
Screenshot: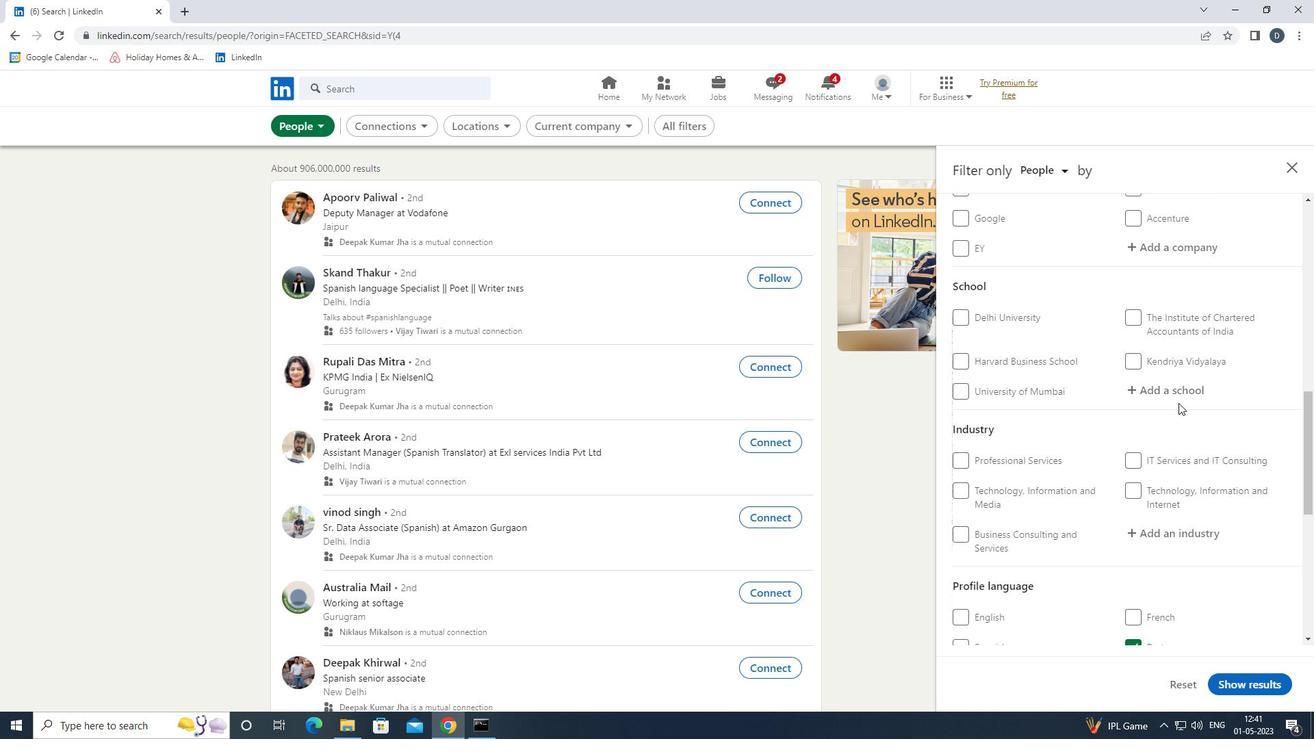 
Action: Mouse moved to (1180, 393)
Screenshot: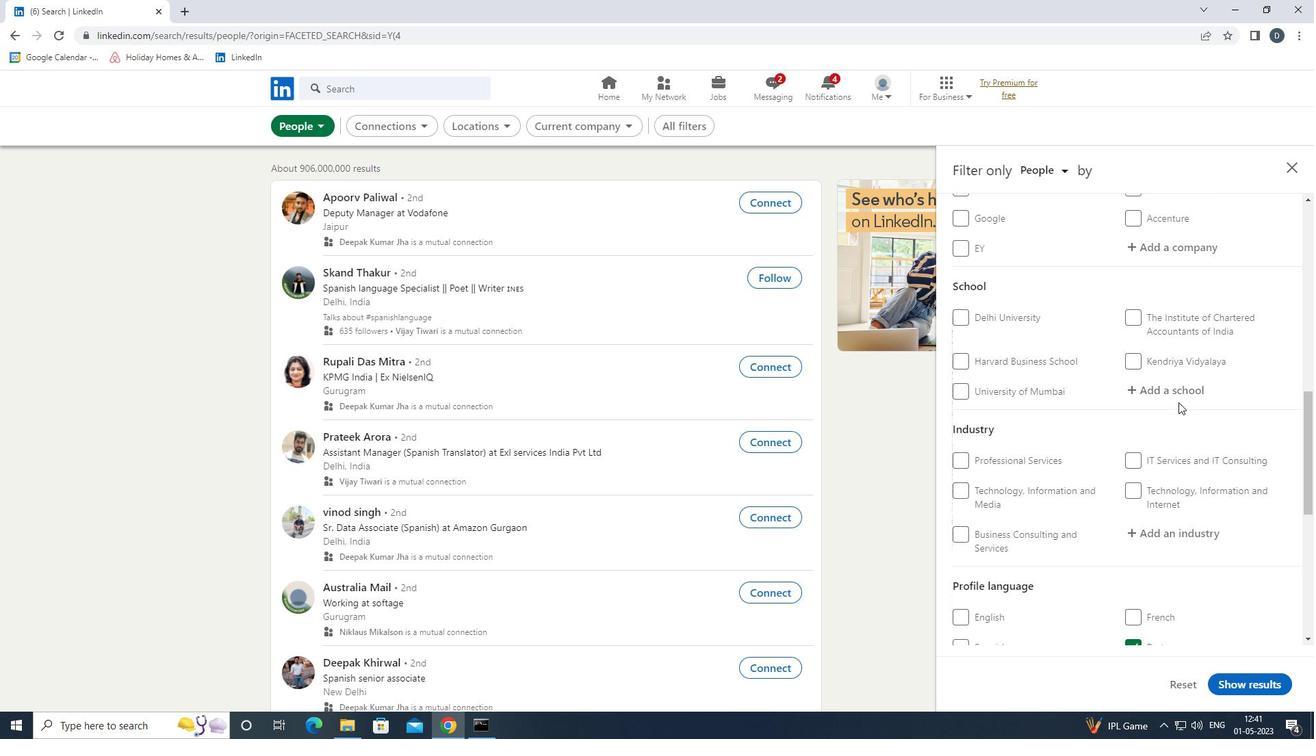 
Action: Mouse pressed left at (1180, 393)
Screenshot: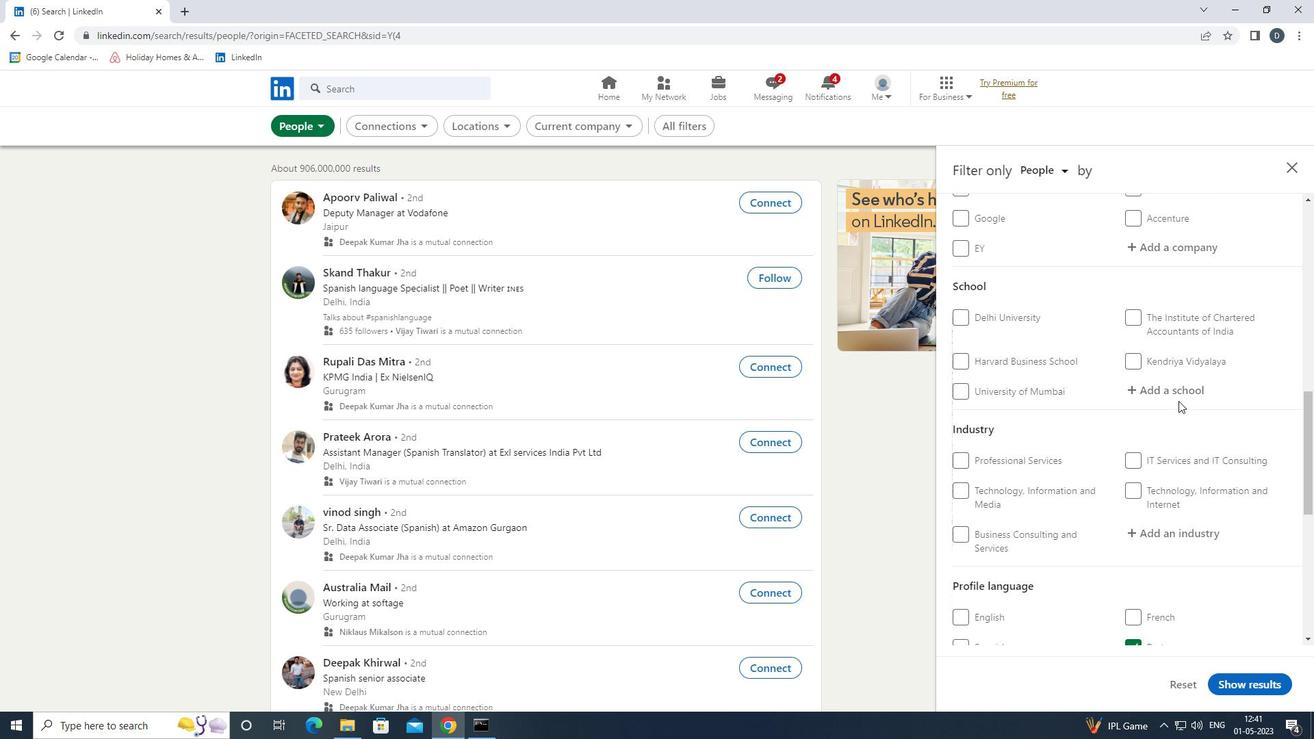 
Action: Key pressed <Key.shift><Key.shift><Key.shift><Key.shift>ODISHA
Screenshot: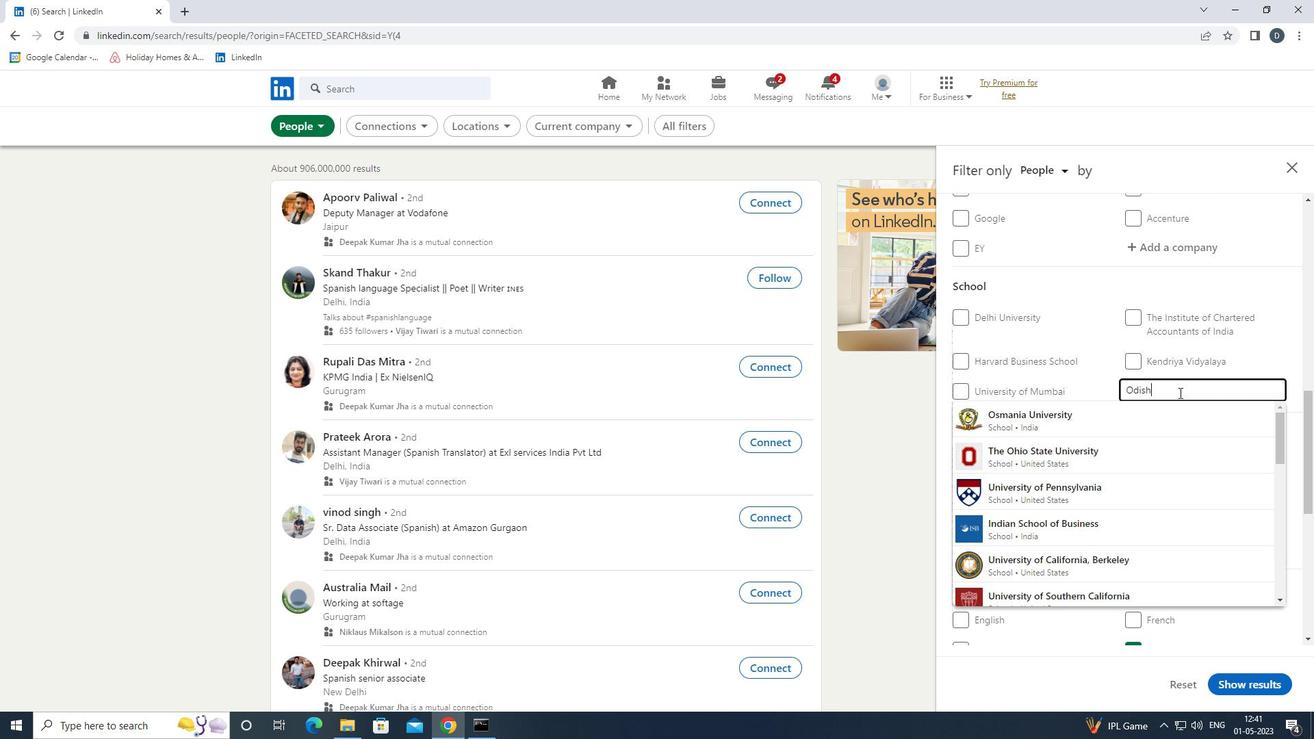 
Action: Mouse moved to (1214, 456)
Screenshot: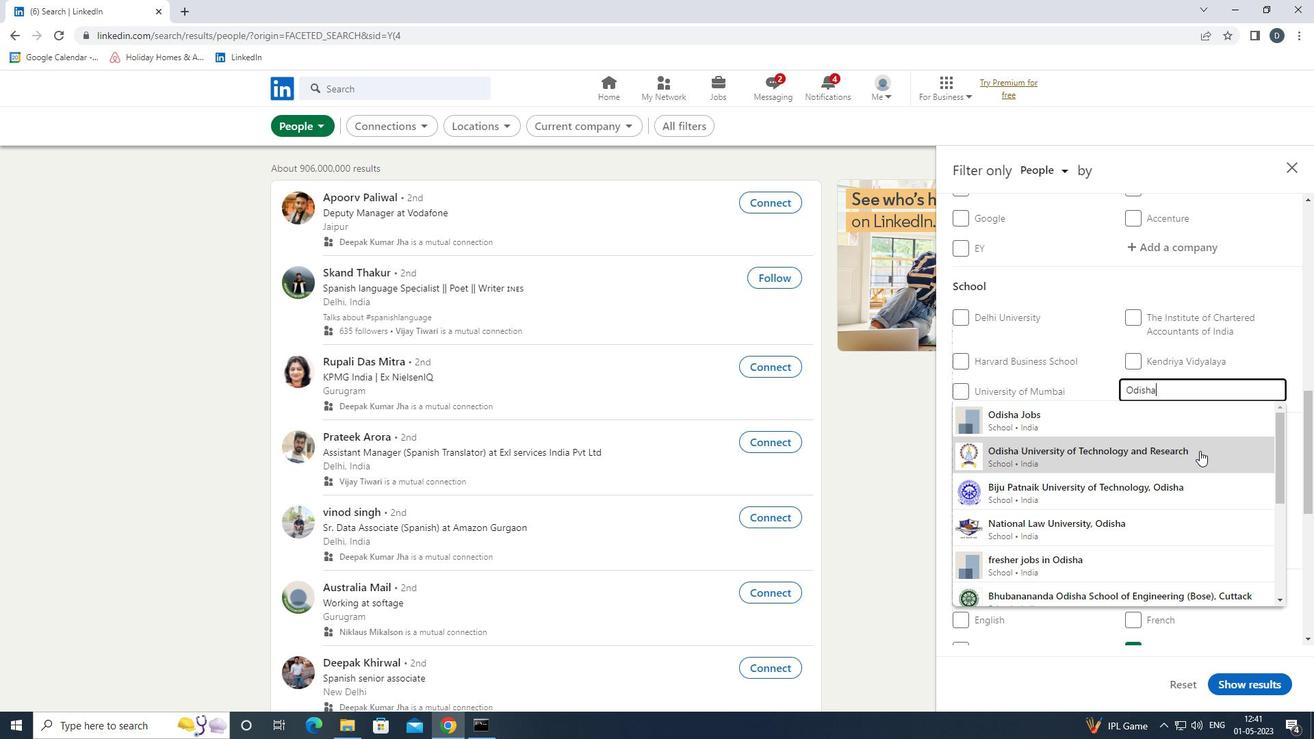 
Action: Mouse pressed left at (1214, 456)
Screenshot: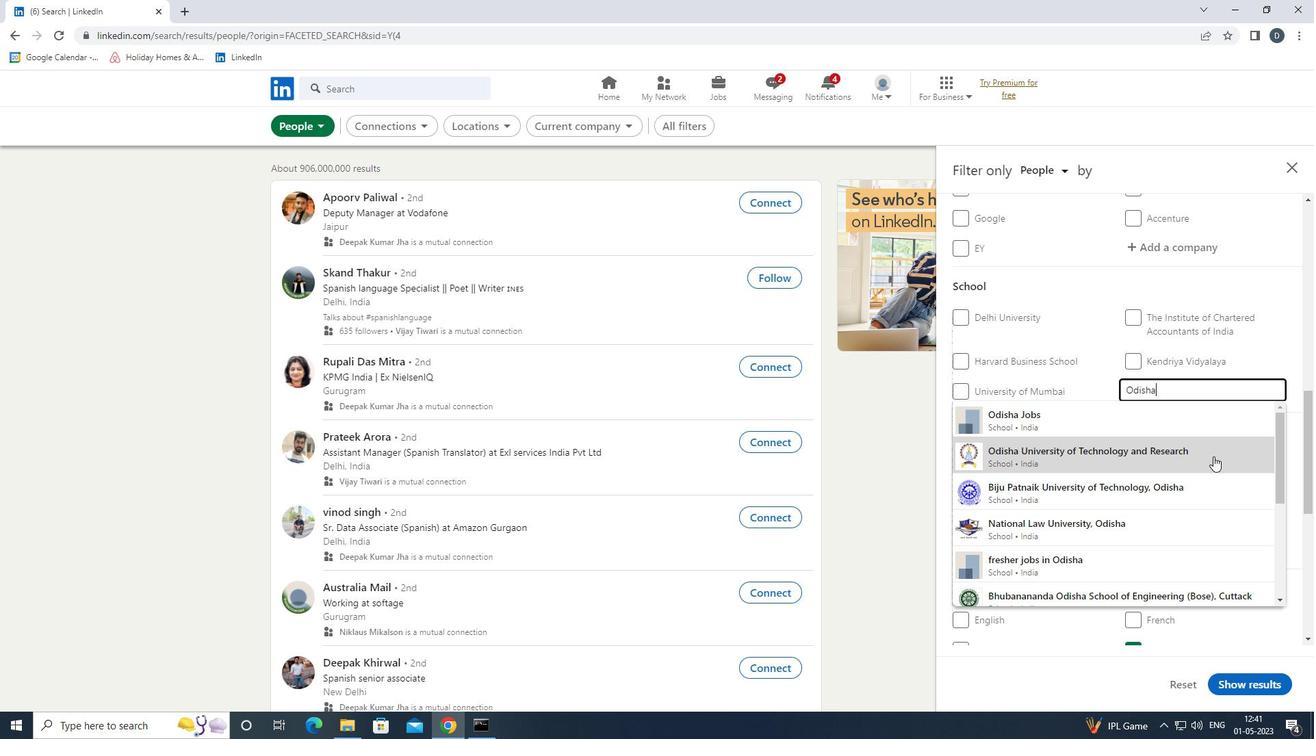 
Action: Mouse moved to (1214, 456)
Screenshot: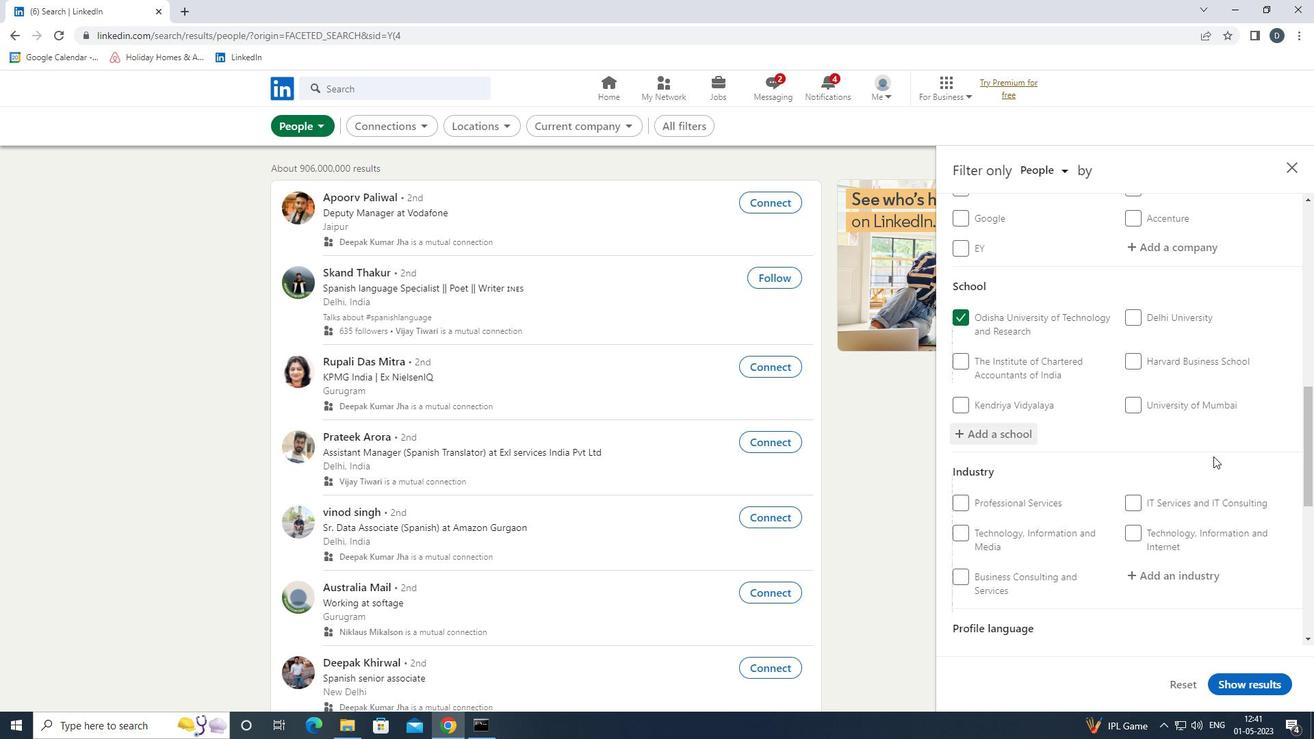 
Action: Mouse scrolled (1214, 456) with delta (0, 0)
Screenshot: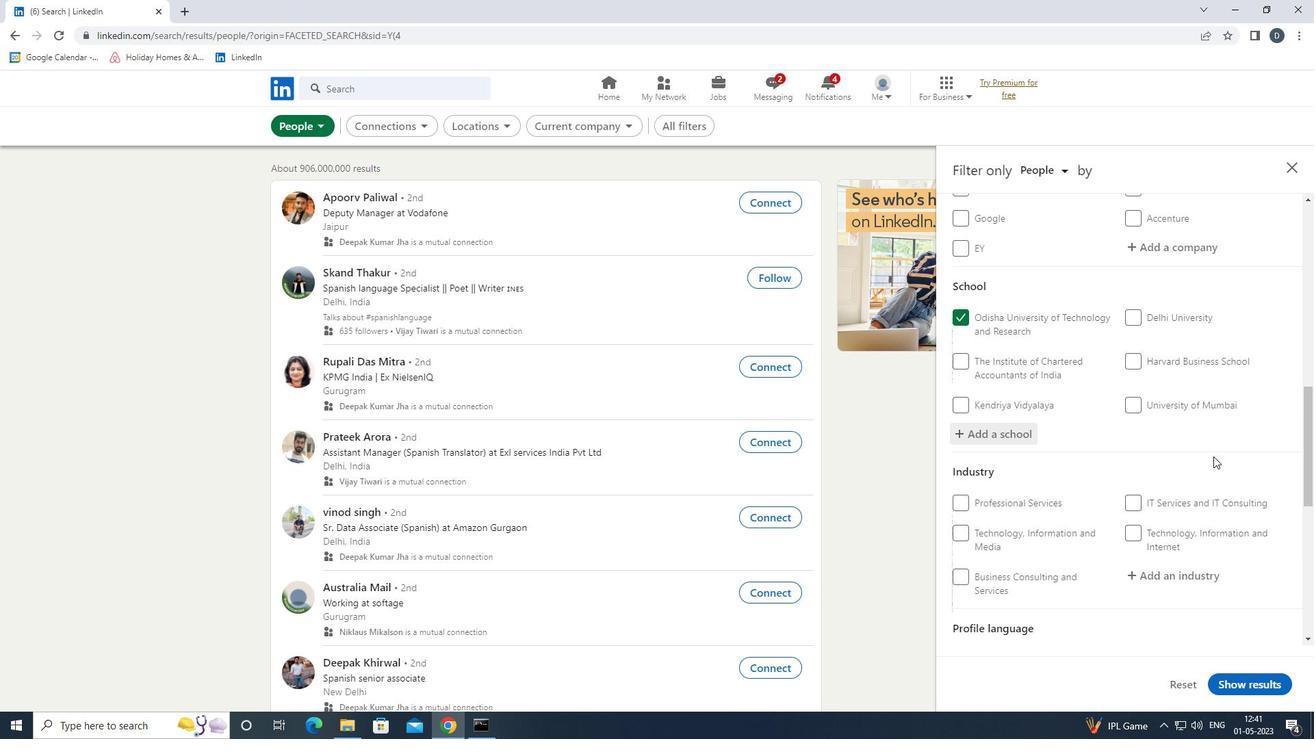 
Action: Mouse scrolled (1214, 456) with delta (0, 0)
Screenshot: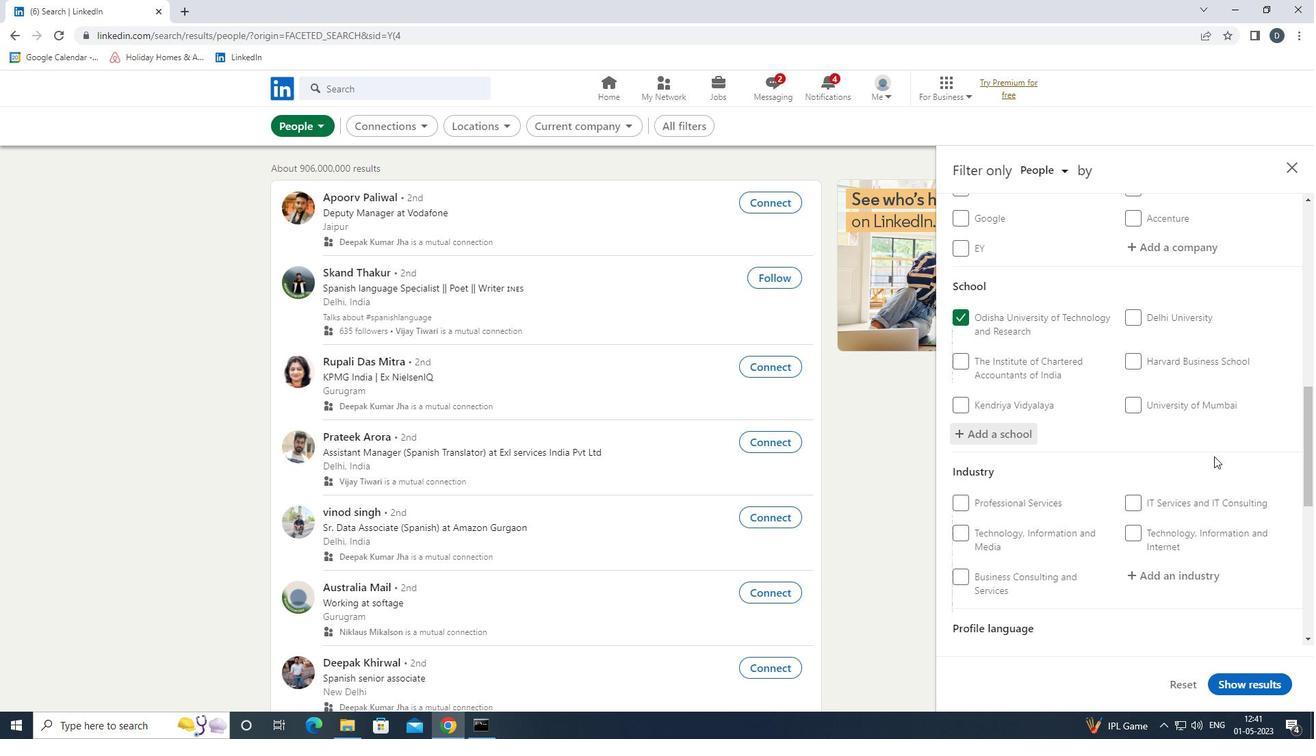 
Action: Mouse scrolled (1214, 456) with delta (0, 0)
Screenshot: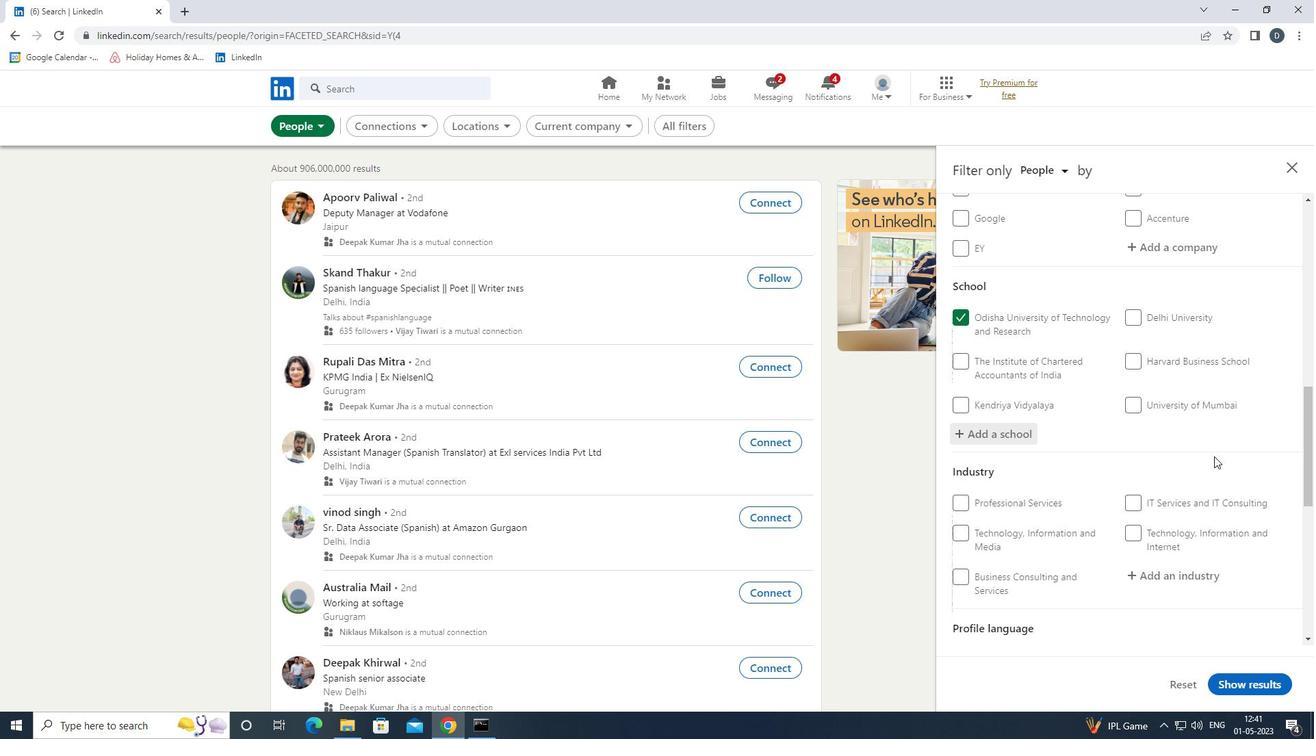 
Action: Mouse moved to (1174, 365)
Screenshot: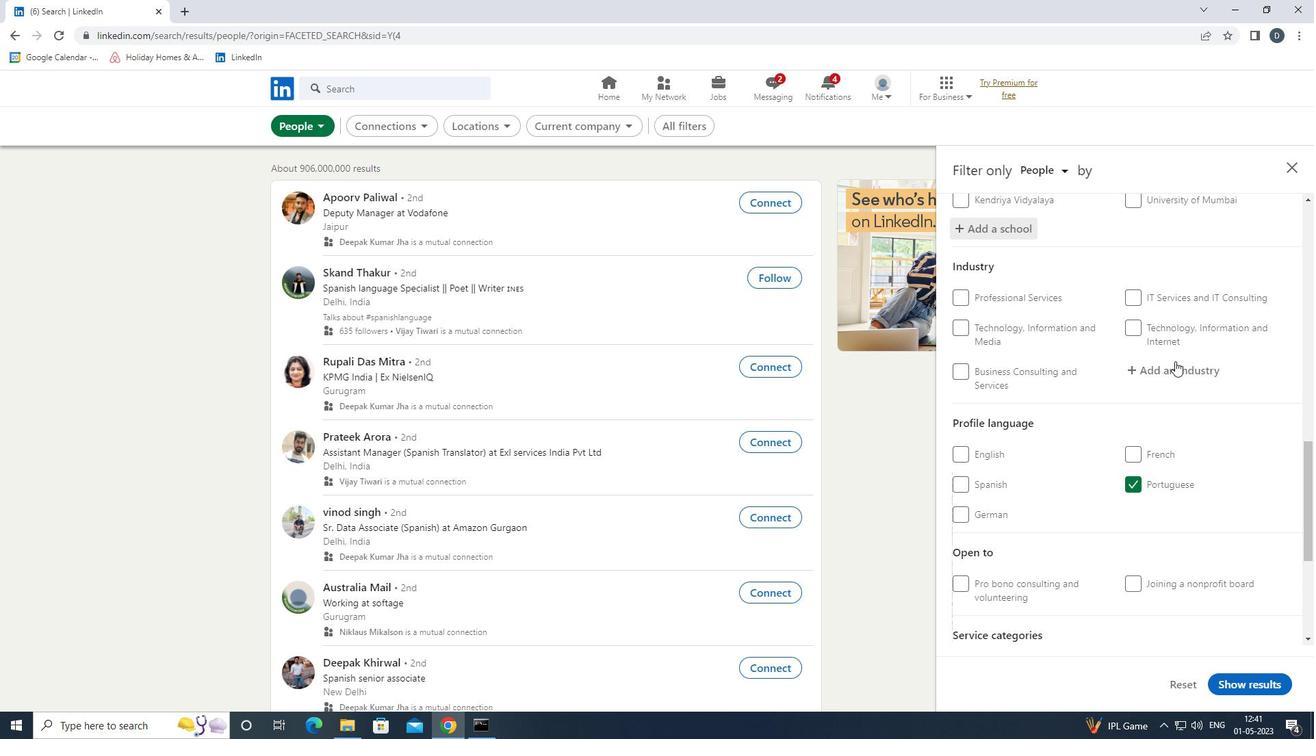 
Action: Mouse pressed left at (1174, 365)
Screenshot: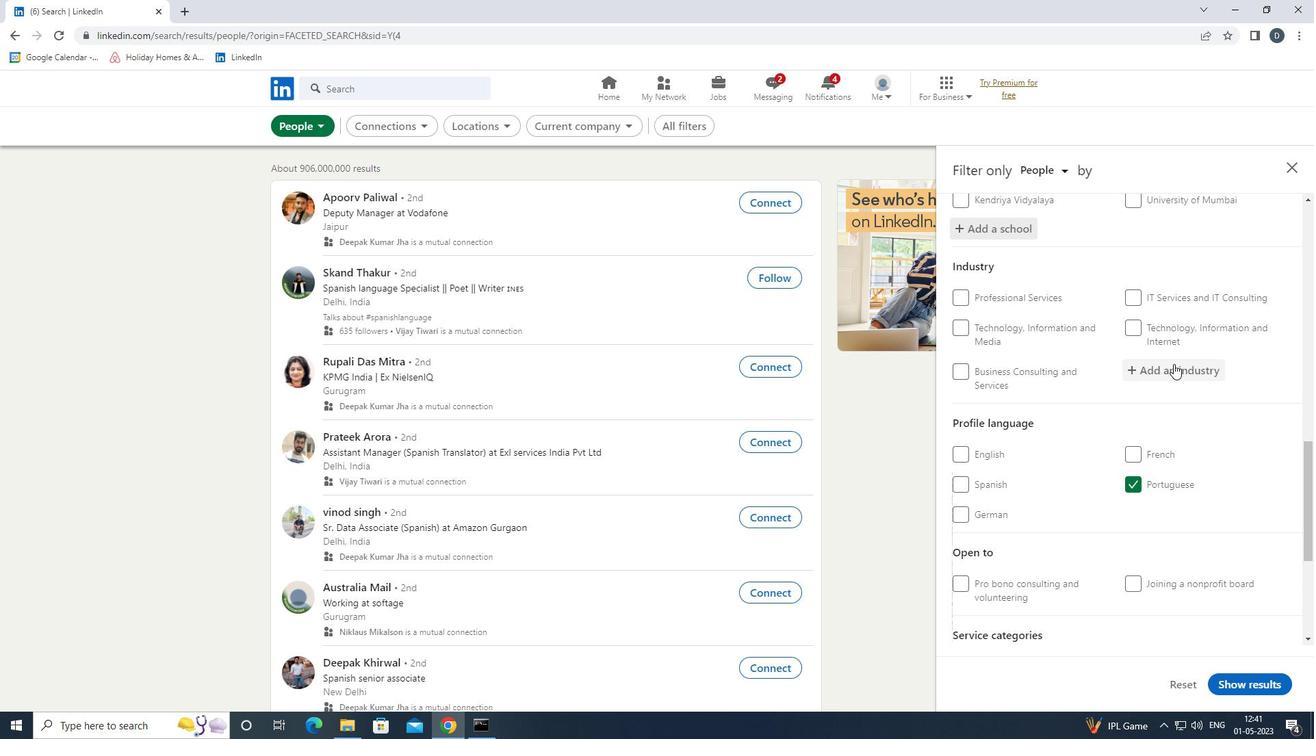 
Action: Key pressed <Key.shift>PUBLIC<Key.space><Key.shift><Key.shift>ASS<Key.down><Key.enter>
Screenshot: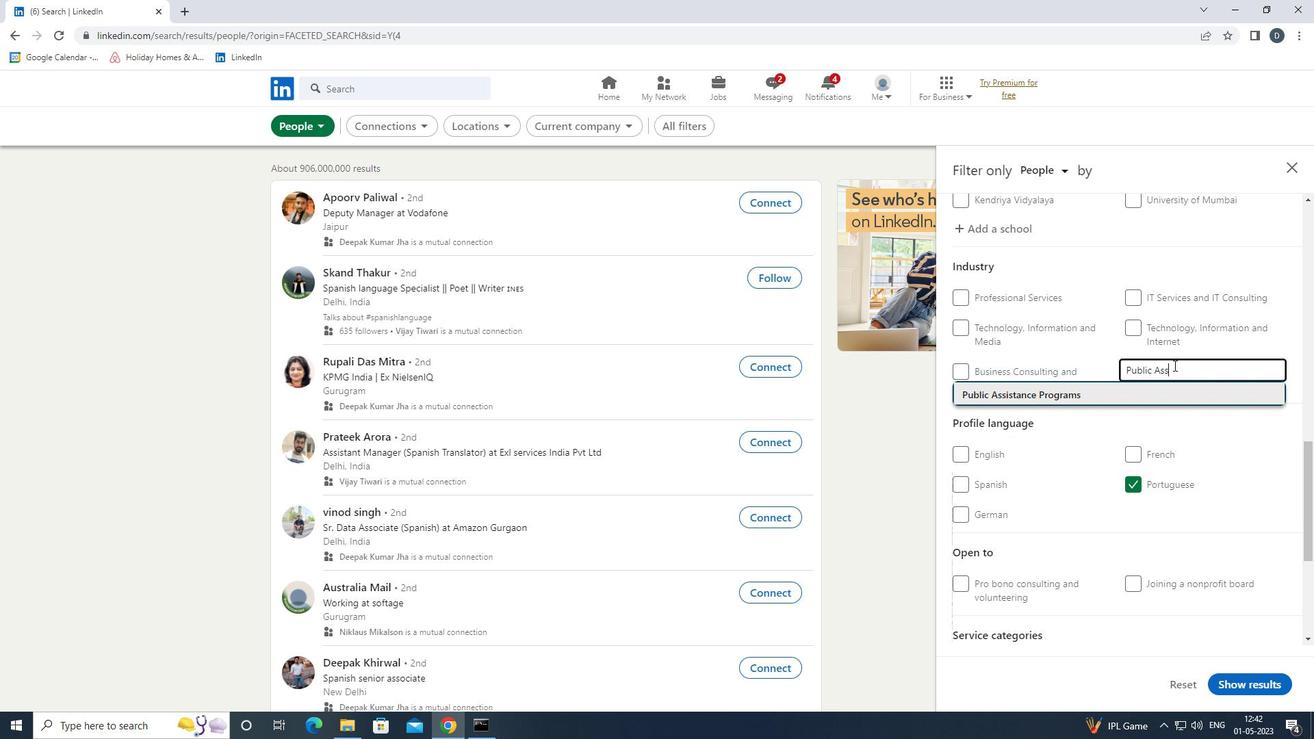 
Action: Mouse moved to (1151, 367)
Screenshot: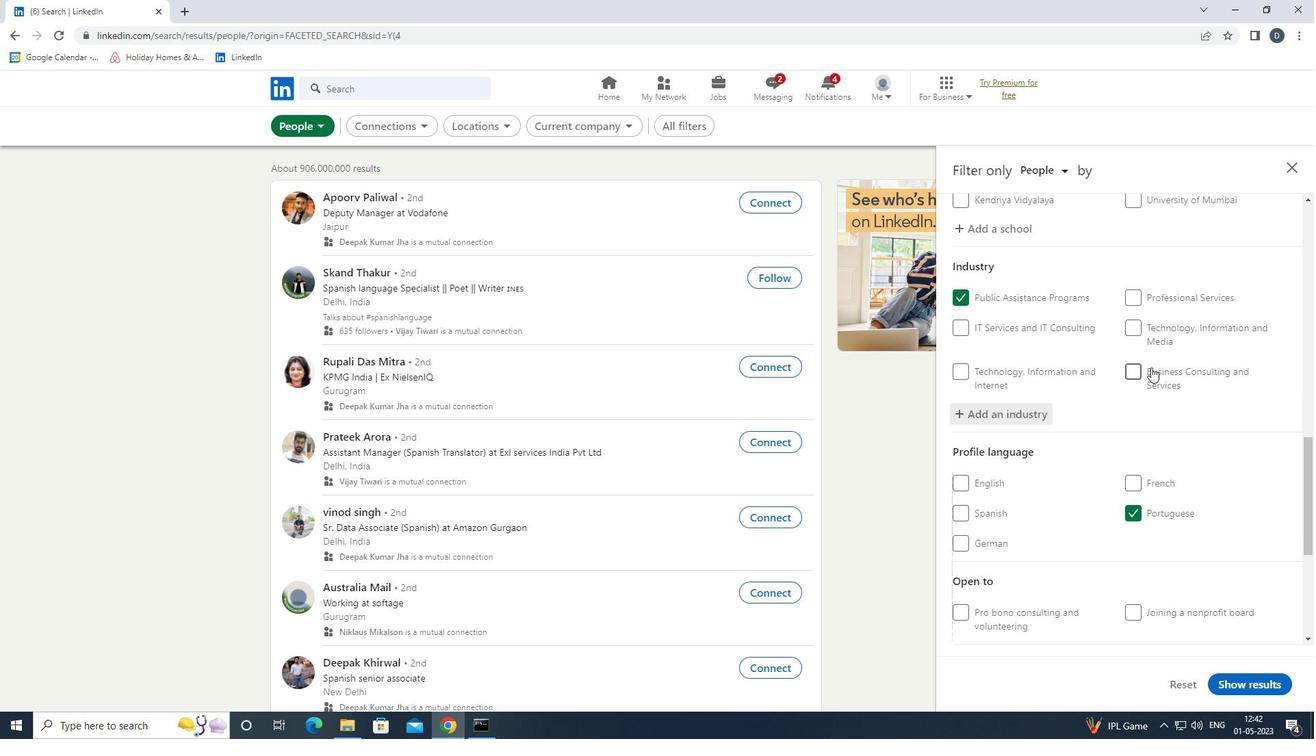
Action: Mouse scrolled (1151, 366) with delta (0, 0)
Screenshot: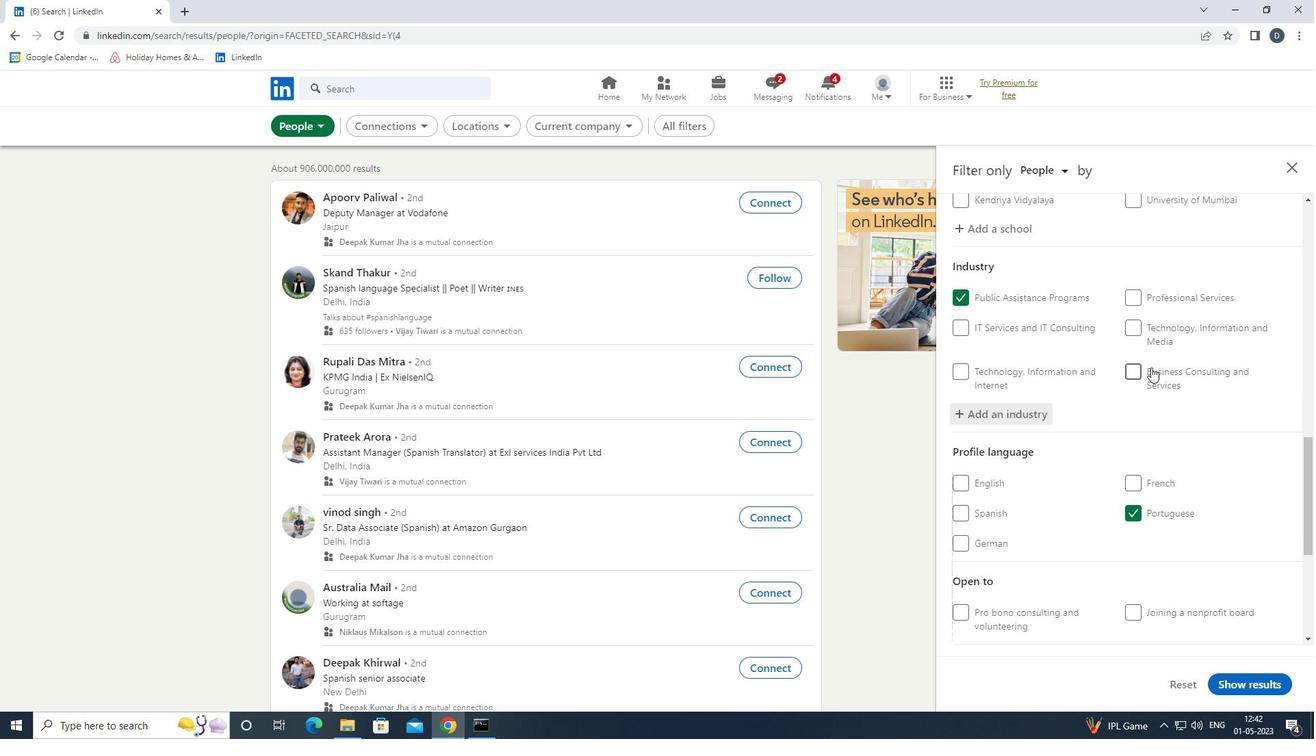 
Action: Mouse moved to (1151, 371)
Screenshot: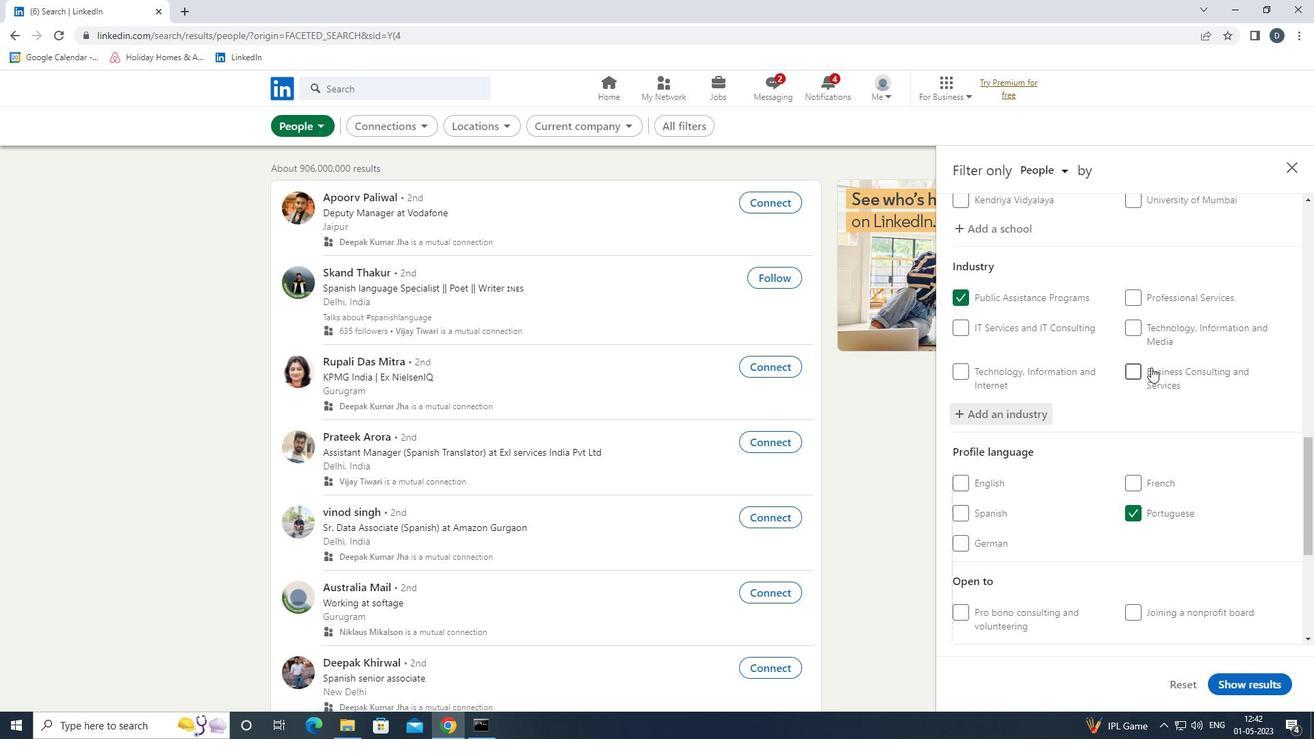 
Action: Mouse scrolled (1151, 371) with delta (0, 0)
Screenshot: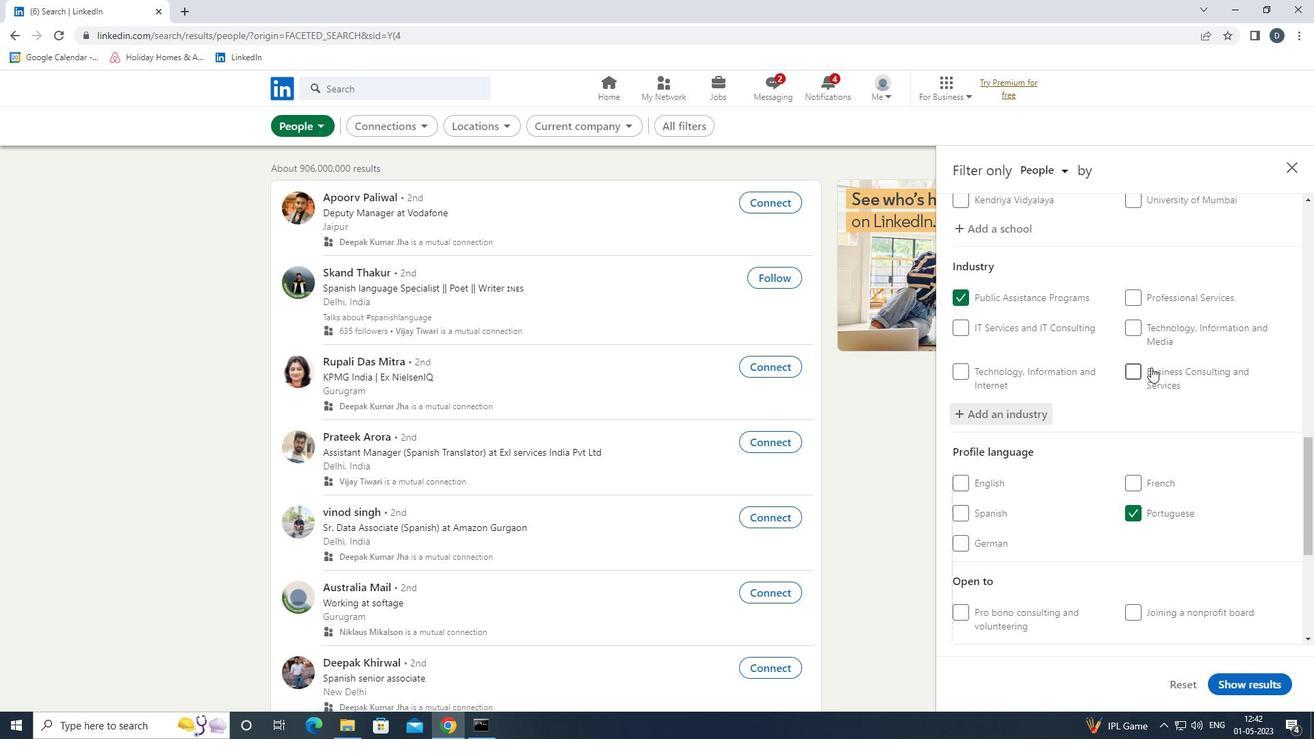 
Action: Mouse moved to (1151, 374)
Screenshot: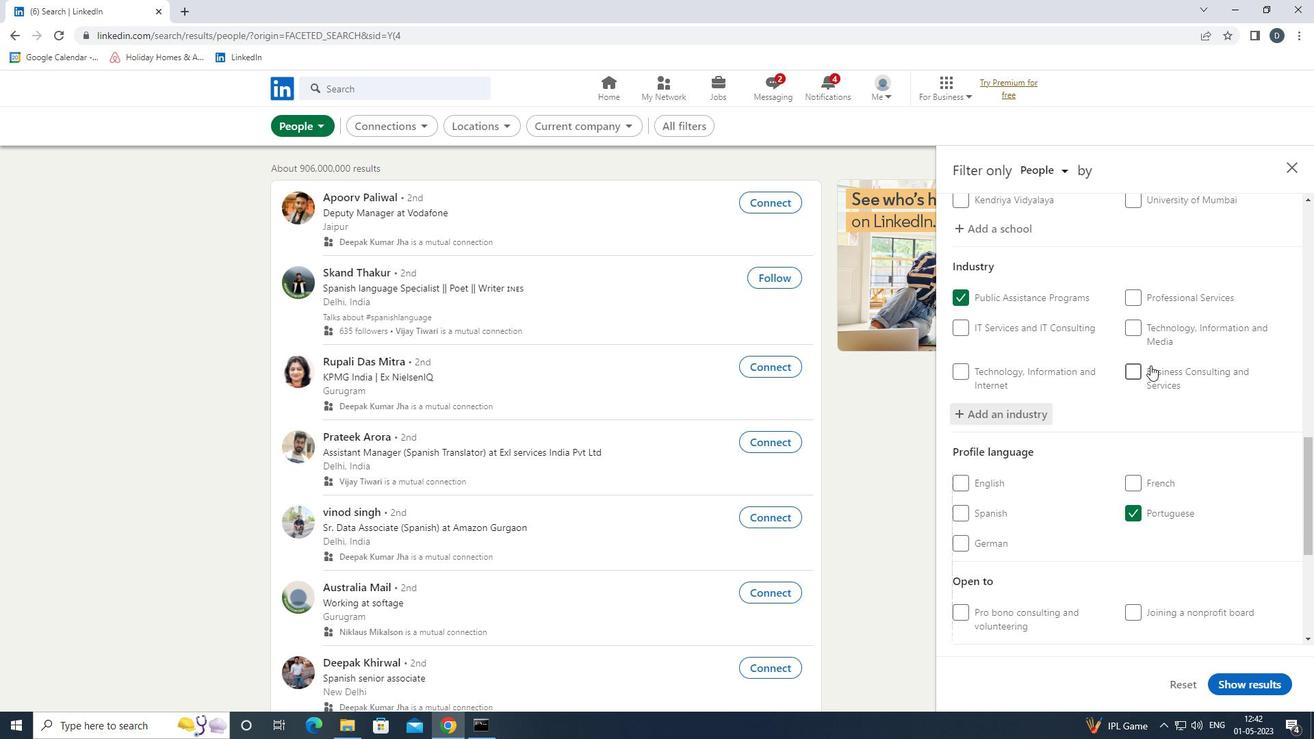 
Action: Mouse scrolled (1151, 373) with delta (0, 0)
Screenshot: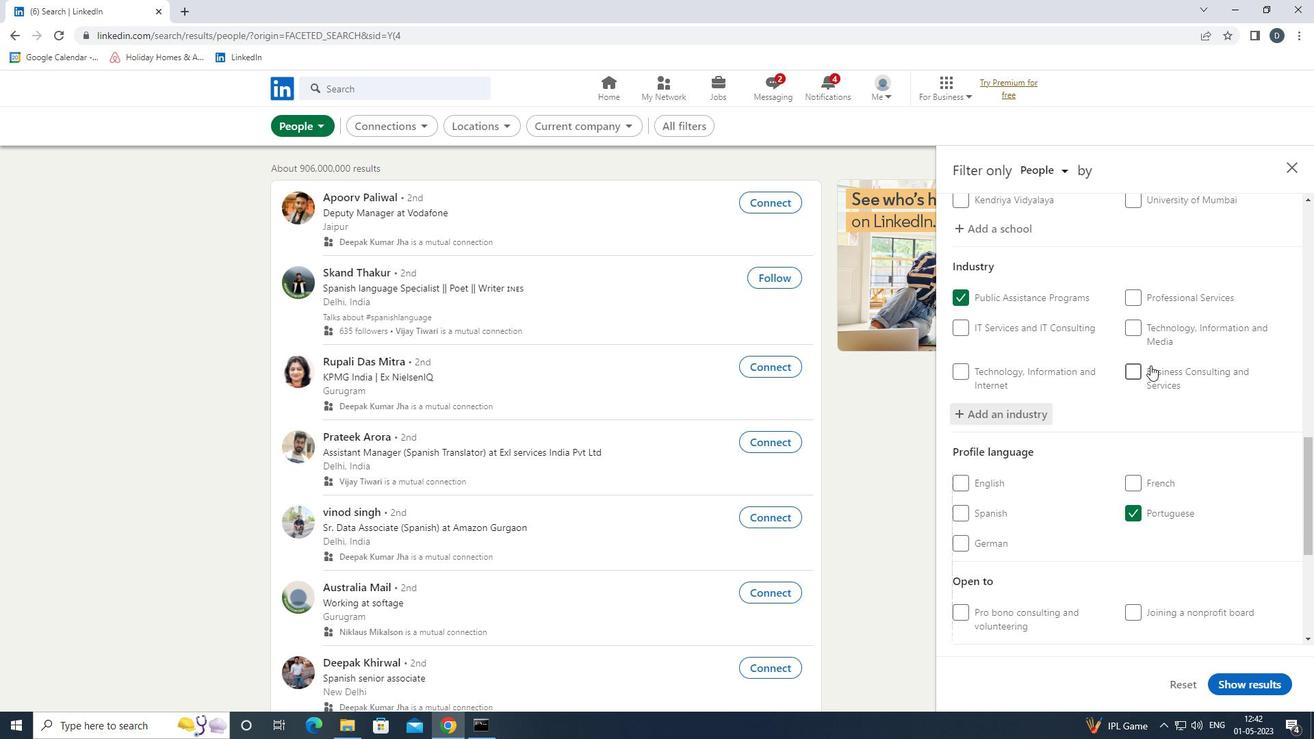
Action: Mouse moved to (1151, 378)
Screenshot: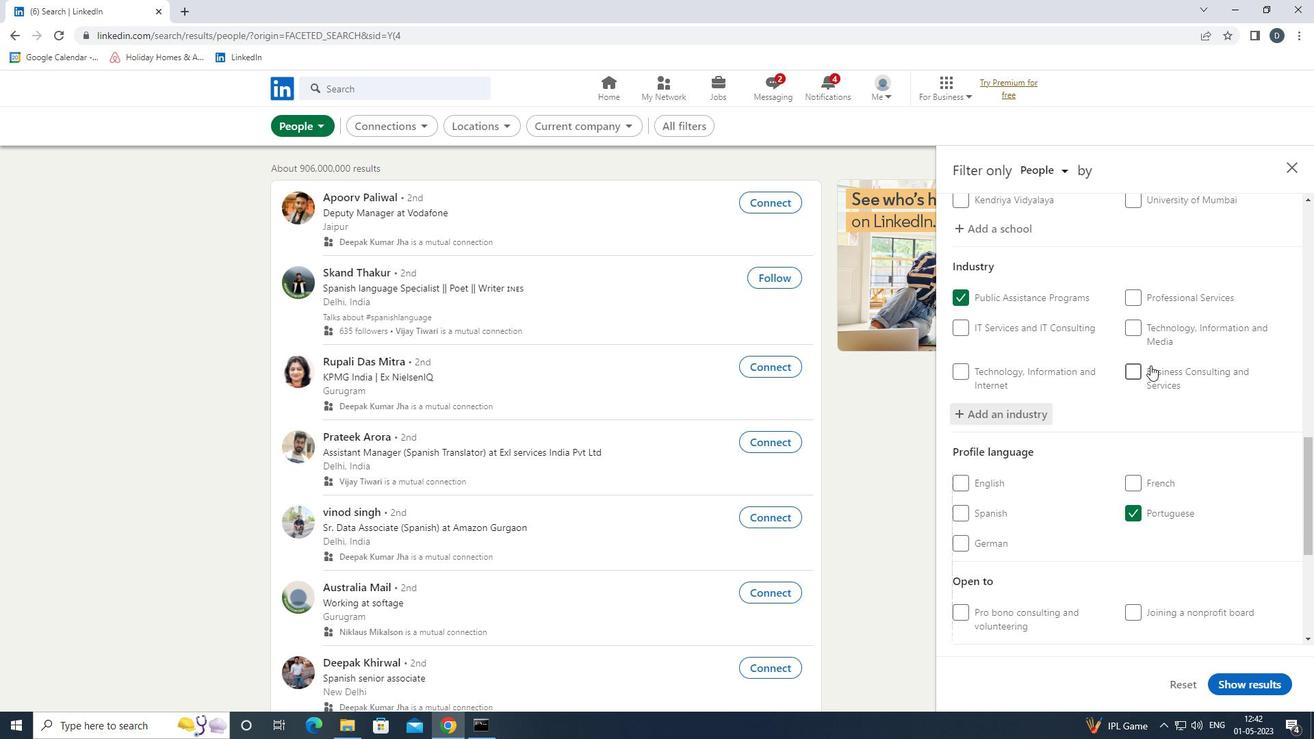 
Action: Mouse scrolled (1151, 378) with delta (0, 0)
Screenshot: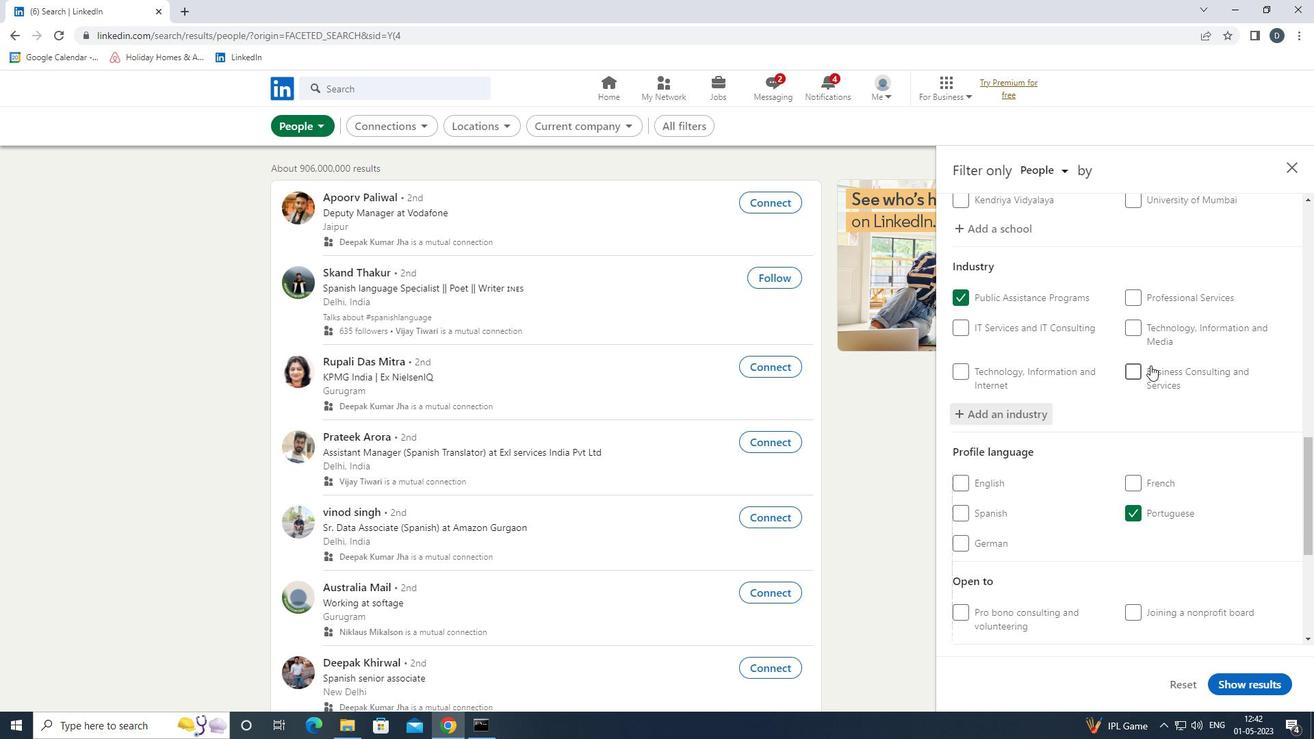 
Action: Mouse moved to (1195, 480)
Screenshot: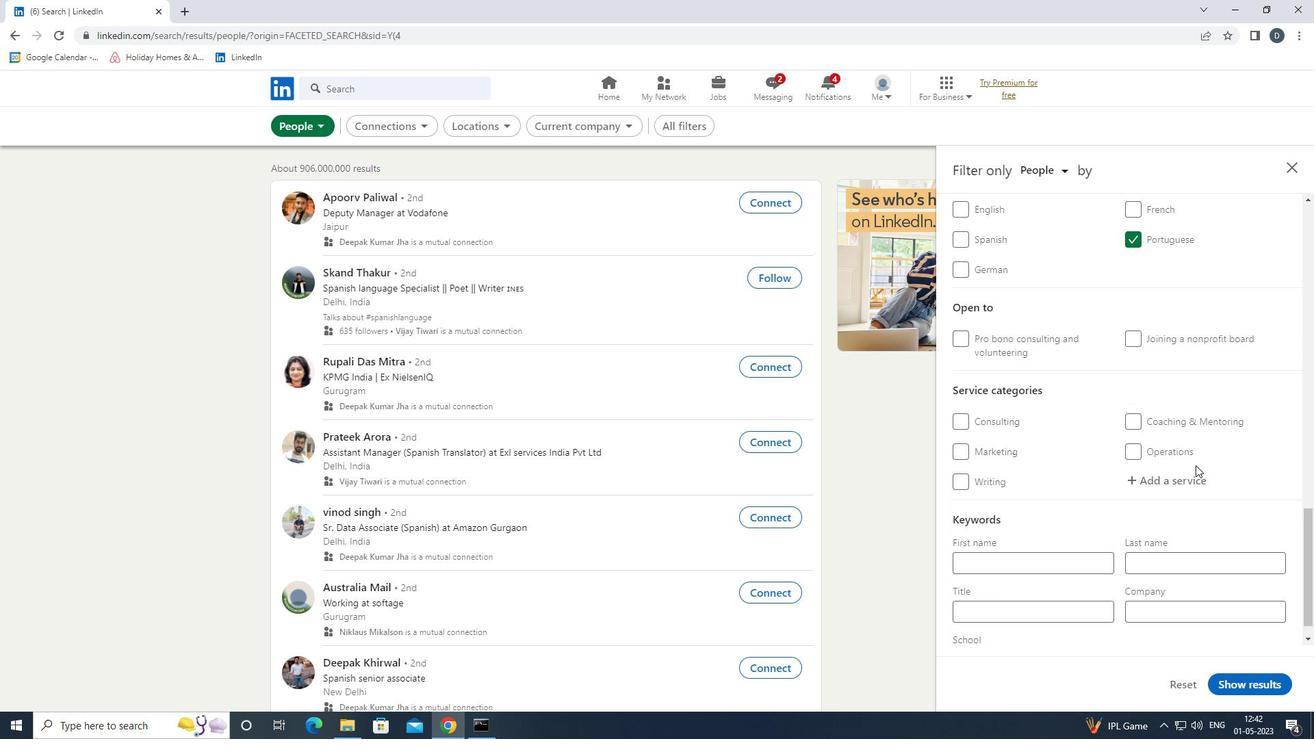 
Action: Mouse pressed left at (1195, 480)
Screenshot: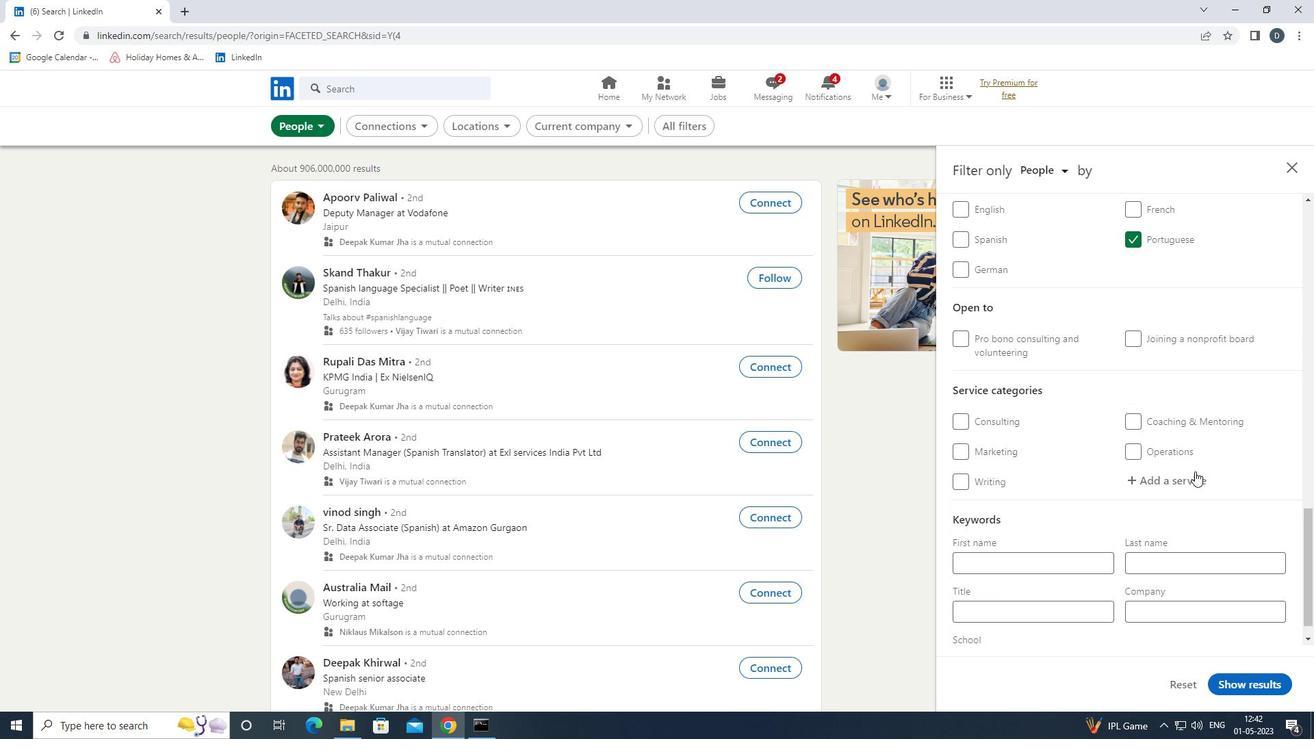 
Action: Mouse moved to (1186, 483)
Screenshot: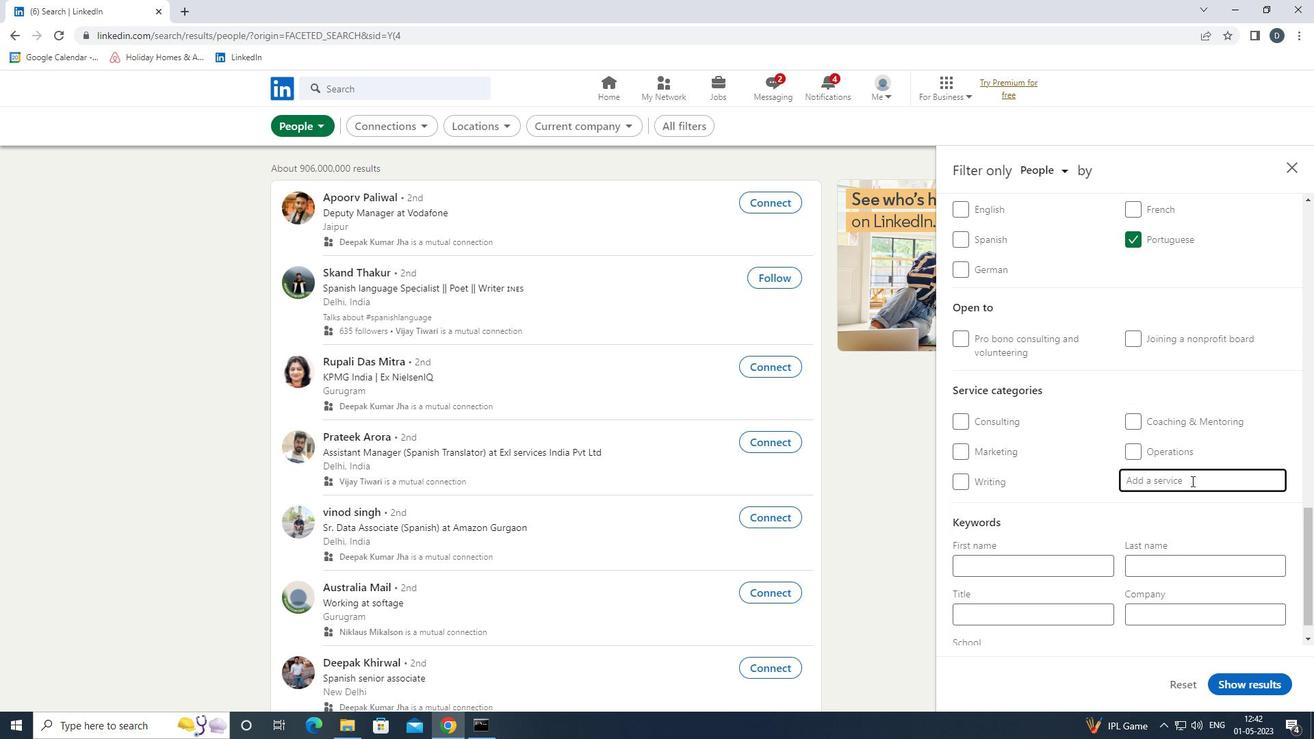 
Action: Key pressed <Key.shift>BUSINESS<Key.space><Key.shift>LAW<Key.down><Key.enter>
Screenshot: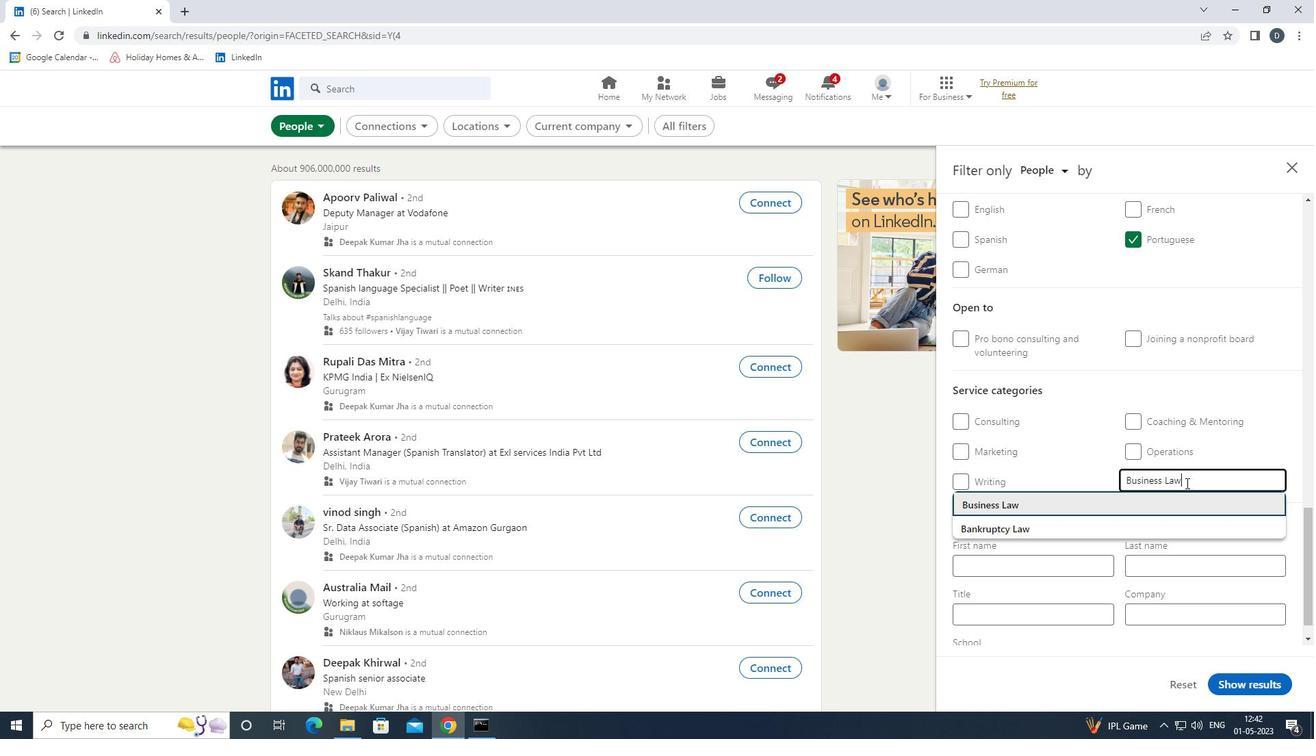 
Action: Mouse scrolled (1186, 482) with delta (0, 0)
Screenshot: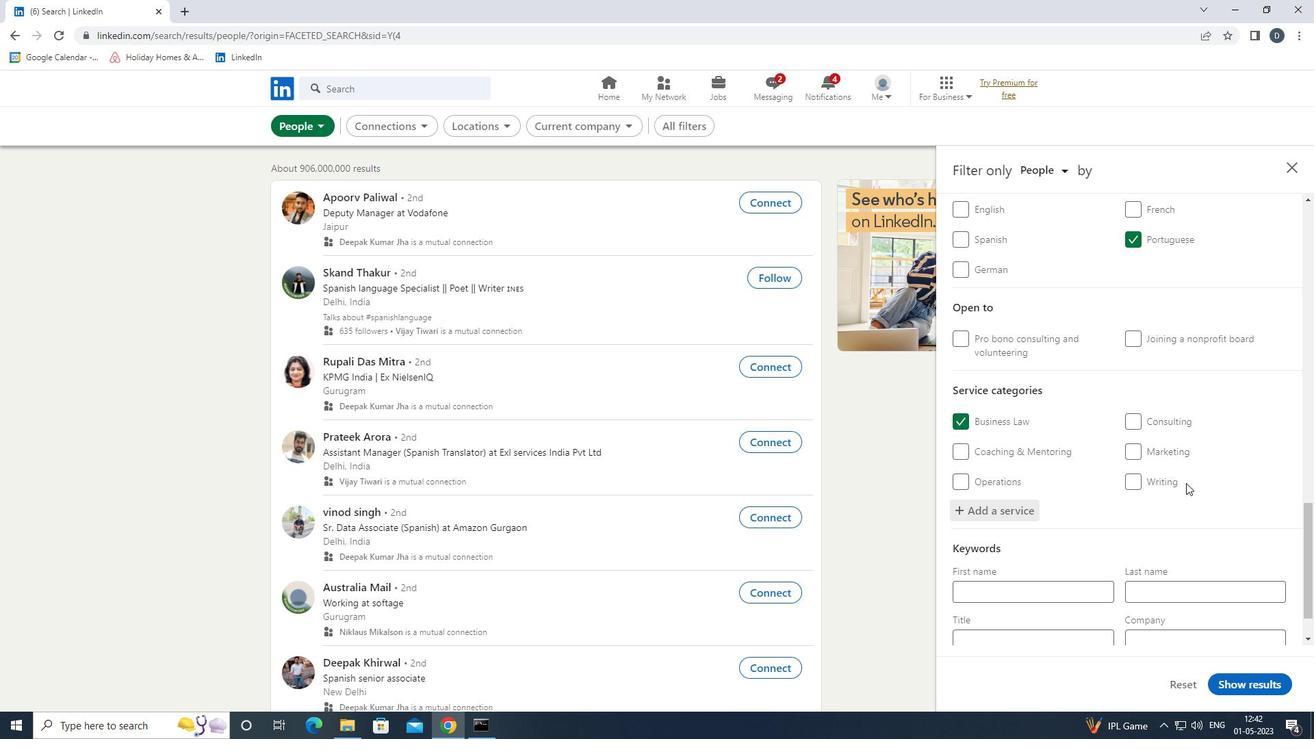 
Action: Mouse scrolled (1186, 482) with delta (0, 0)
Screenshot: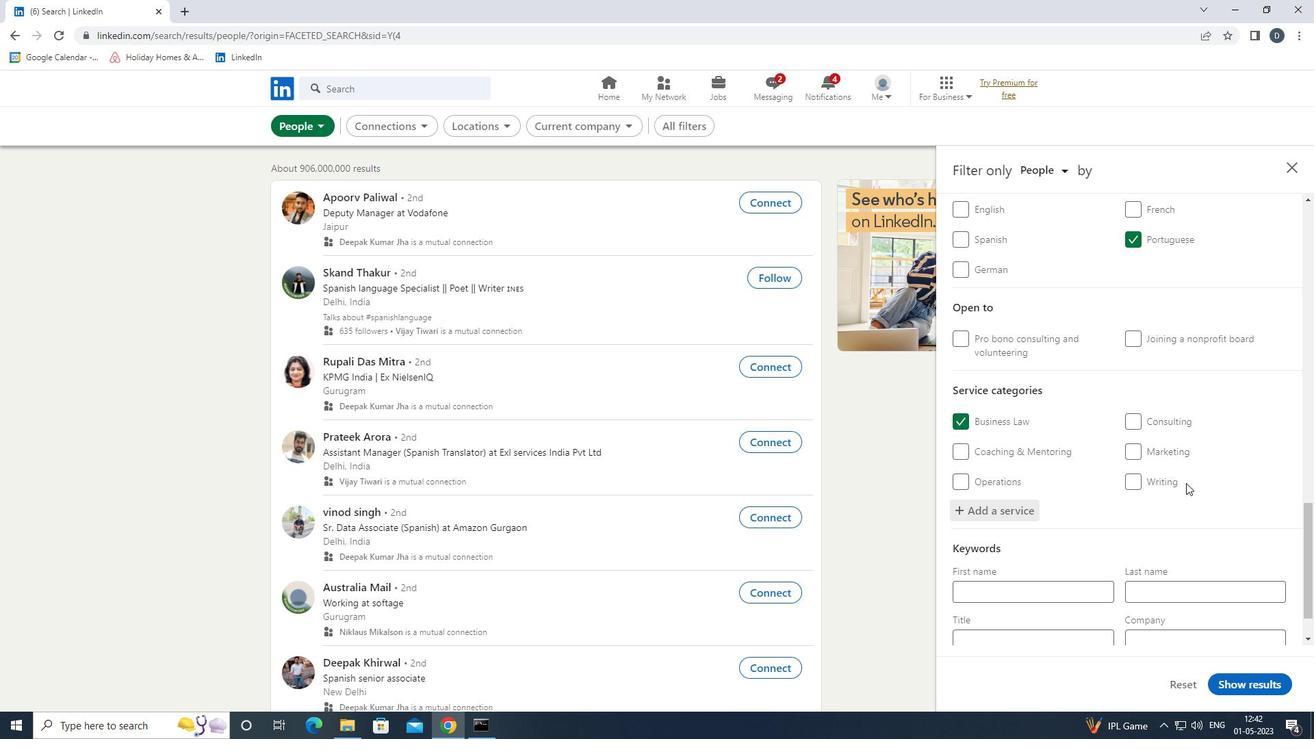 
Action: Mouse scrolled (1186, 482) with delta (0, 0)
Screenshot: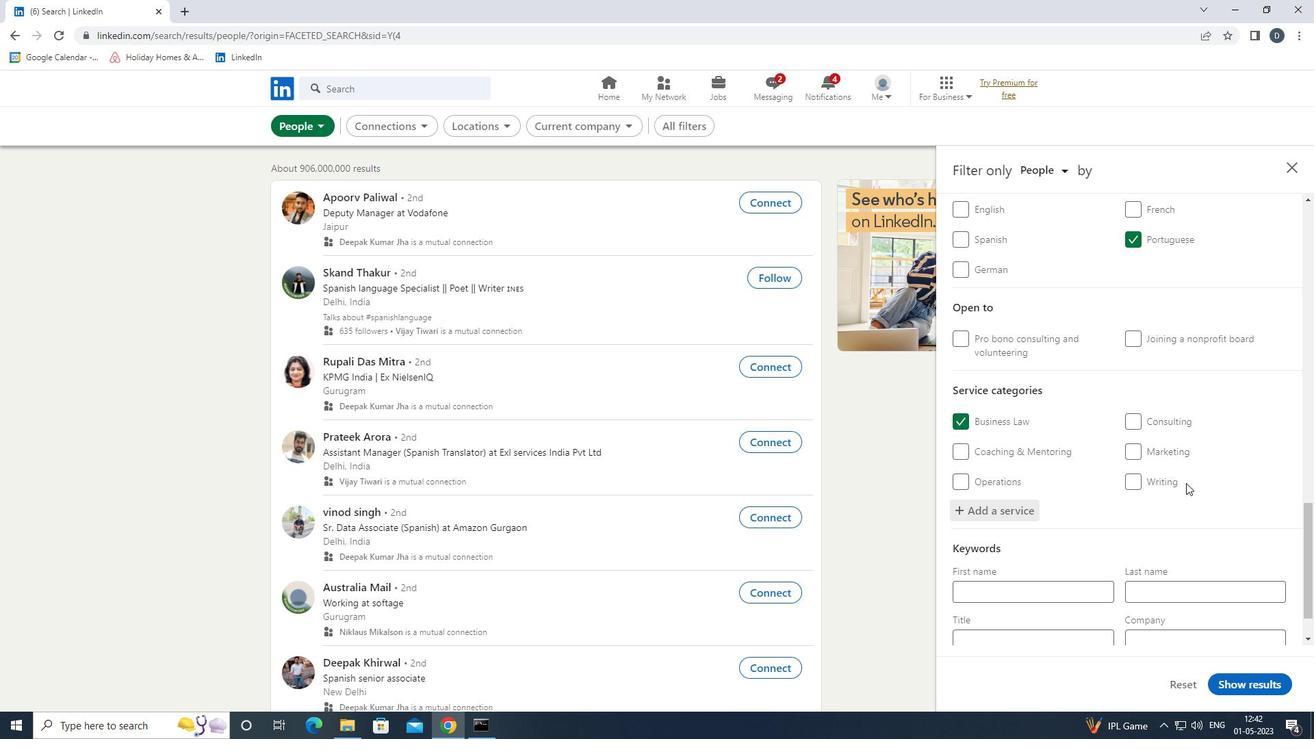 
Action: Mouse scrolled (1186, 482) with delta (0, 0)
Screenshot: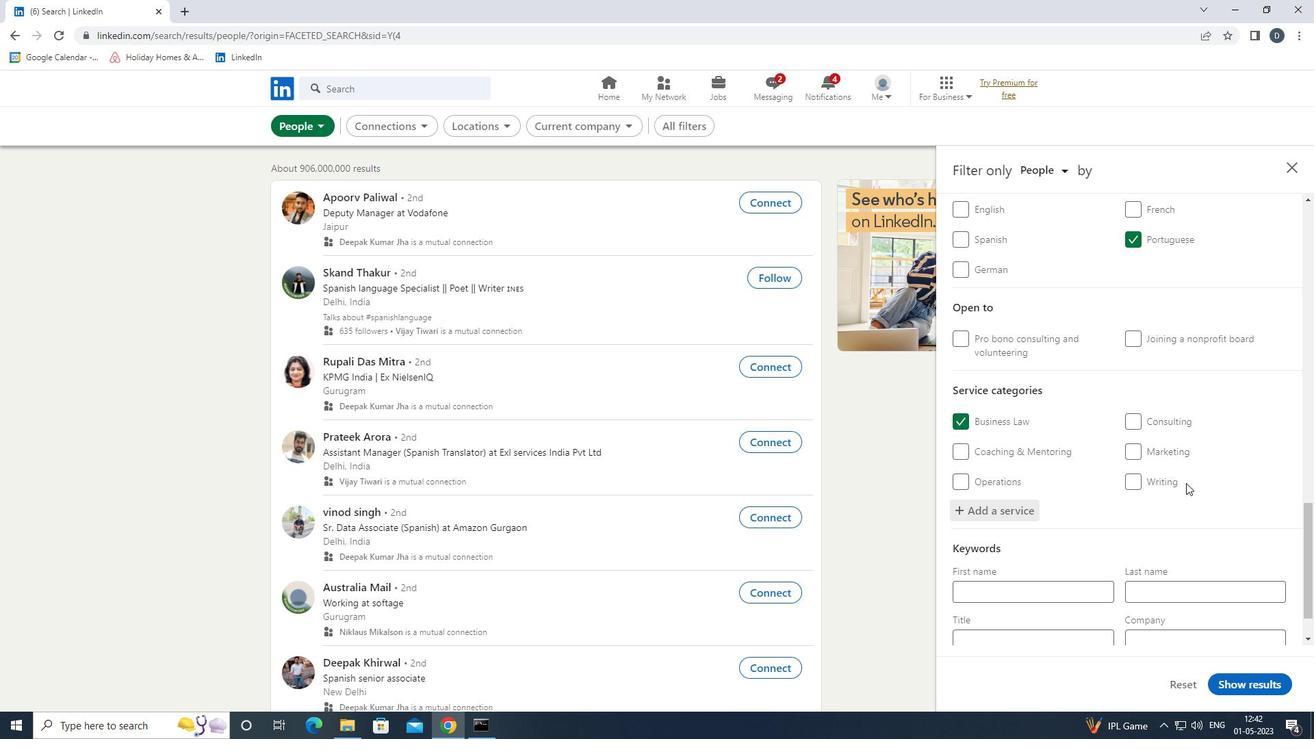 
Action: Mouse scrolled (1186, 482) with delta (0, 0)
Screenshot: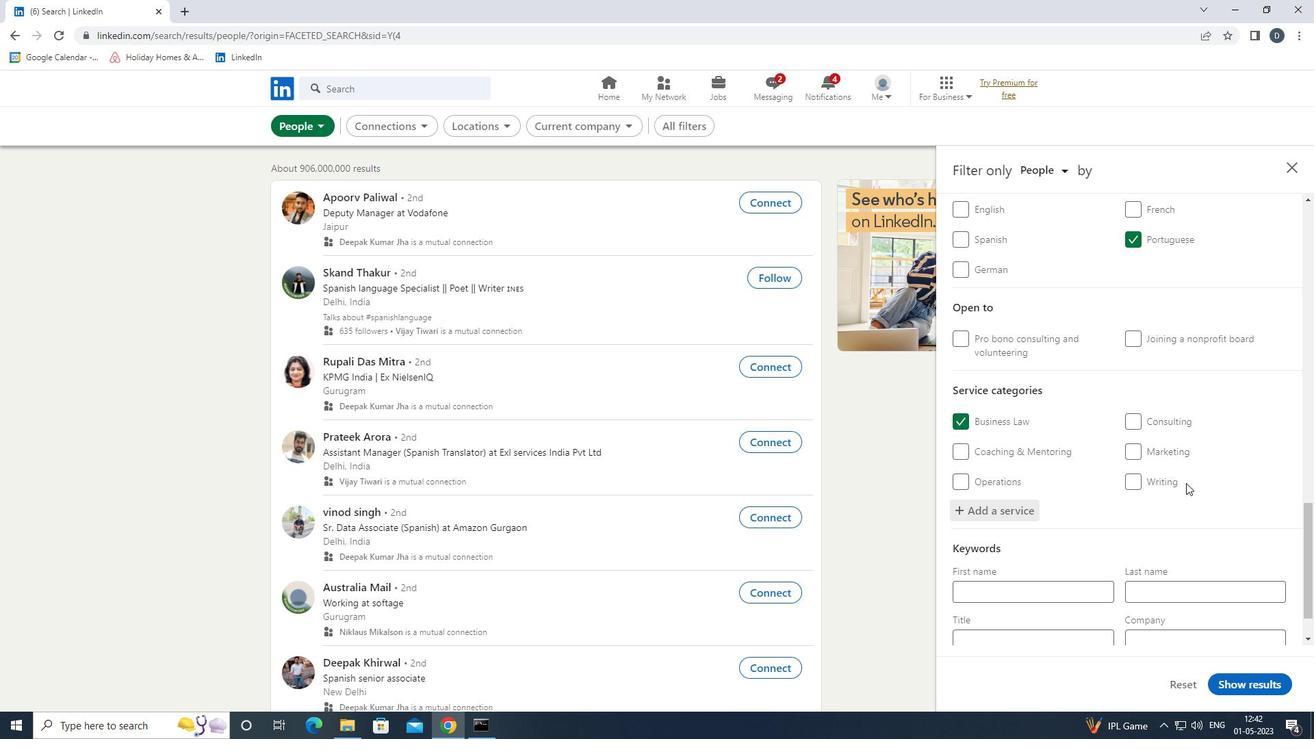 
Action: Mouse moved to (1103, 588)
Screenshot: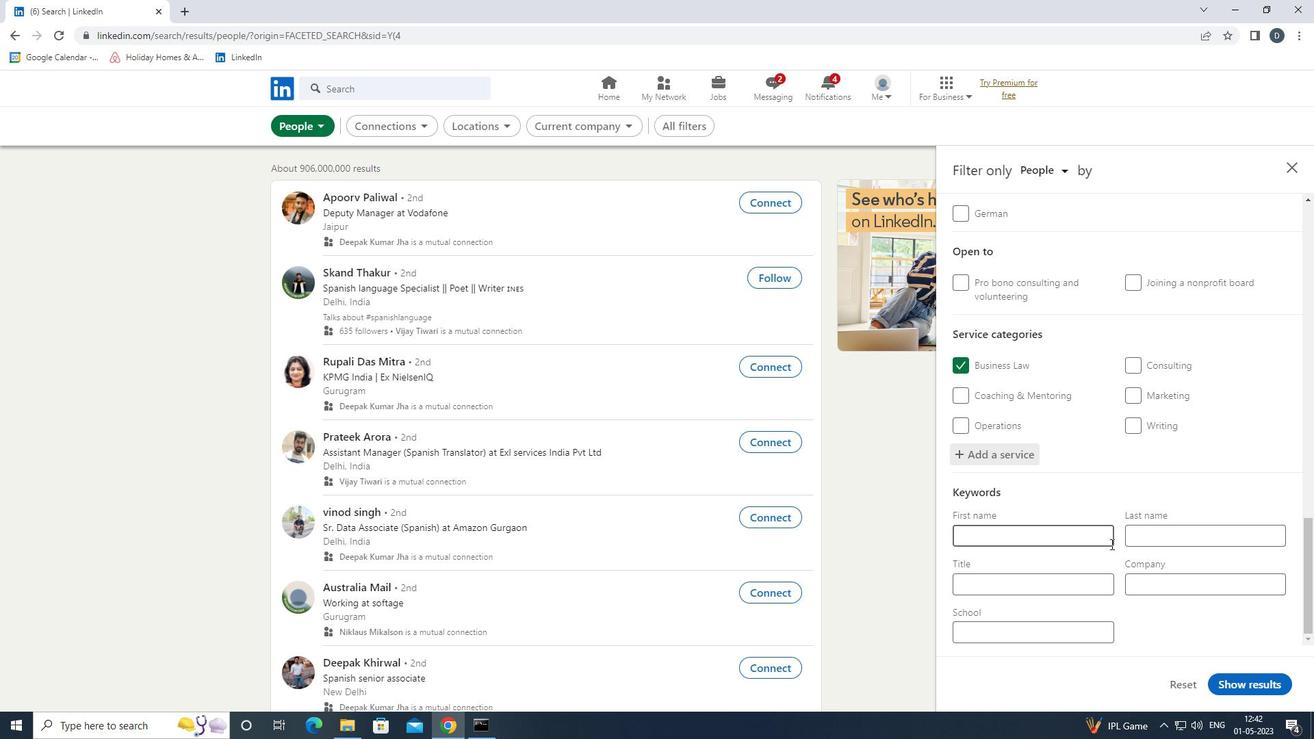 
Action: Mouse pressed left at (1103, 588)
Screenshot: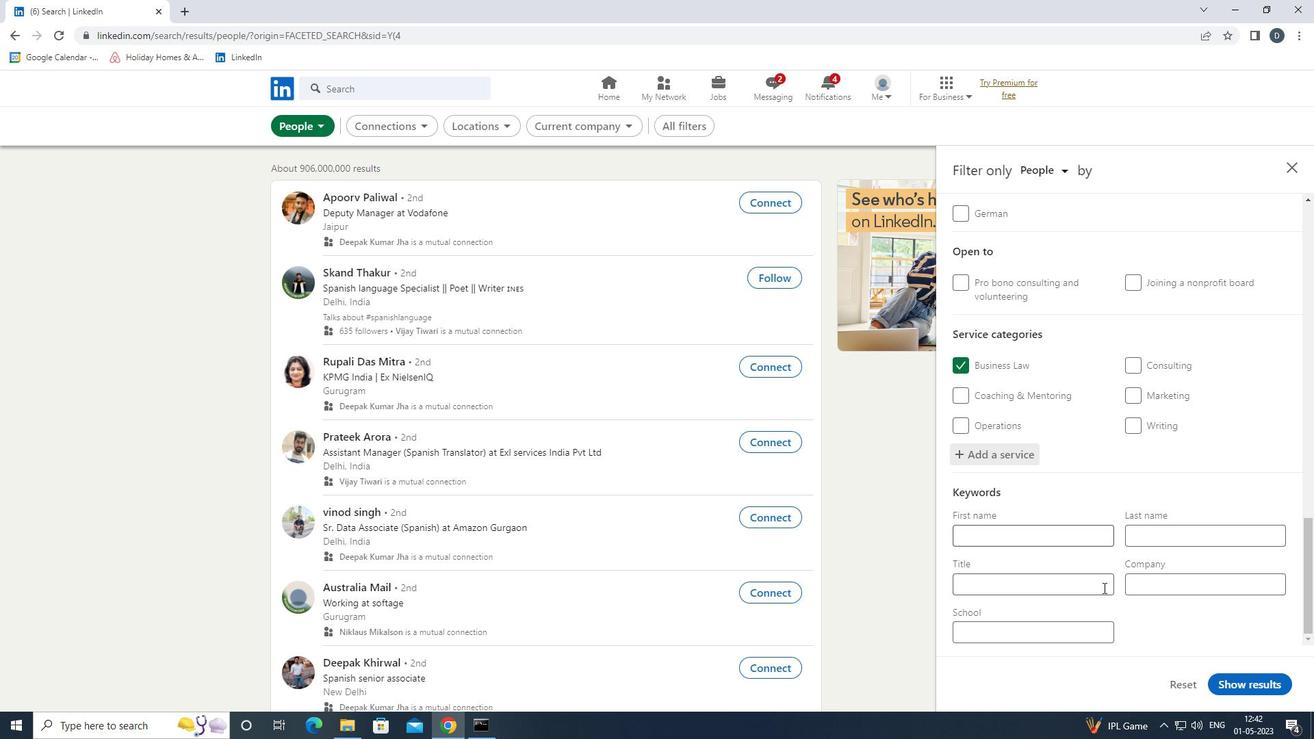 
Action: Key pressed <Key.shift><Key.shift>DELIVERY<Key.space><Key.shift>DRIVER
Screenshot: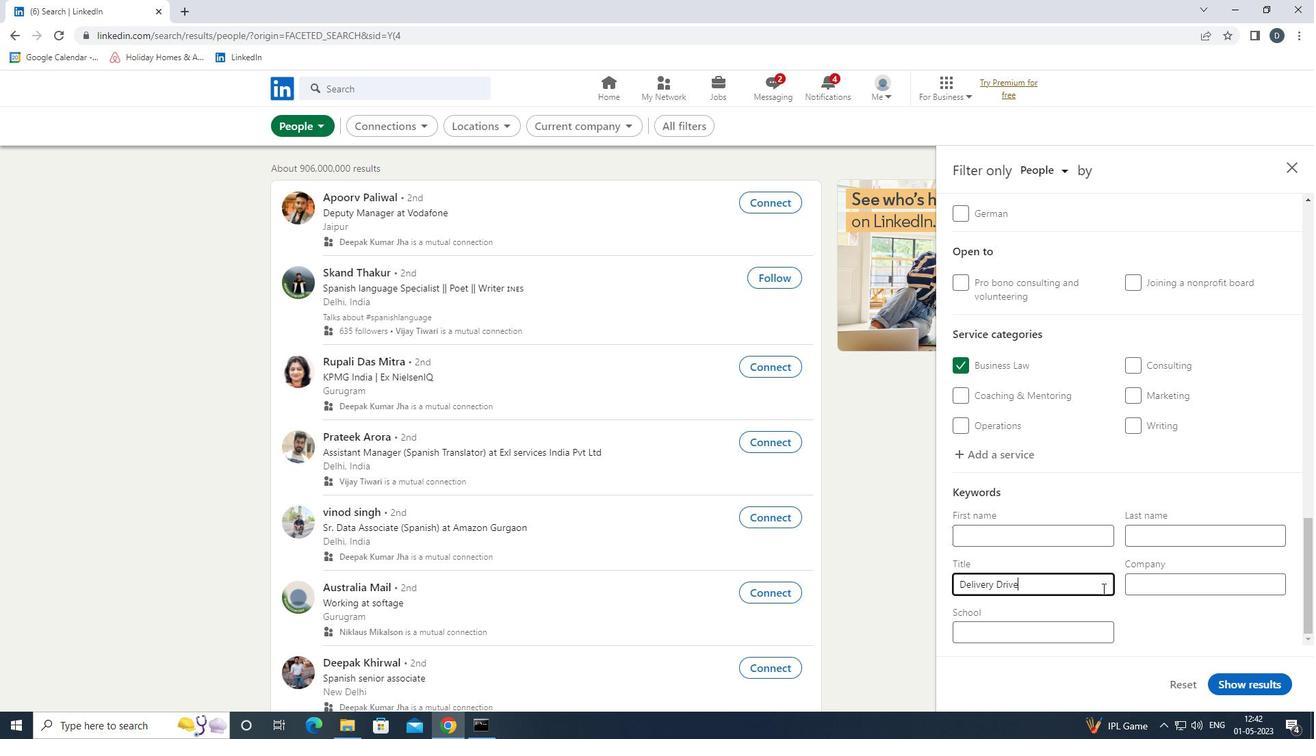 
Action: Mouse moved to (1260, 682)
Screenshot: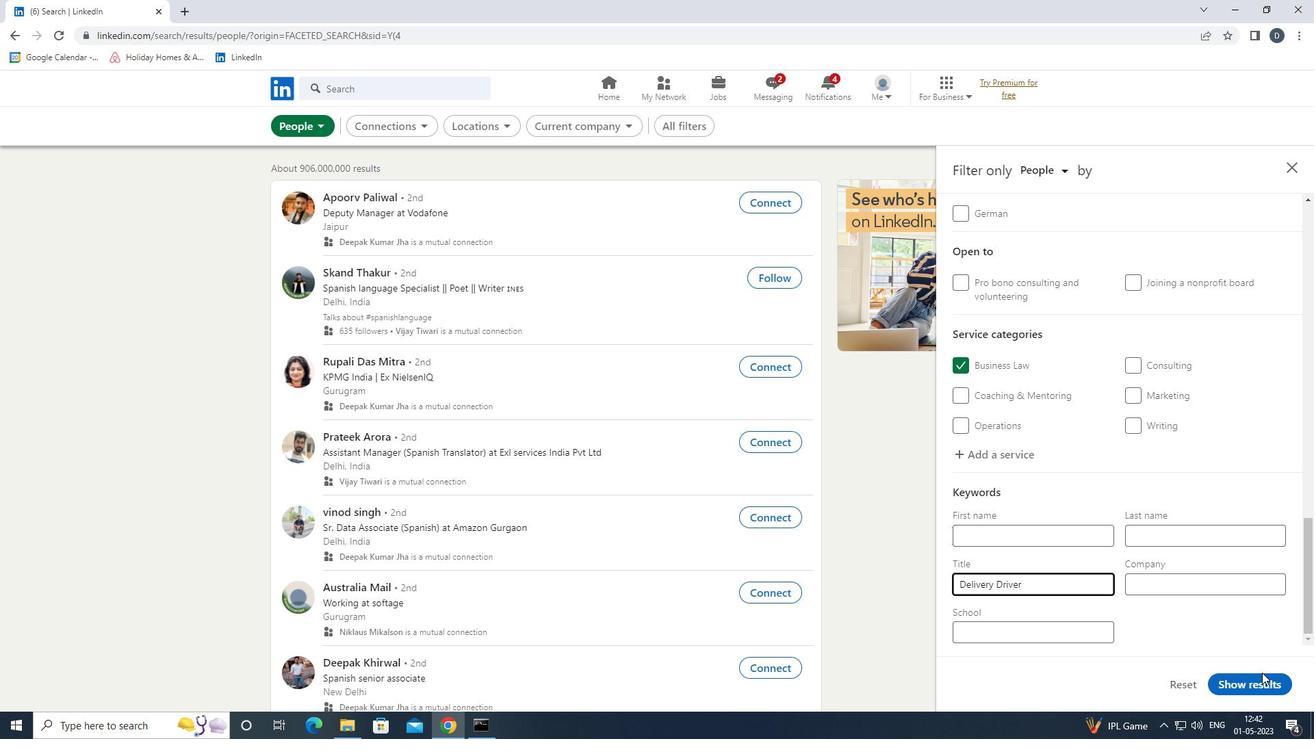 
Action: Mouse pressed left at (1260, 682)
Screenshot: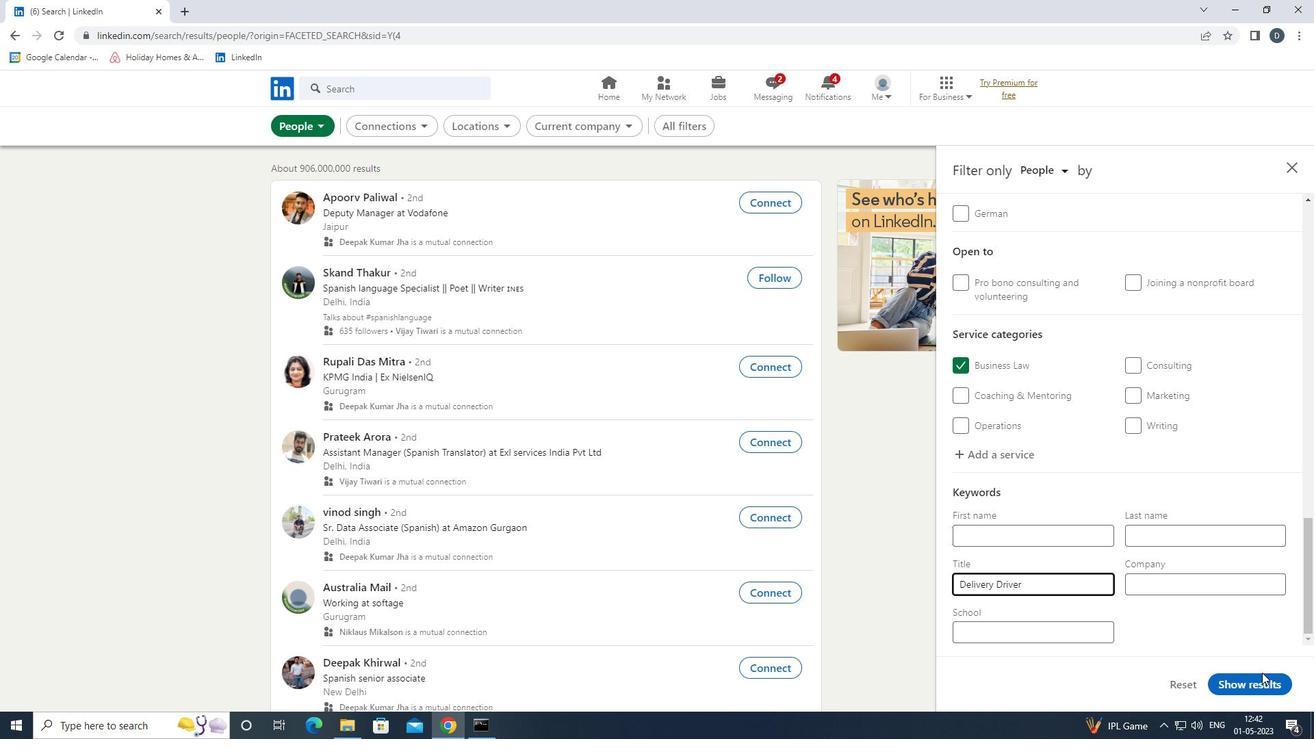 
Action: Mouse moved to (908, 436)
Screenshot: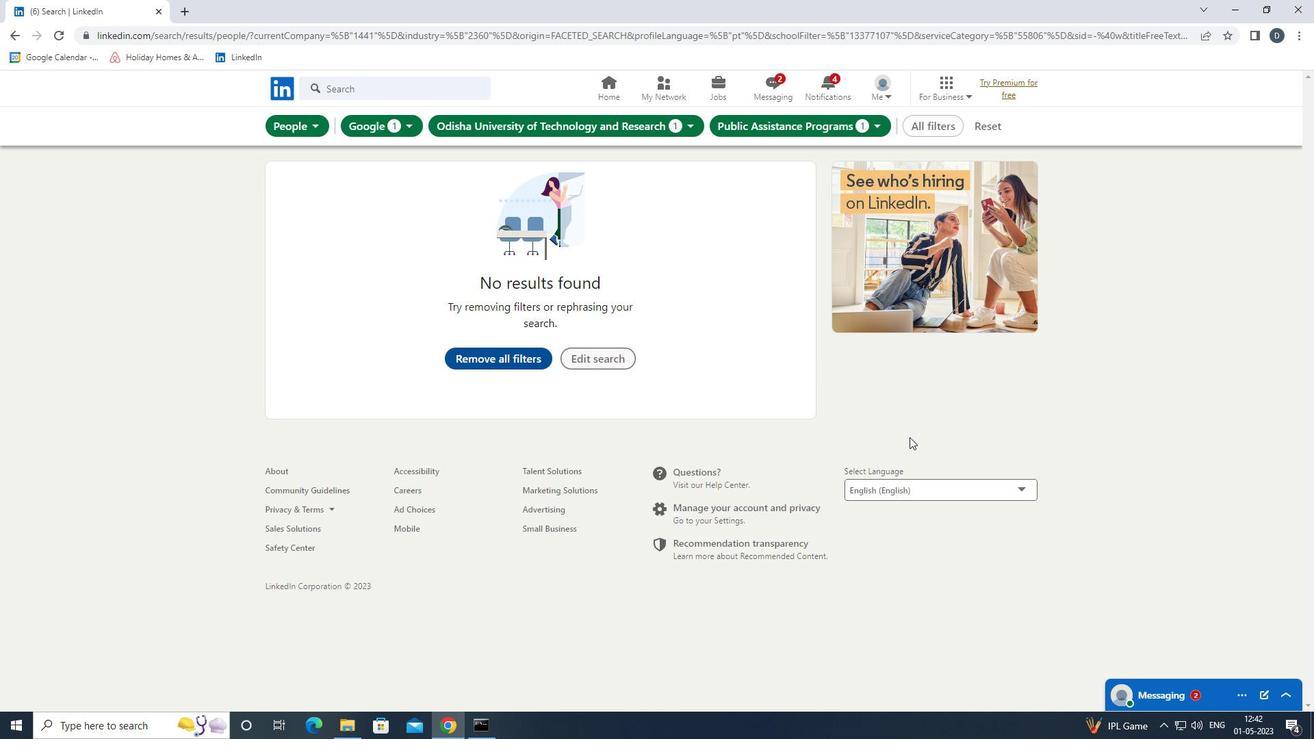 
